 Task: Find connections with filter location Pimenta Bueno with filter topic #marketingdigitalwith filter profile language Spanish with filter current company Pharma Jobs (Pharma Wisdom Jobs) with filter school SRI KRISHNA COLLEGE OF ENGINEERING AND TECHNOLOGY with filter industry Housing Programs with filter service category Customer Service with filter keywords title Risk Manager
Action: Mouse moved to (591, 97)
Screenshot: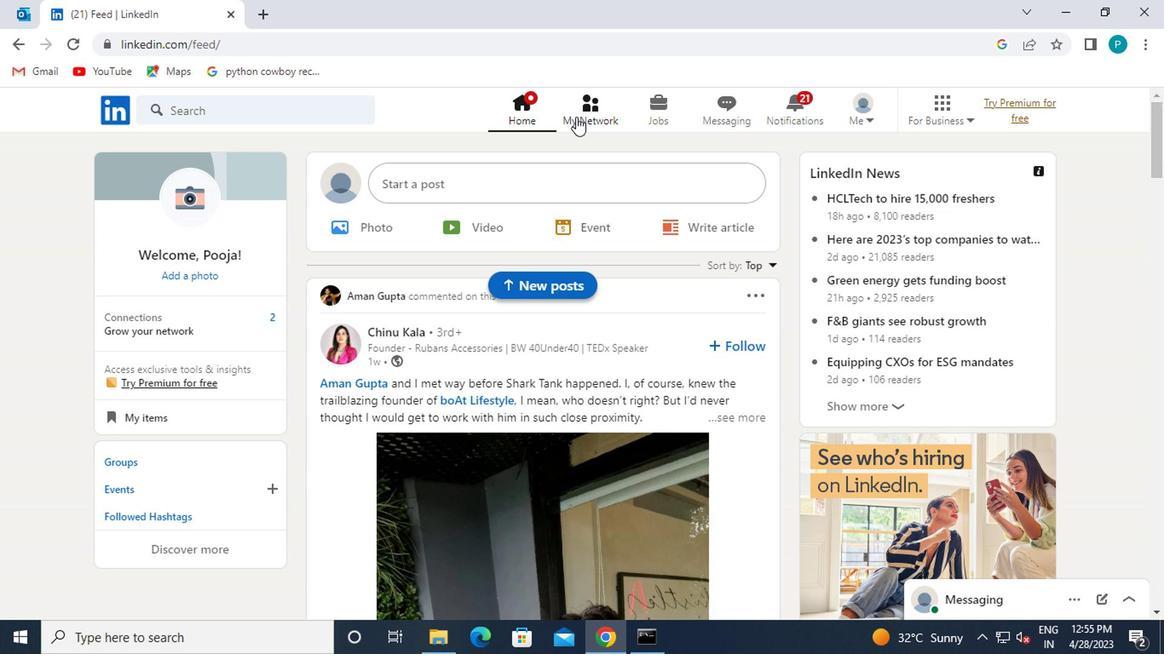 
Action: Mouse pressed left at (591, 97)
Screenshot: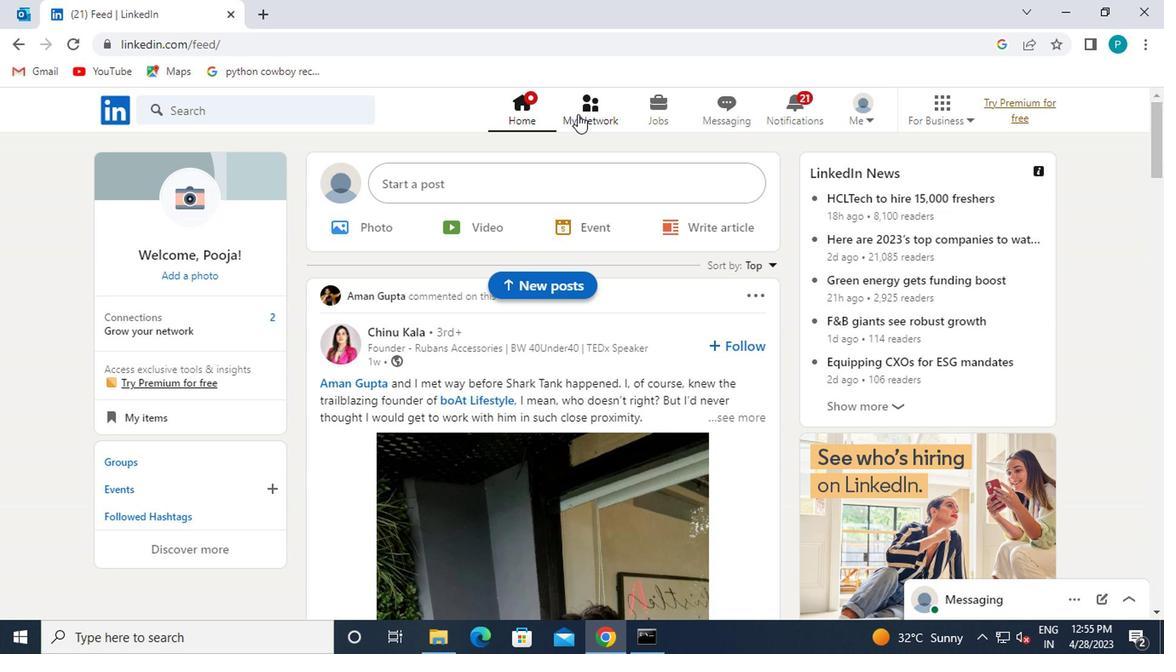 
Action: Mouse moved to (265, 207)
Screenshot: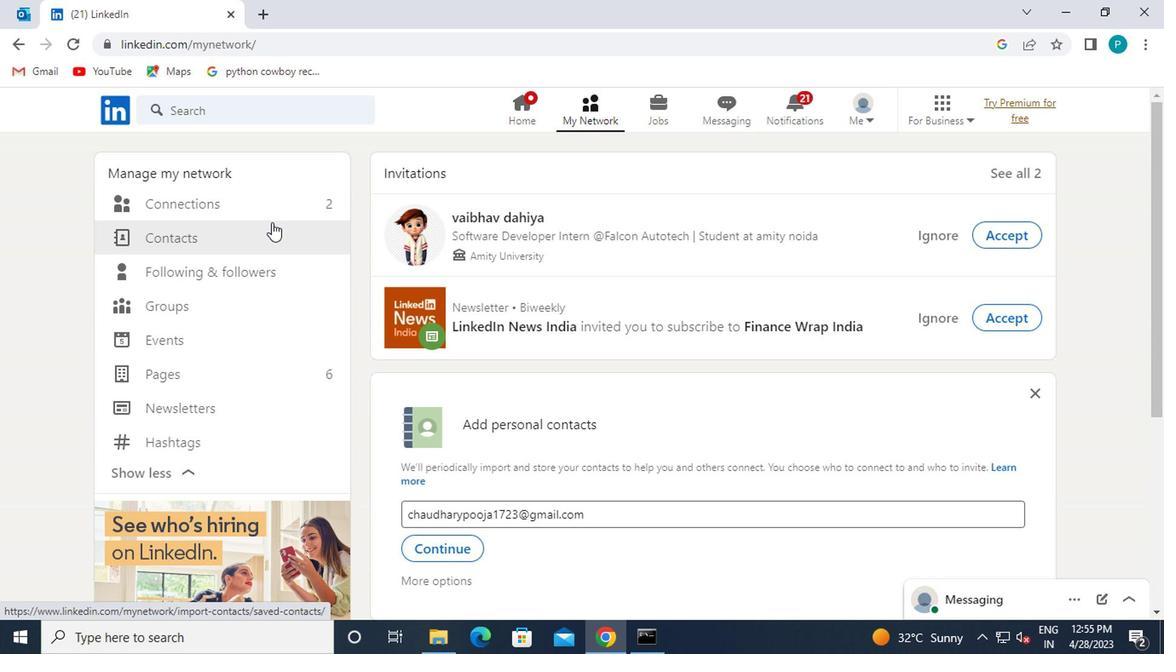 
Action: Mouse pressed left at (265, 207)
Screenshot: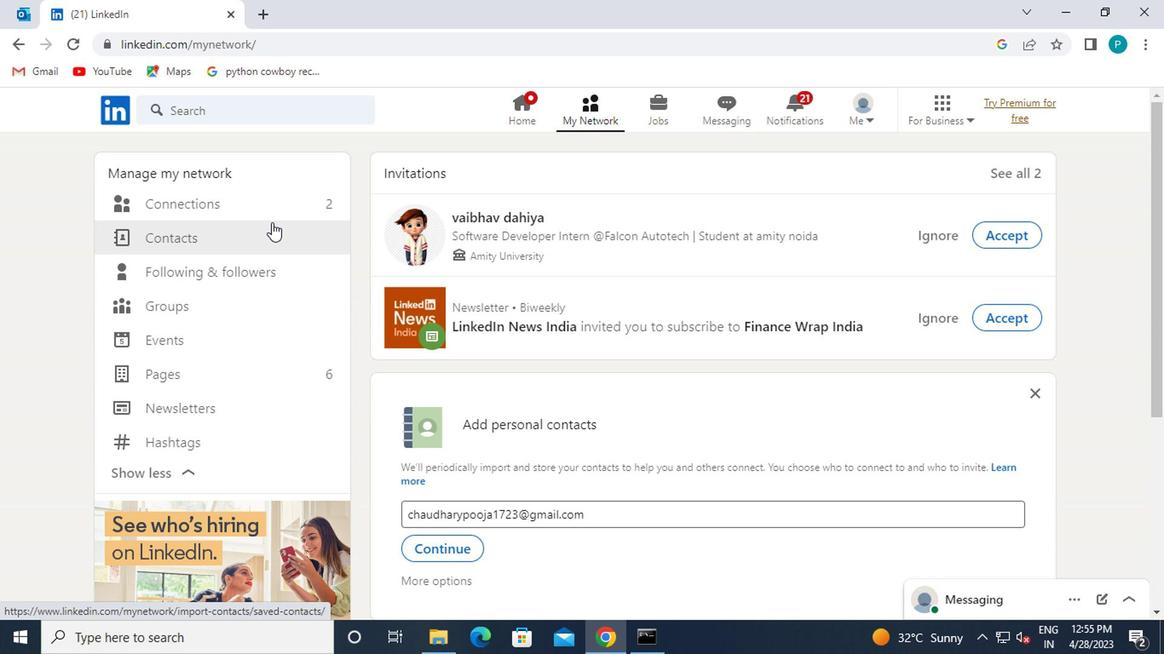 
Action: Mouse moved to (725, 205)
Screenshot: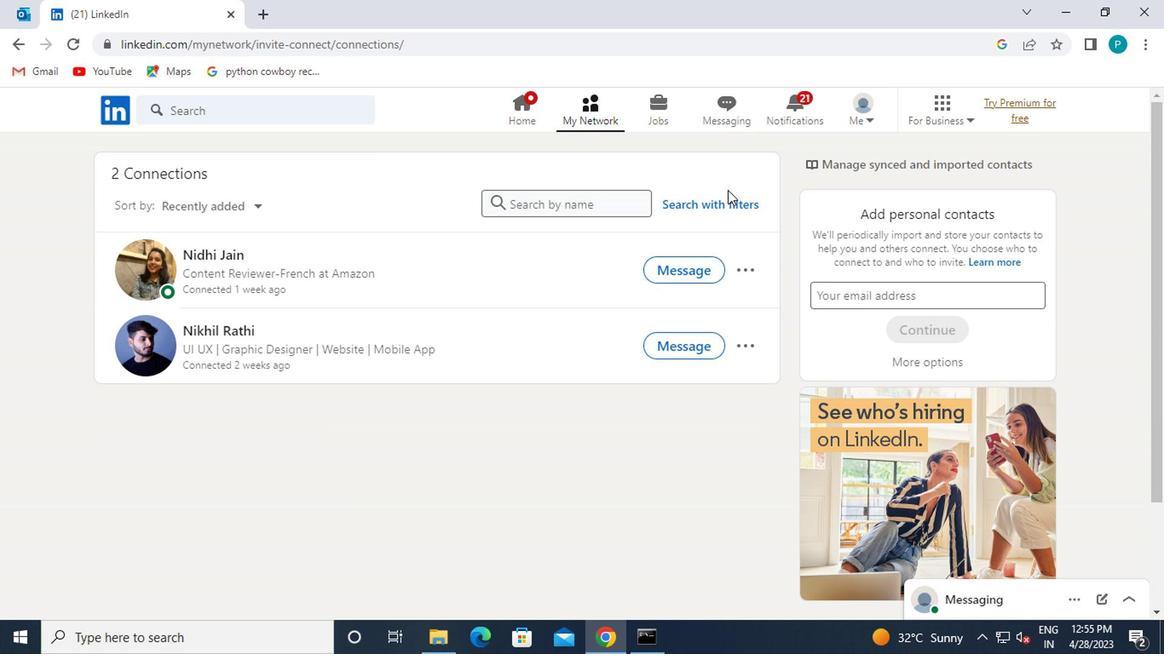
Action: Mouse pressed left at (725, 205)
Screenshot: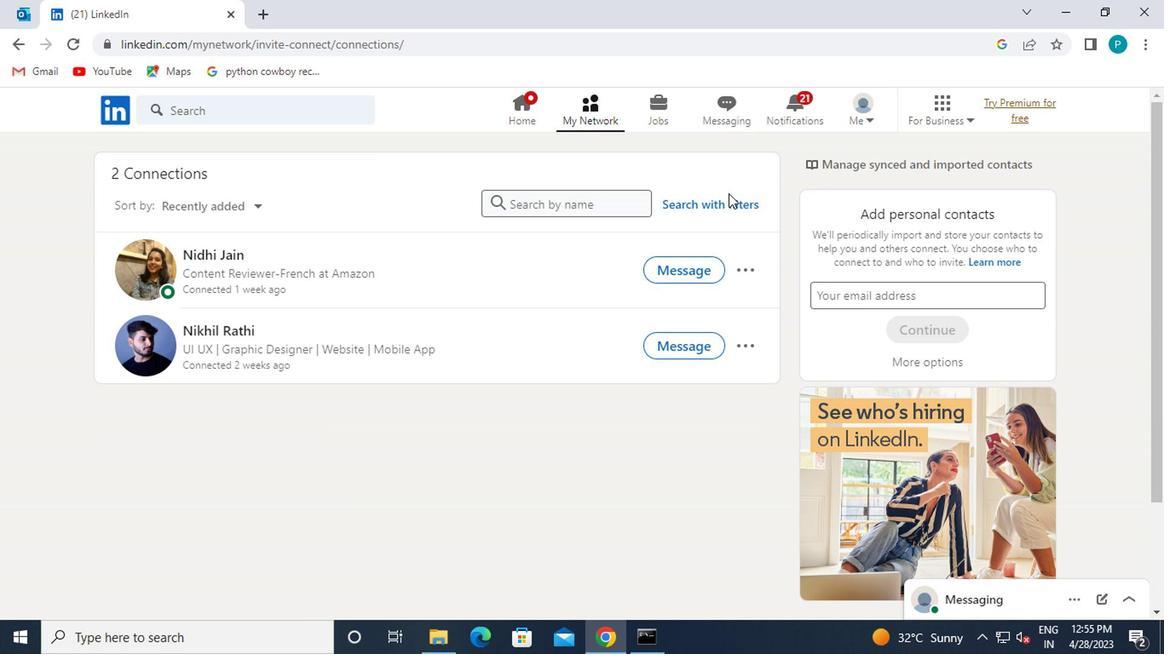 
Action: Mouse moved to (641, 160)
Screenshot: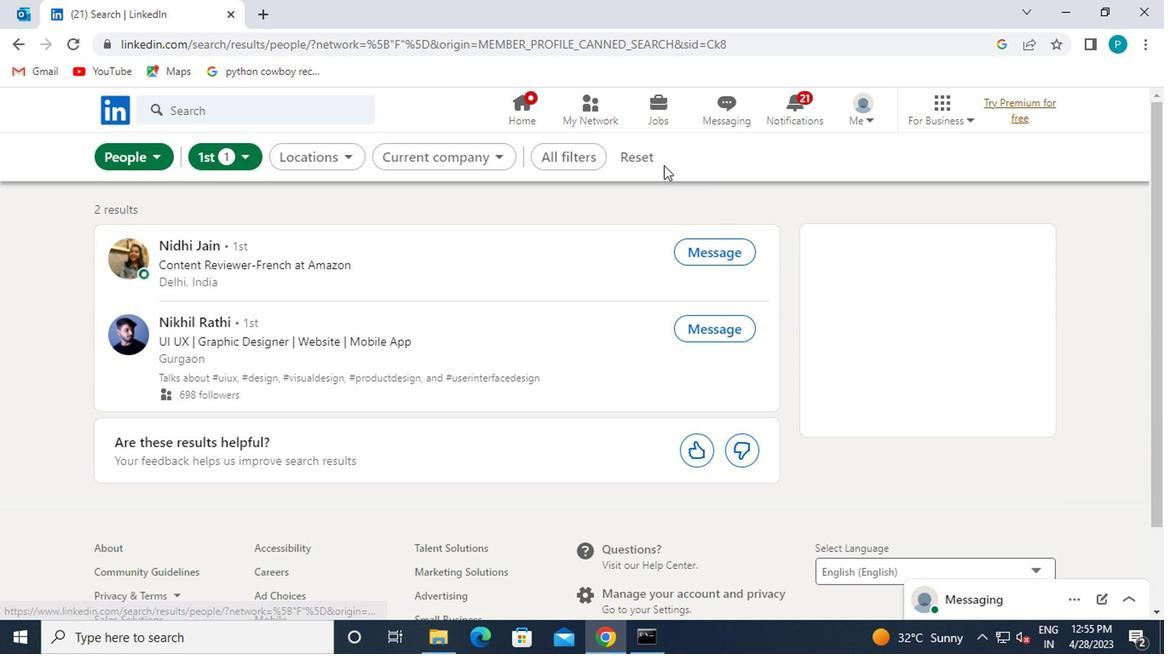 
Action: Mouse pressed left at (641, 160)
Screenshot: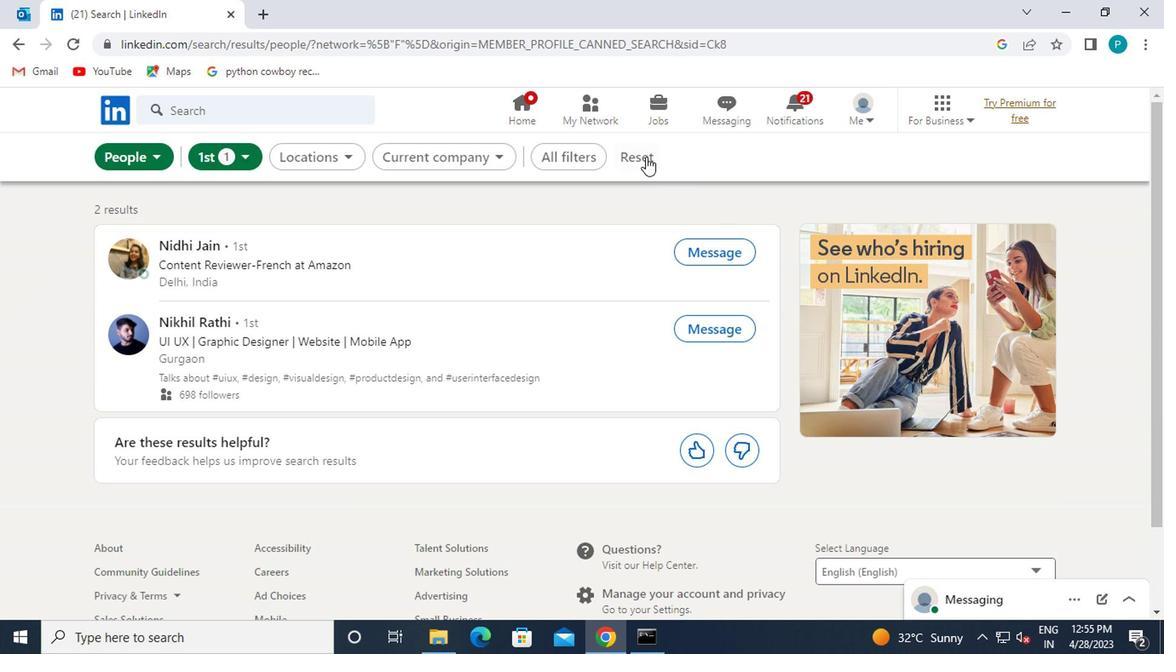 
Action: Mouse moved to (582, 165)
Screenshot: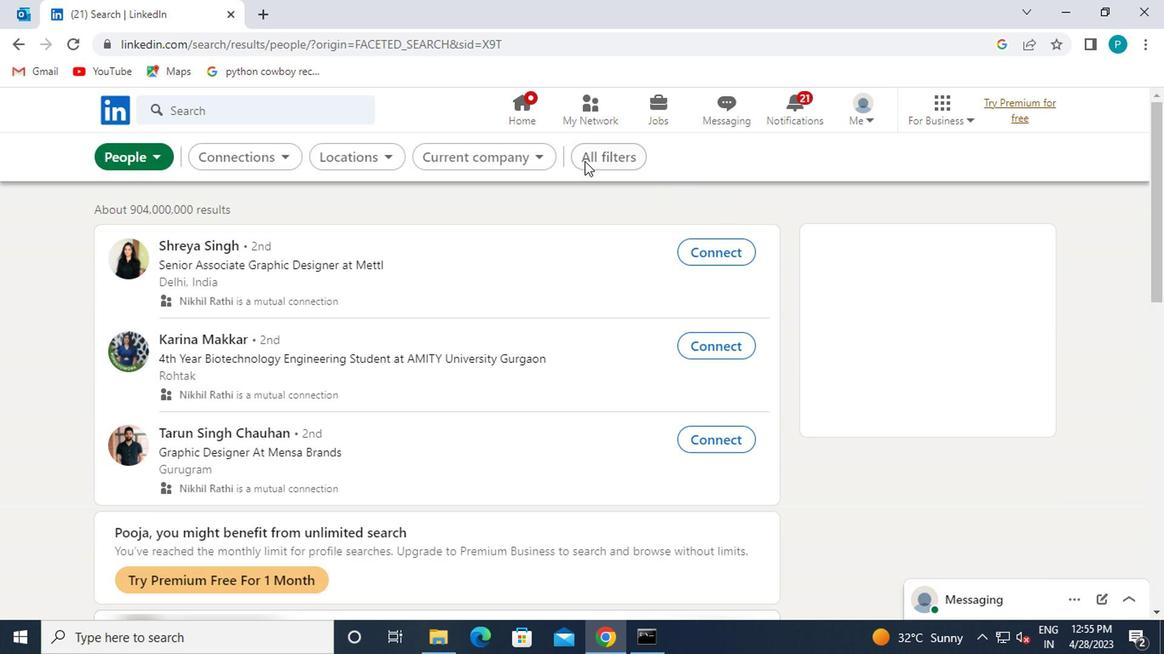 
Action: Mouse pressed left at (582, 165)
Screenshot: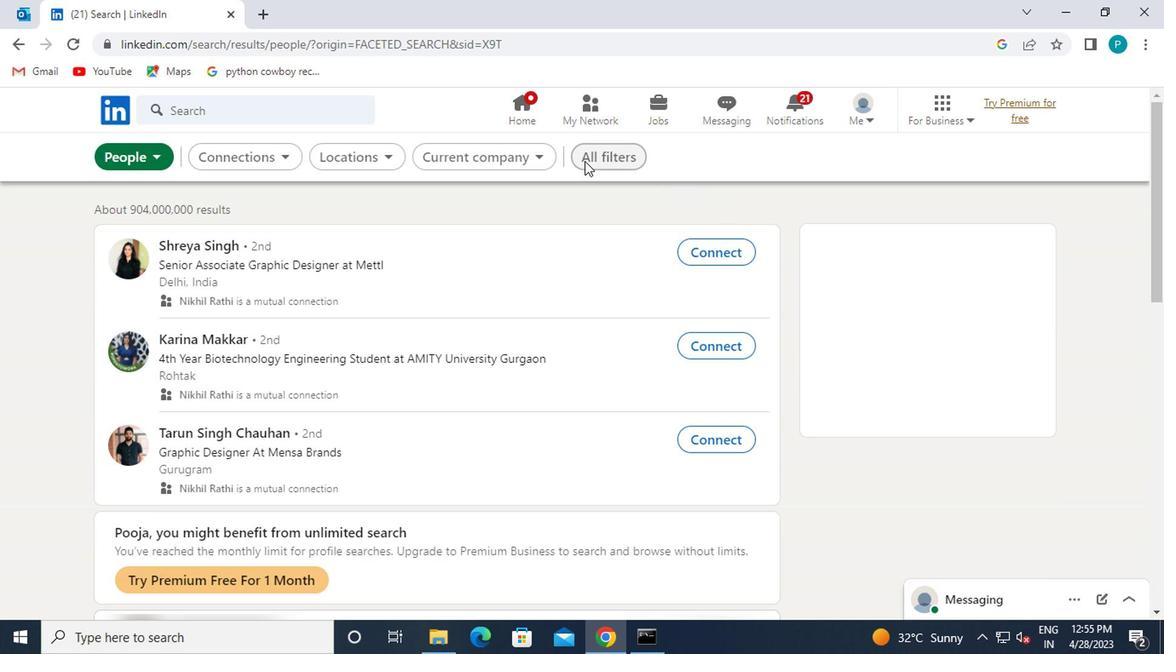 
Action: Mouse moved to (969, 383)
Screenshot: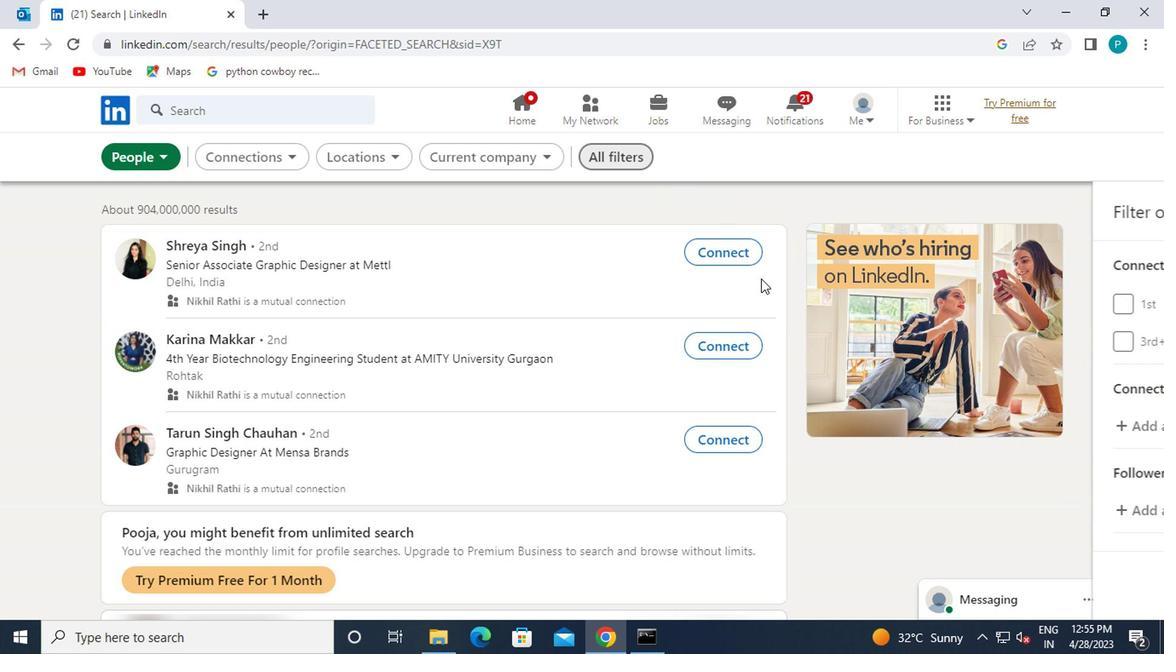 
Action: Mouse scrolled (969, 382) with delta (0, -1)
Screenshot: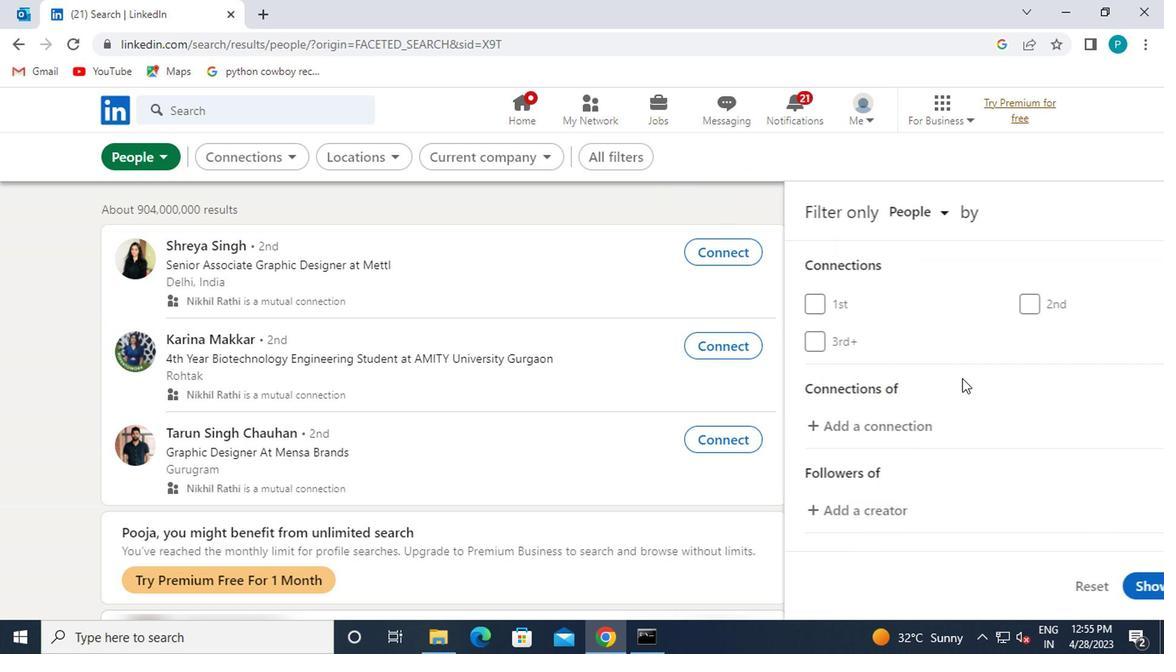 
Action: Mouse moved to (970, 384)
Screenshot: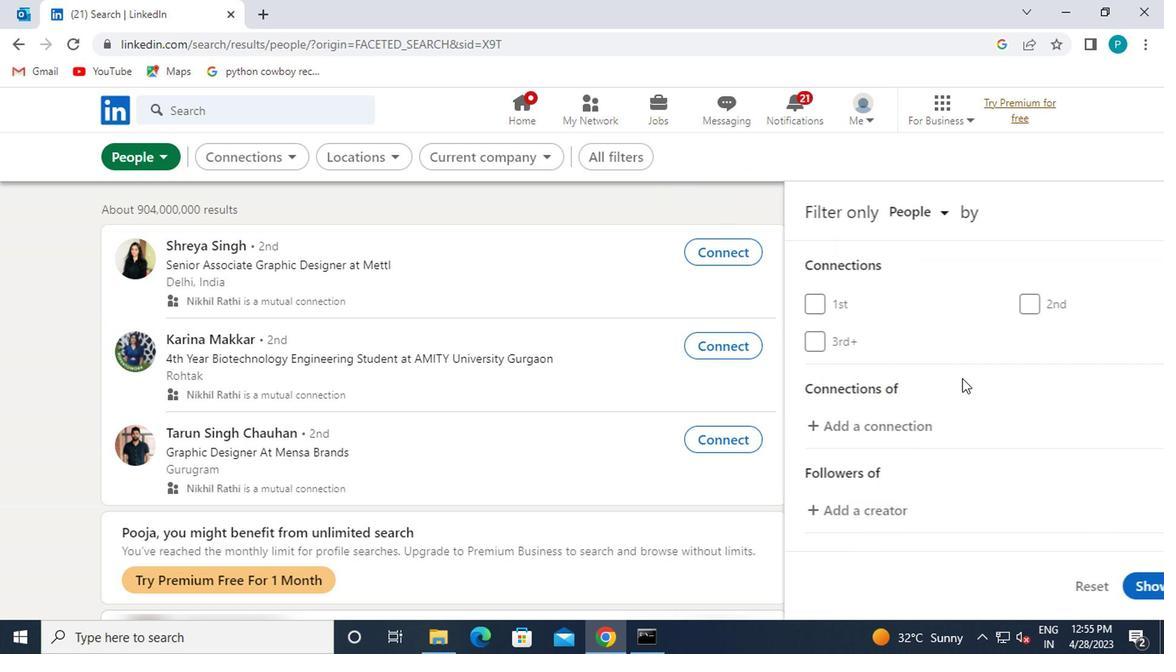 
Action: Mouse scrolled (970, 383) with delta (0, 0)
Screenshot: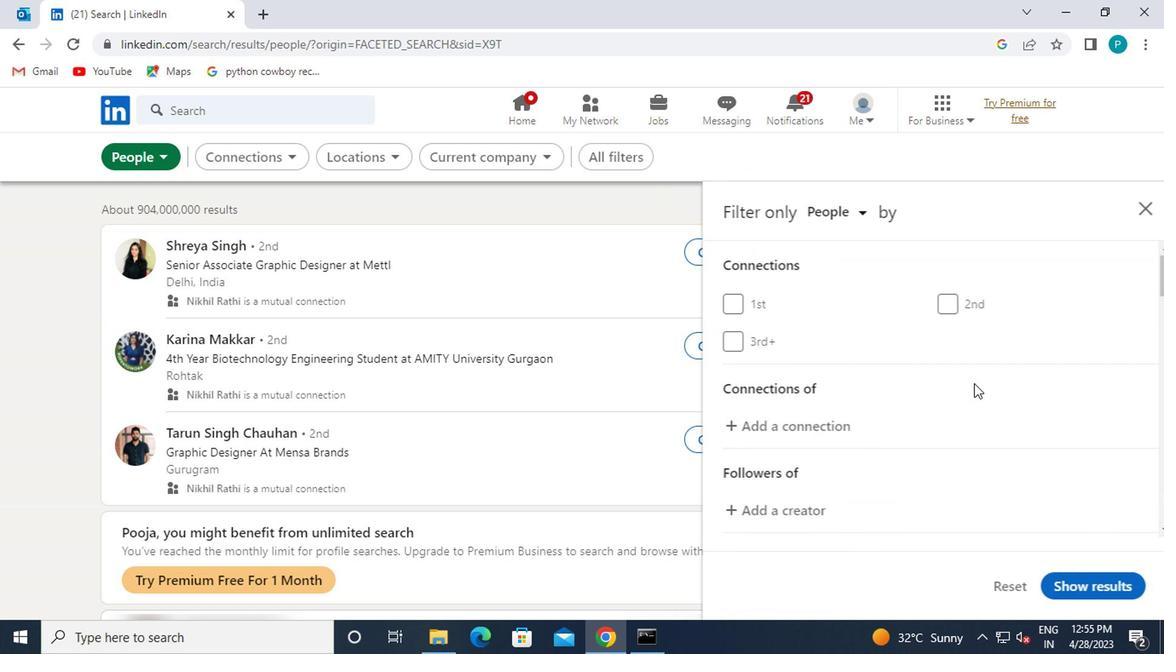 
Action: Mouse moved to (976, 429)
Screenshot: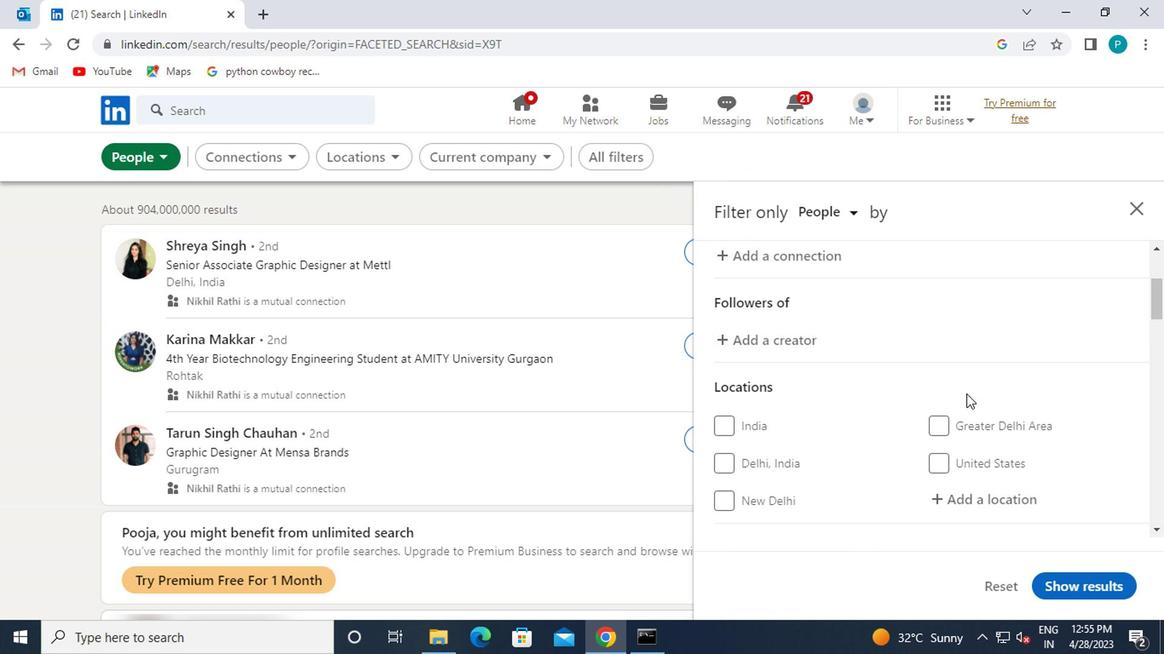
Action: Mouse scrolled (976, 428) with delta (0, 0)
Screenshot: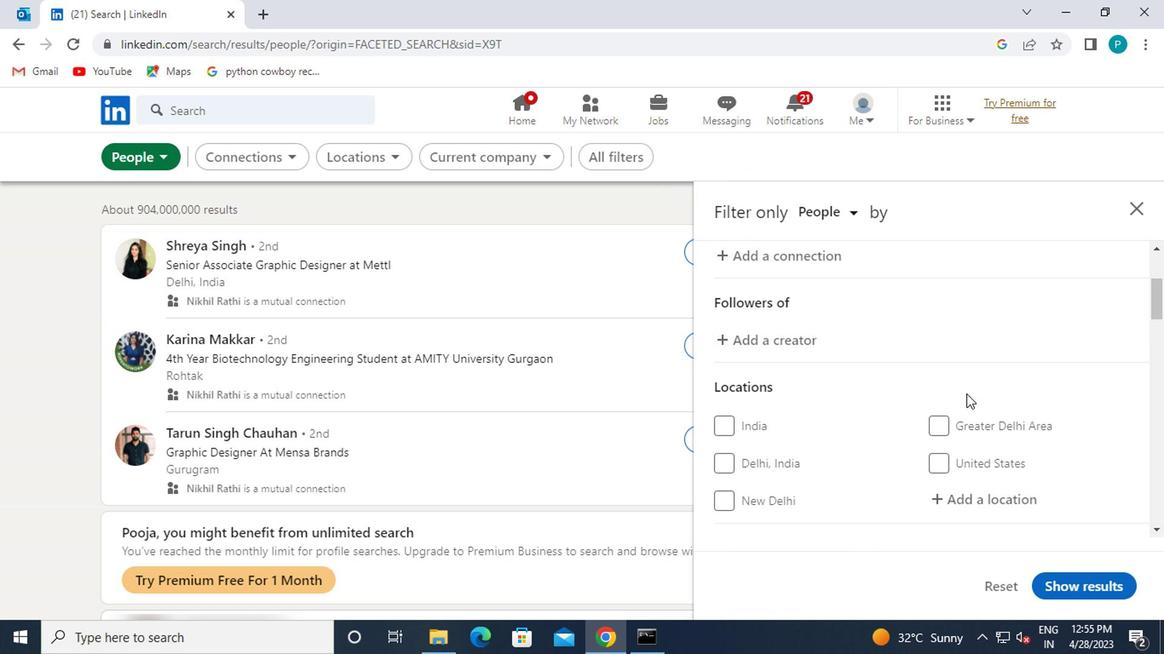 
Action: Mouse moved to (965, 408)
Screenshot: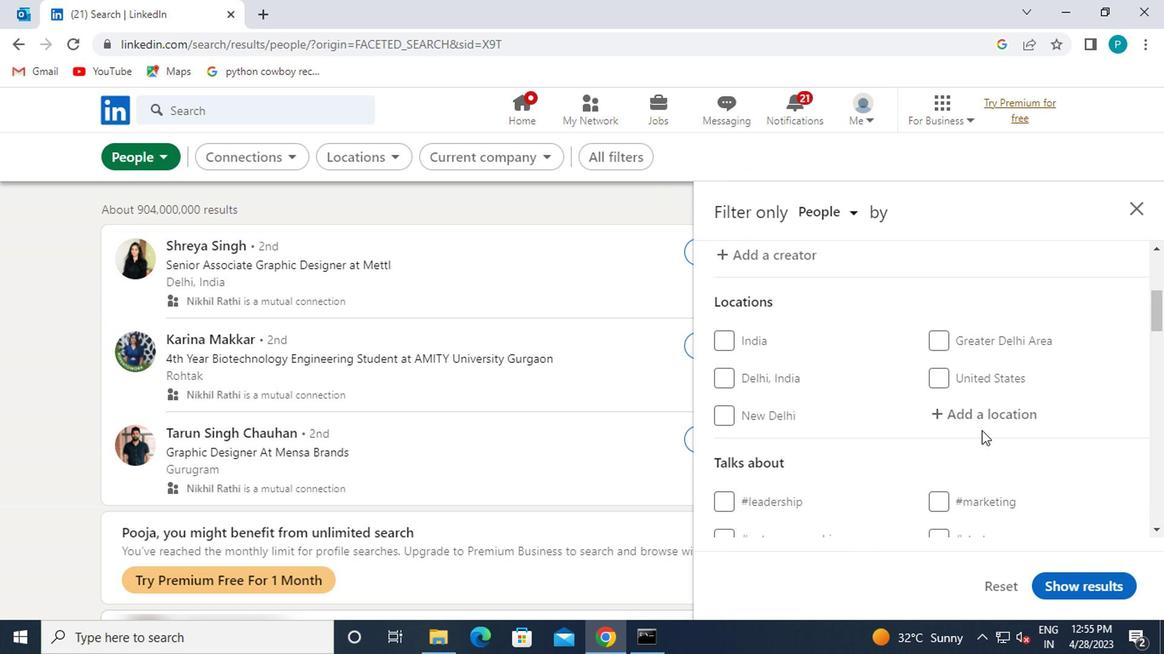 
Action: Mouse pressed left at (965, 408)
Screenshot: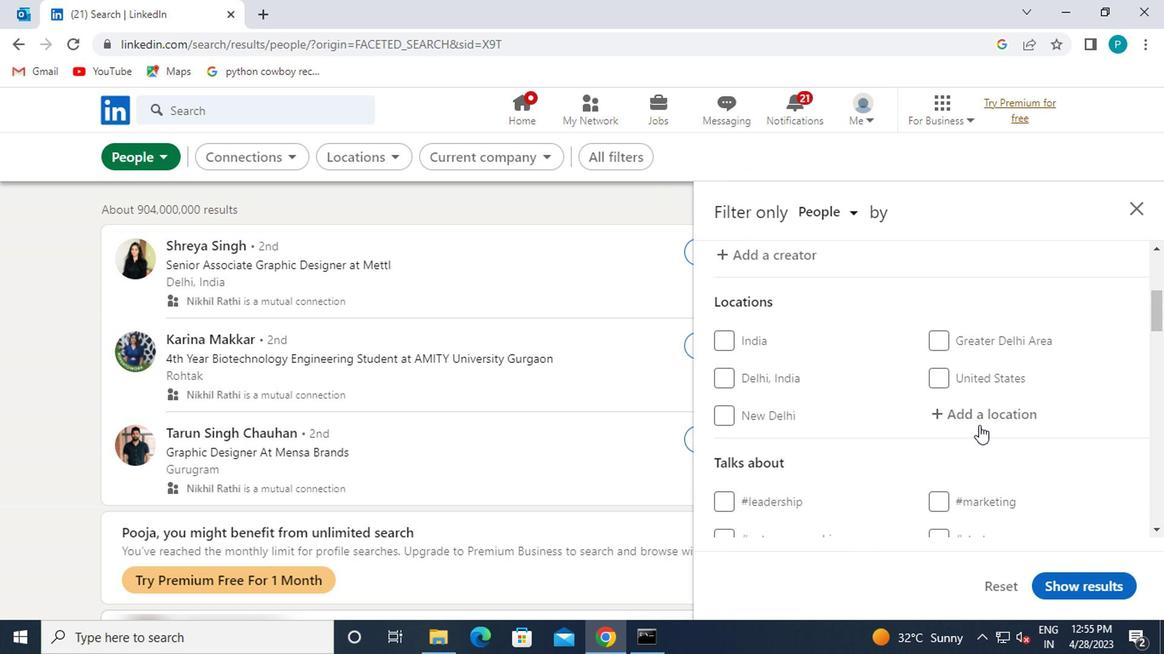 
Action: Key pressed <Key.caps_lock>p<Key.caps_lock>imw<Key.backspace>enta
Screenshot: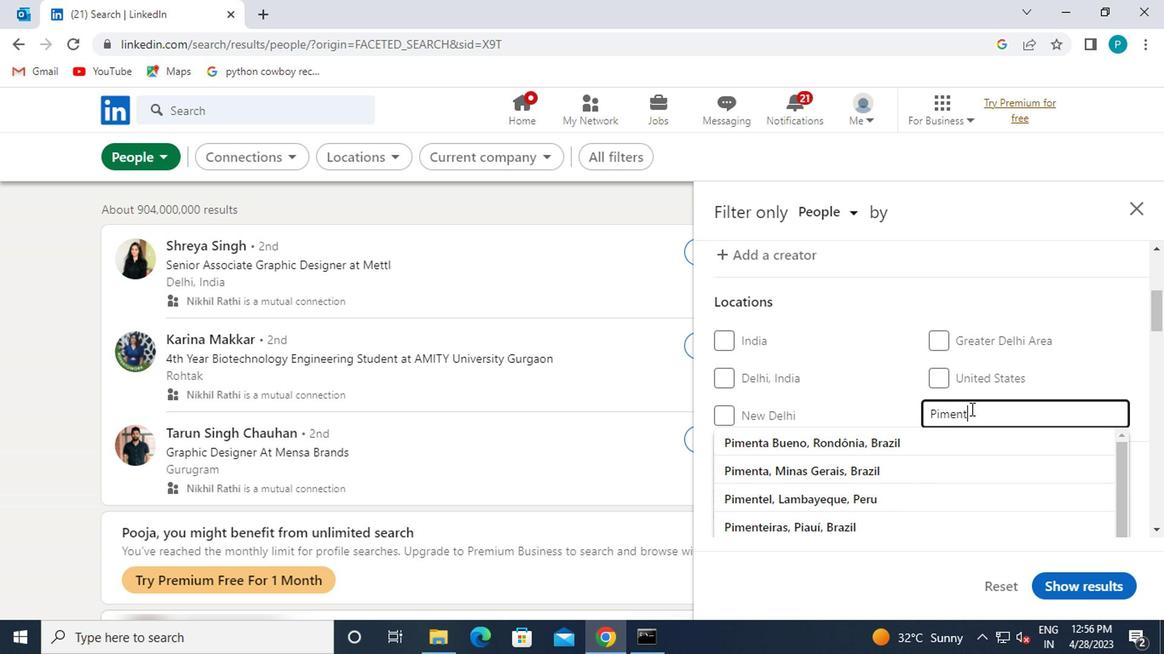 
Action: Mouse moved to (911, 433)
Screenshot: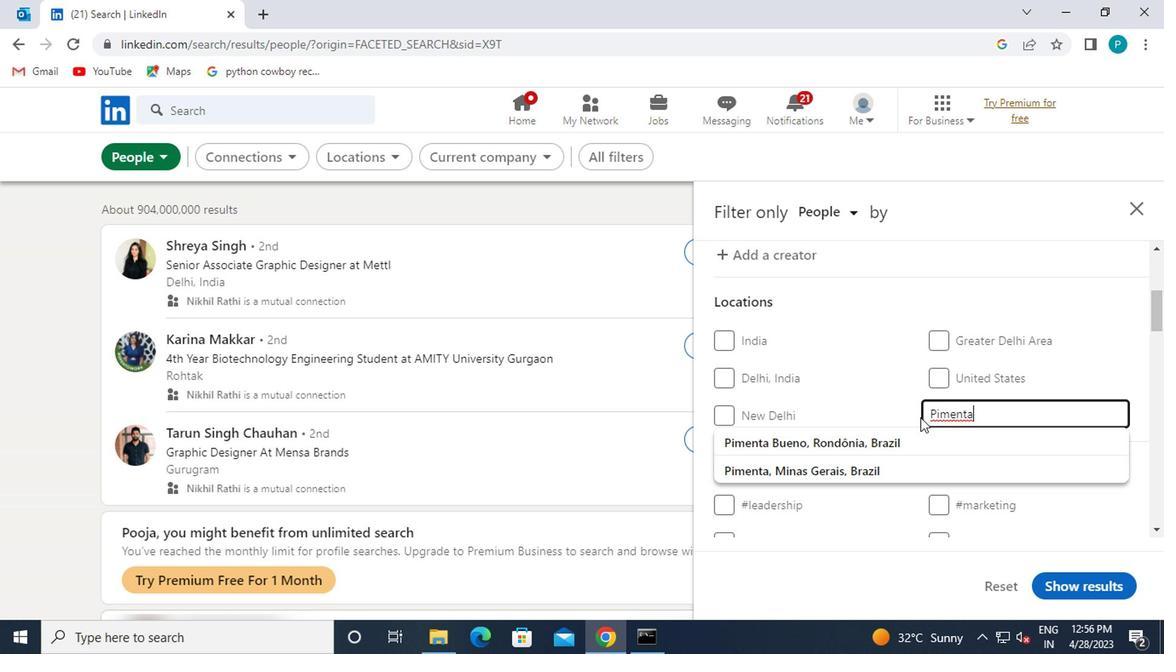 
Action: Mouse pressed left at (911, 433)
Screenshot: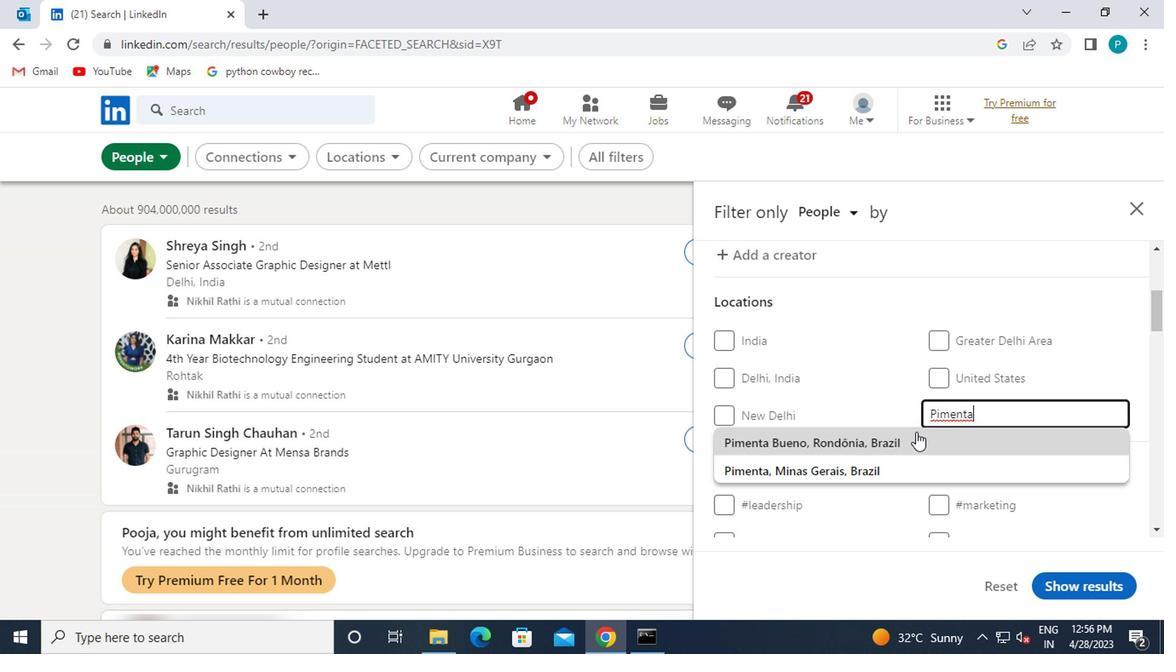 
Action: Mouse moved to (911, 435)
Screenshot: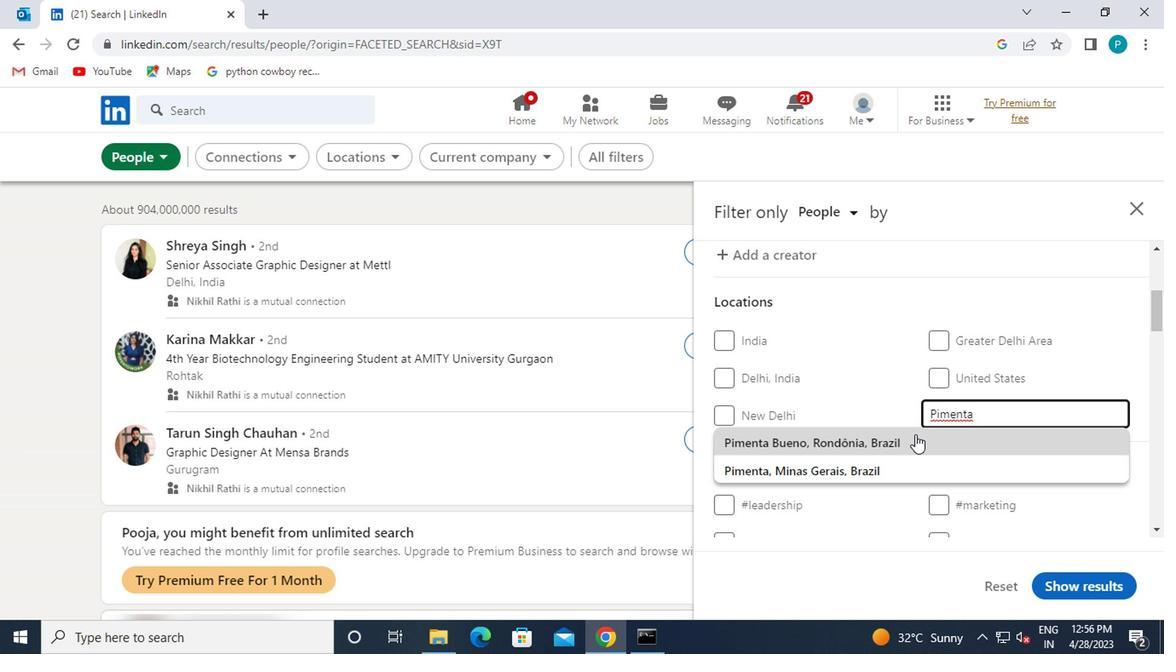 
Action: Mouse scrolled (911, 434) with delta (0, 0)
Screenshot: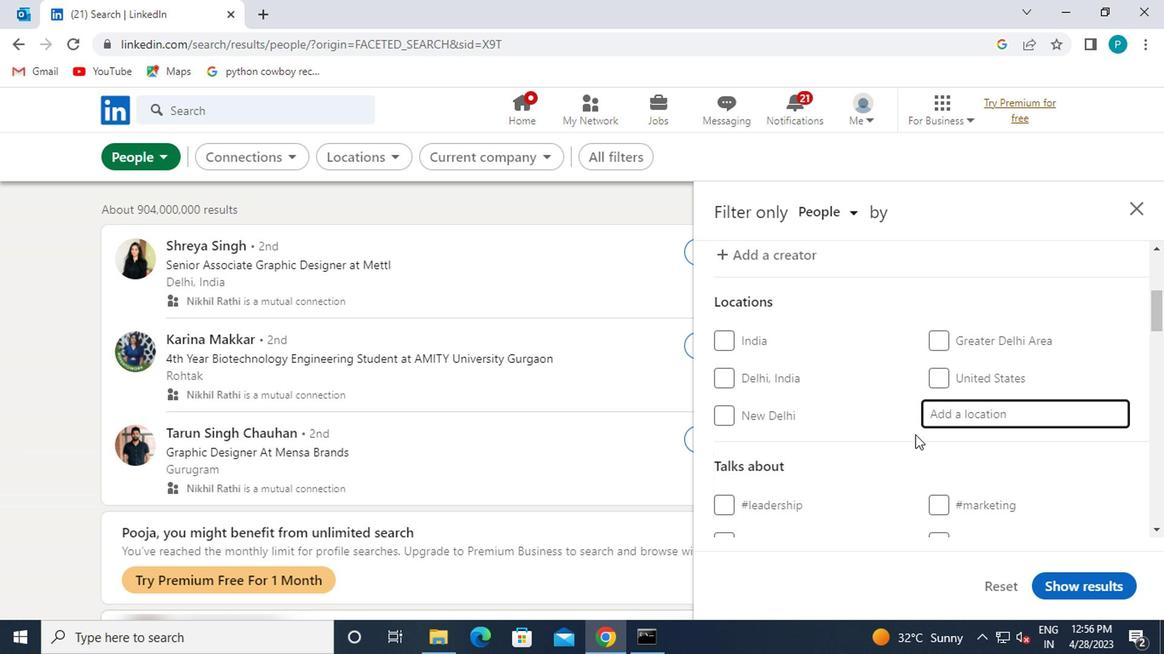 
Action: Mouse scrolled (911, 434) with delta (0, 0)
Screenshot: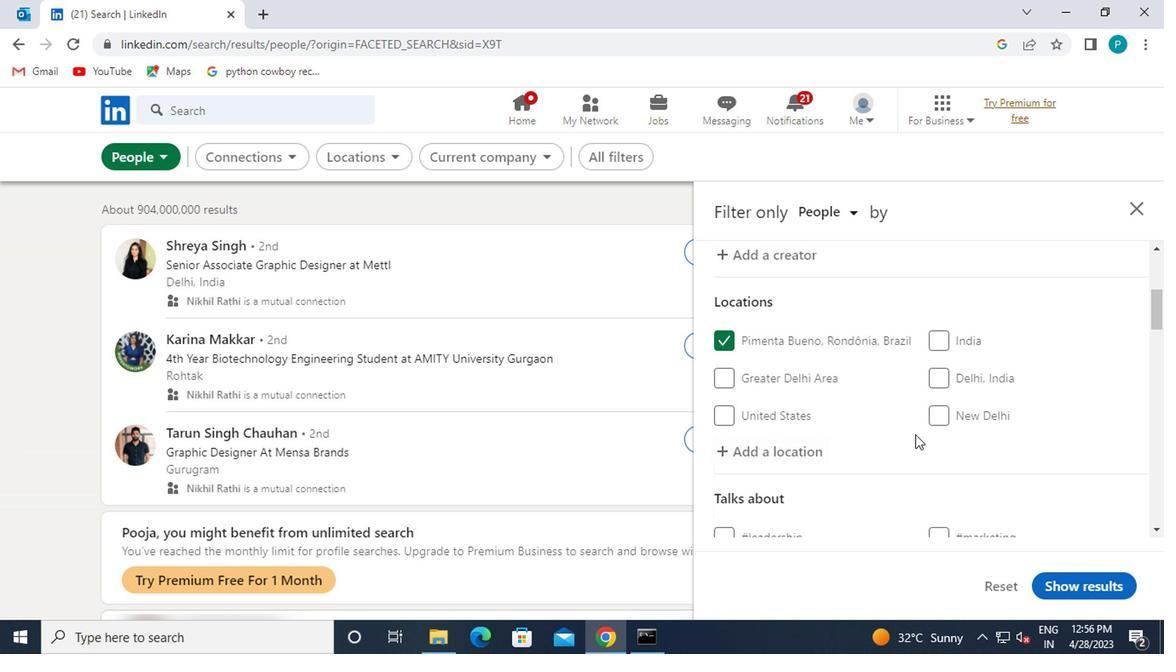 
Action: Mouse moved to (952, 448)
Screenshot: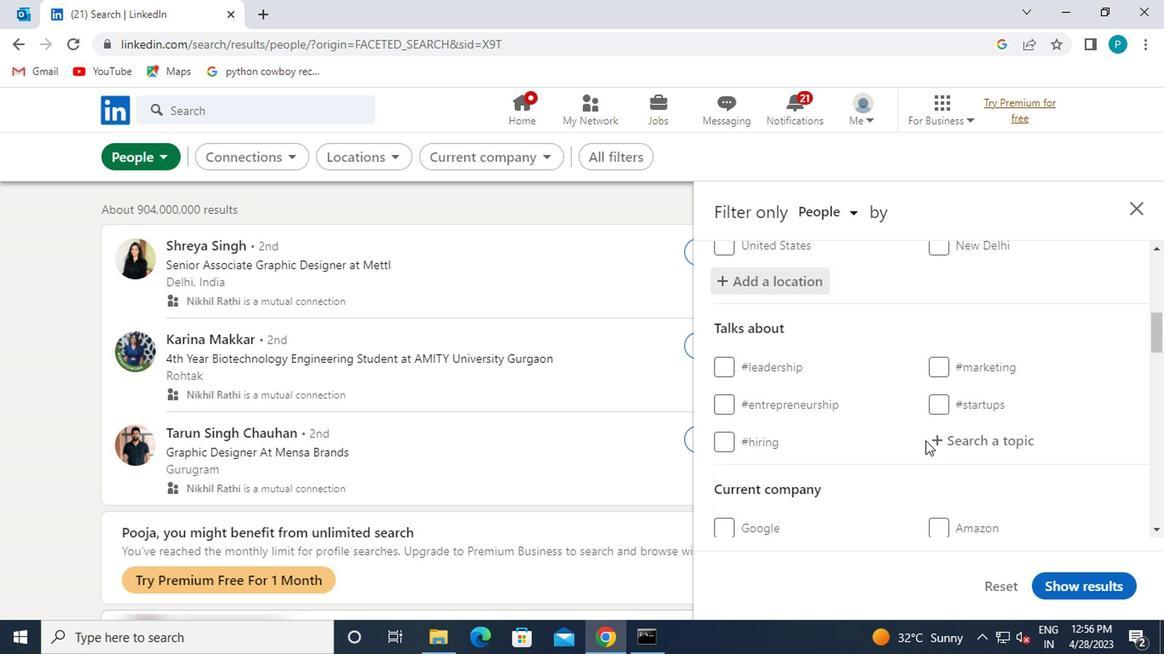 
Action: Mouse pressed left at (952, 448)
Screenshot: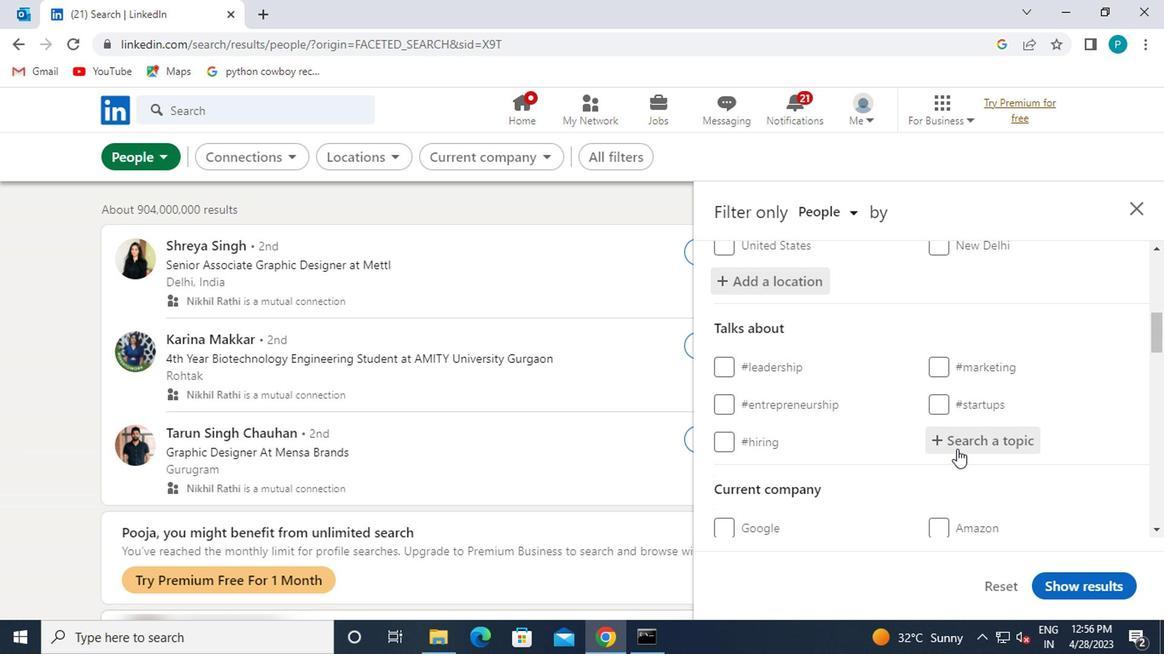 
Action: Mouse moved to (973, 448)
Screenshot: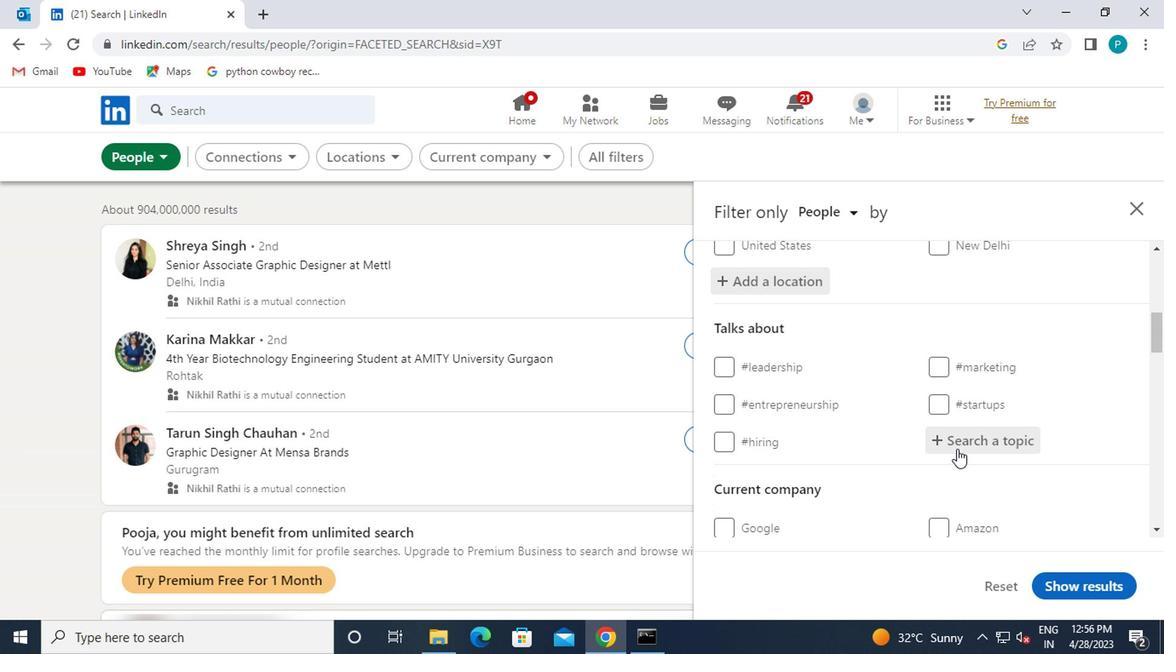 
Action: Key pressed <Key.shift>#MARKETINGDIGITAL
Screenshot: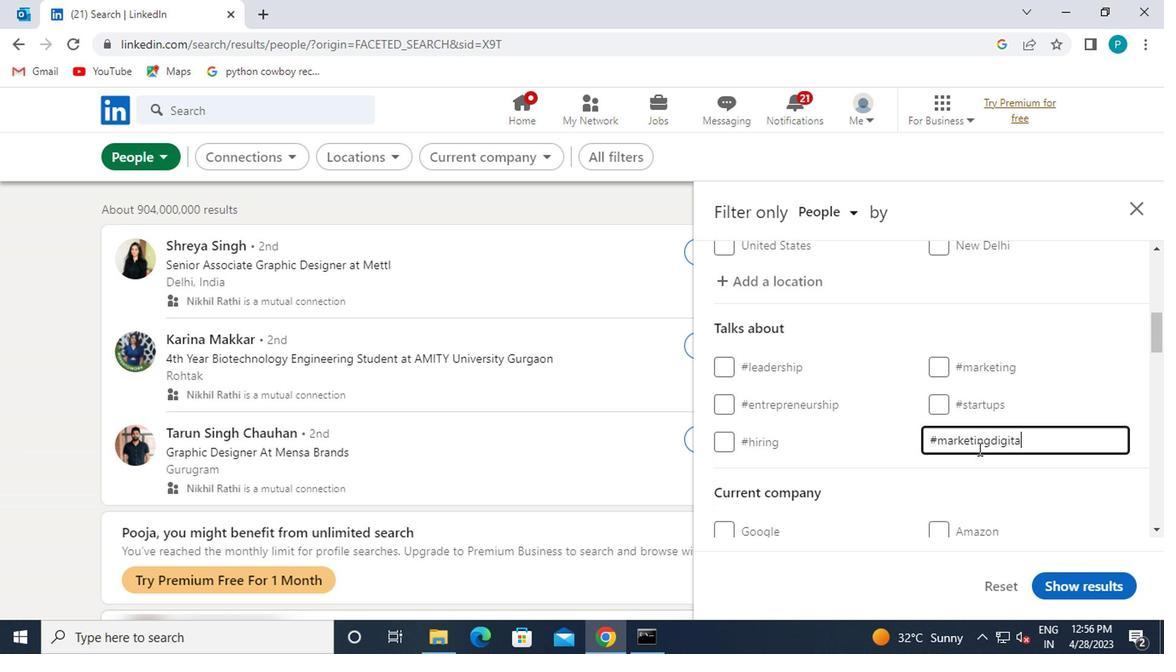 
Action: Mouse moved to (937, 419)
Screenshot: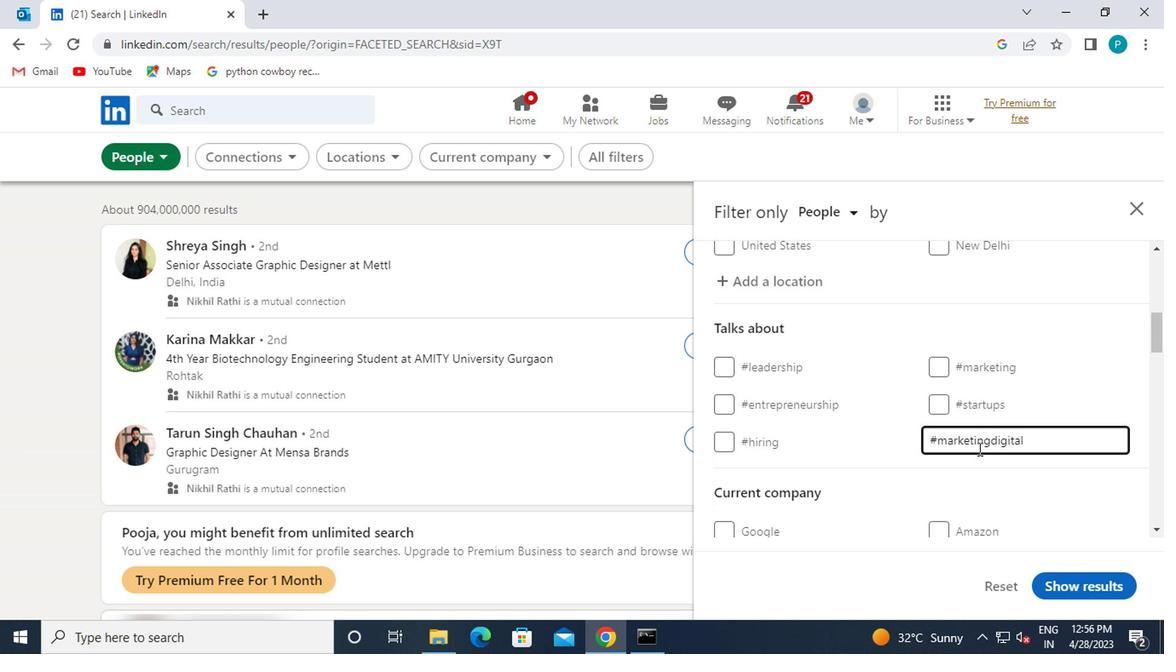 
Action: Mouse scrolled (937, 418) with delta (0, 0)
Screenshot: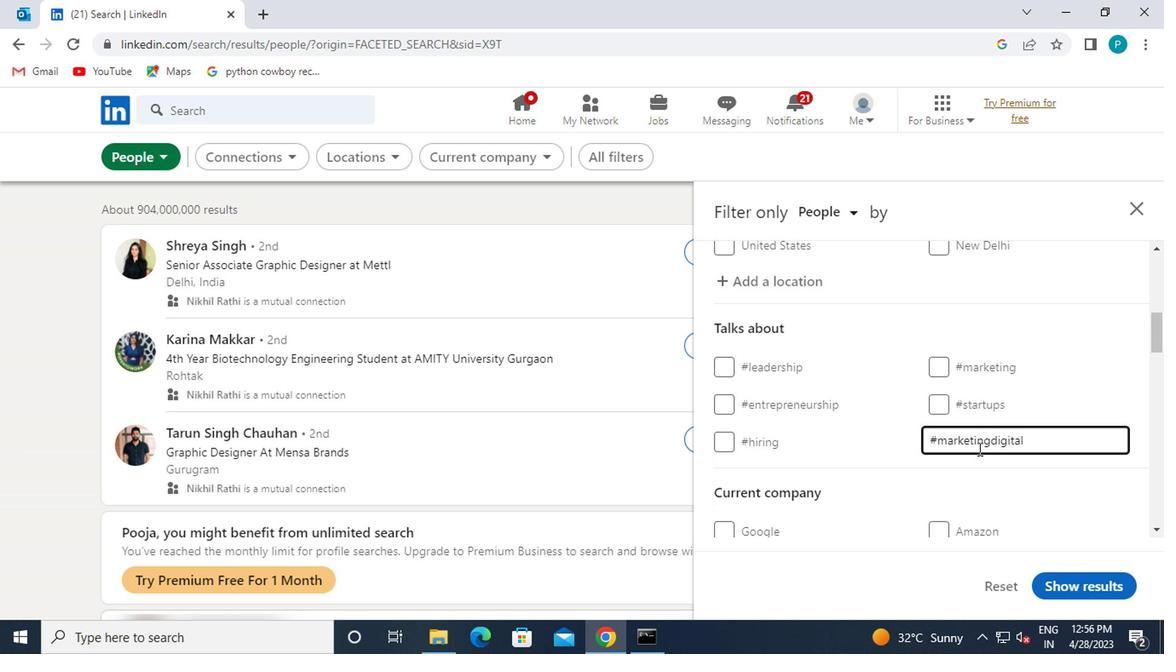 
Action: Mouse scrolled (937, 418) with delta (0, 0)
Screenshot: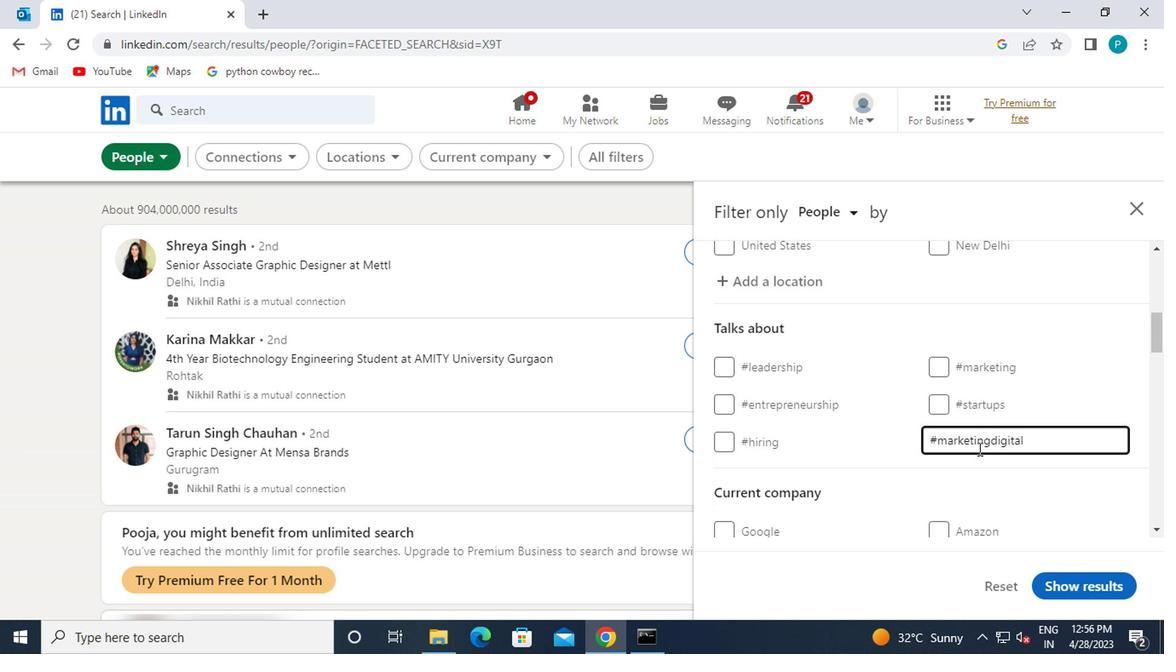 
Action: Mouse moved to (937, 418)
Screenshot: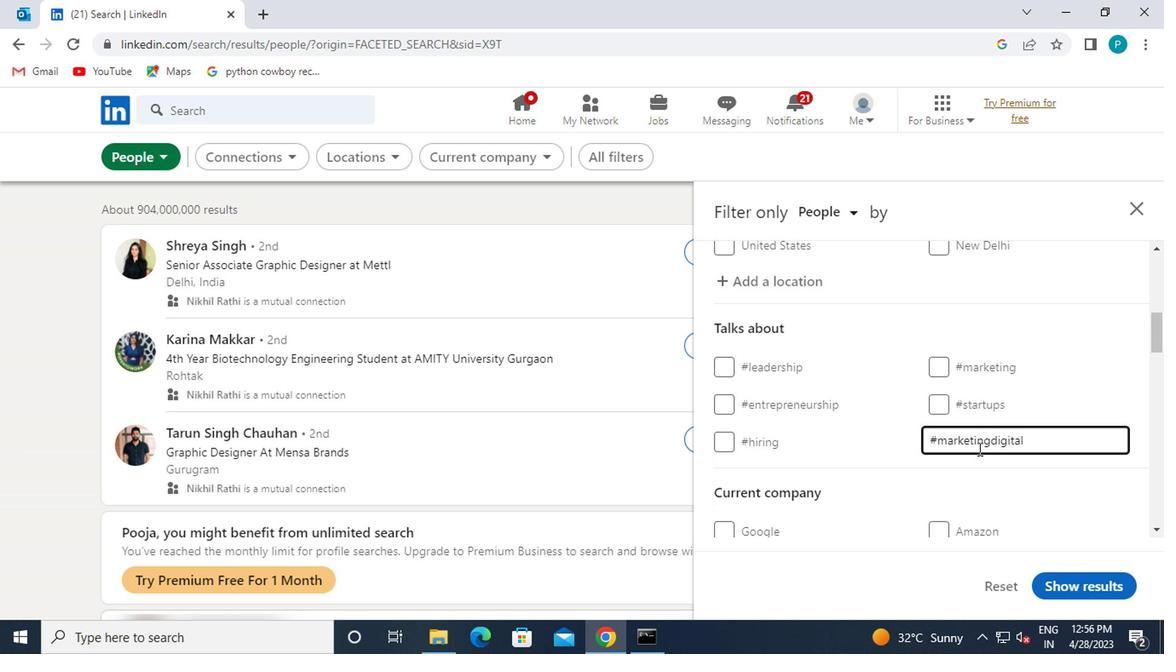 
Action: Mouse scrolled (937, 417) with delta (0, -1)
Screenshot: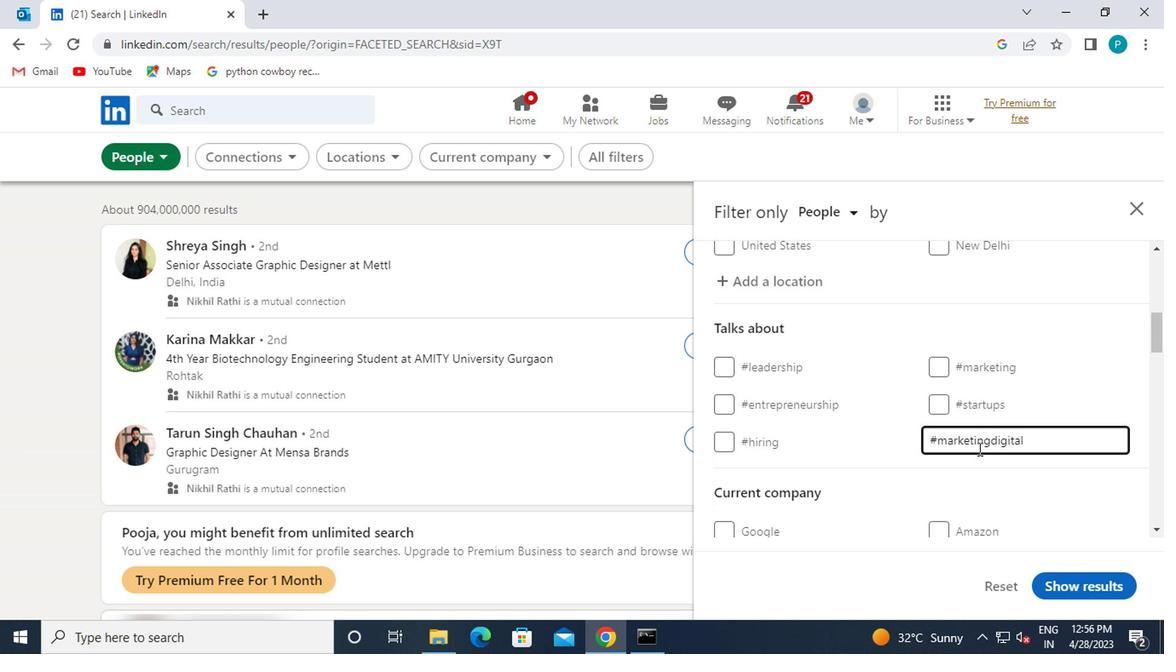 
Action: Mouse moved to (934, 417)
Screenshot: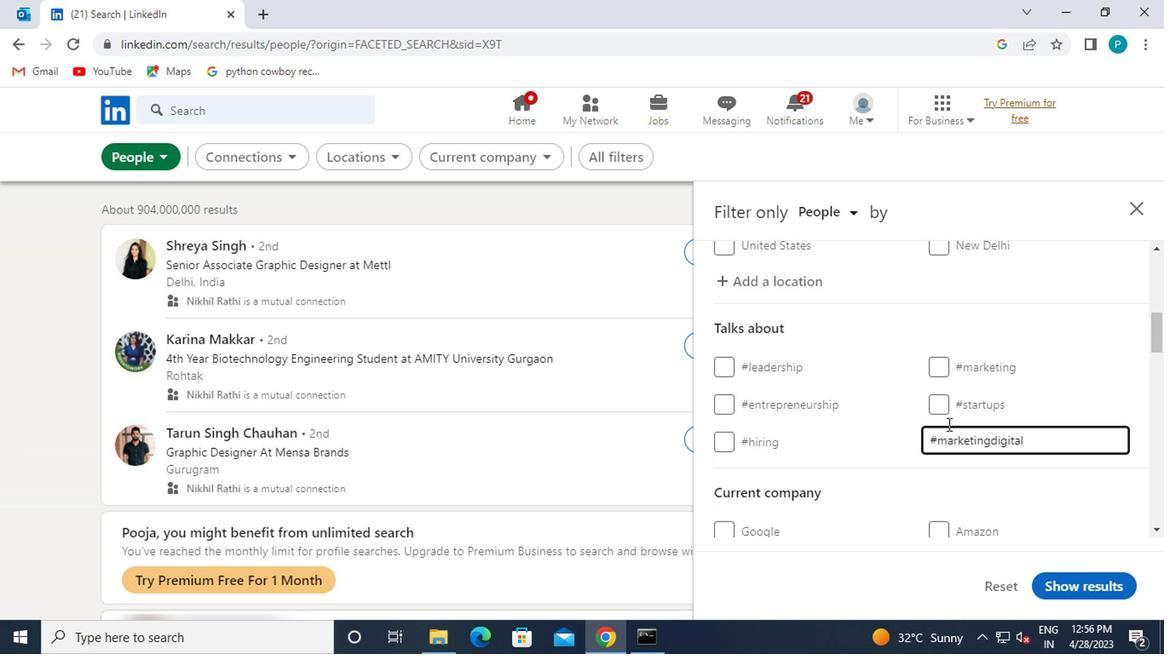 
Action: Mouse scrolled (934, 417) with delta (0, 0)
Screenshot: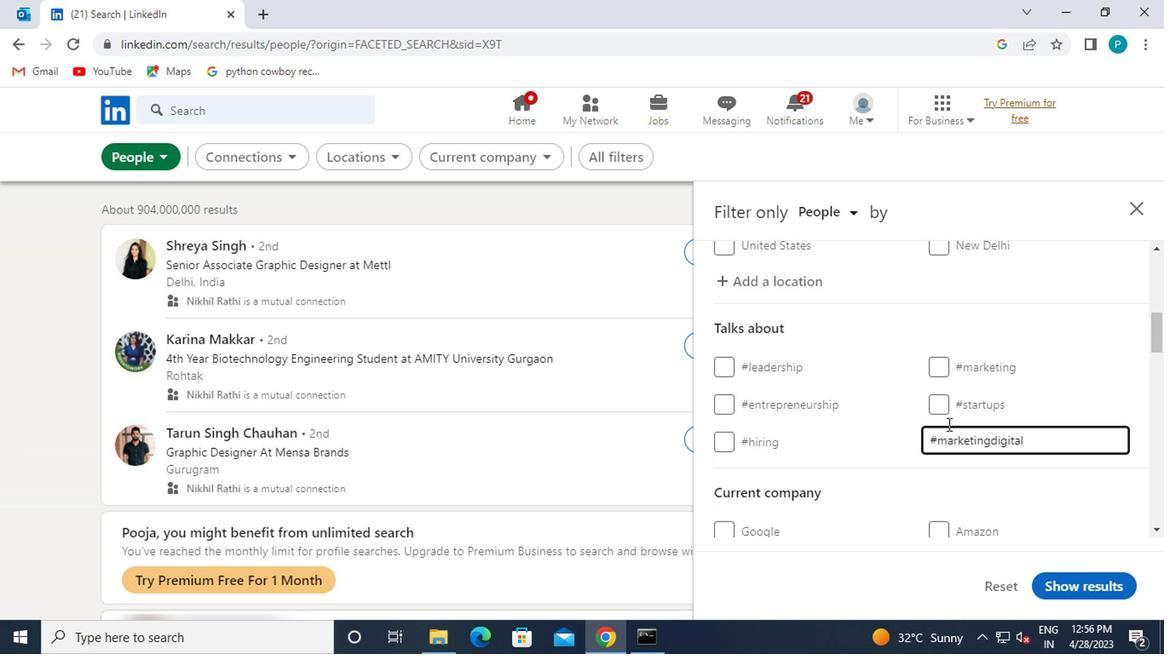 
Action: Mouse moved to (860, 424)
Screenshot: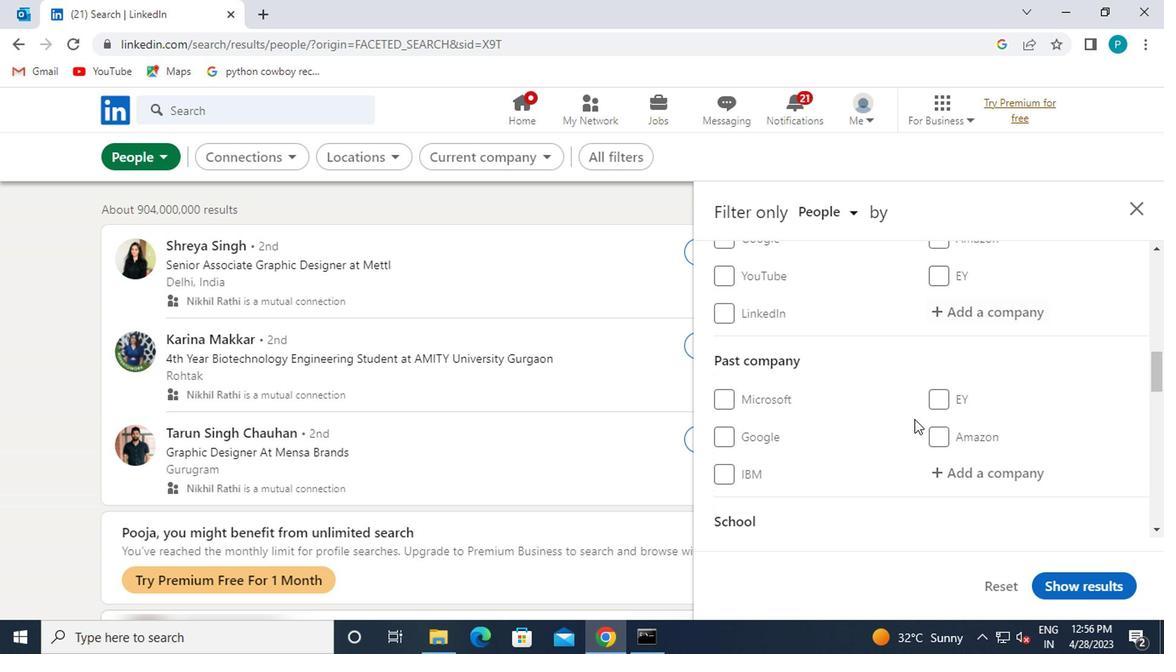 
Action: Mouse scrolled (860, 423) with delta (0, 0)
Screenshot: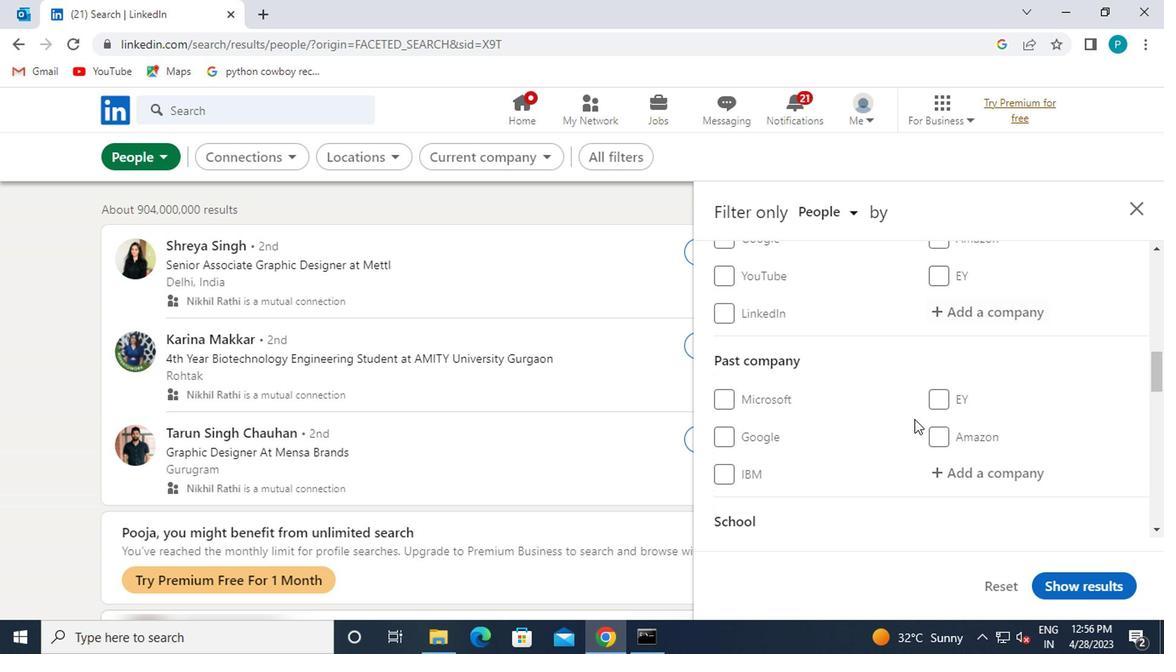 
Action: Mouse moved to (857, 424)
Screenshot: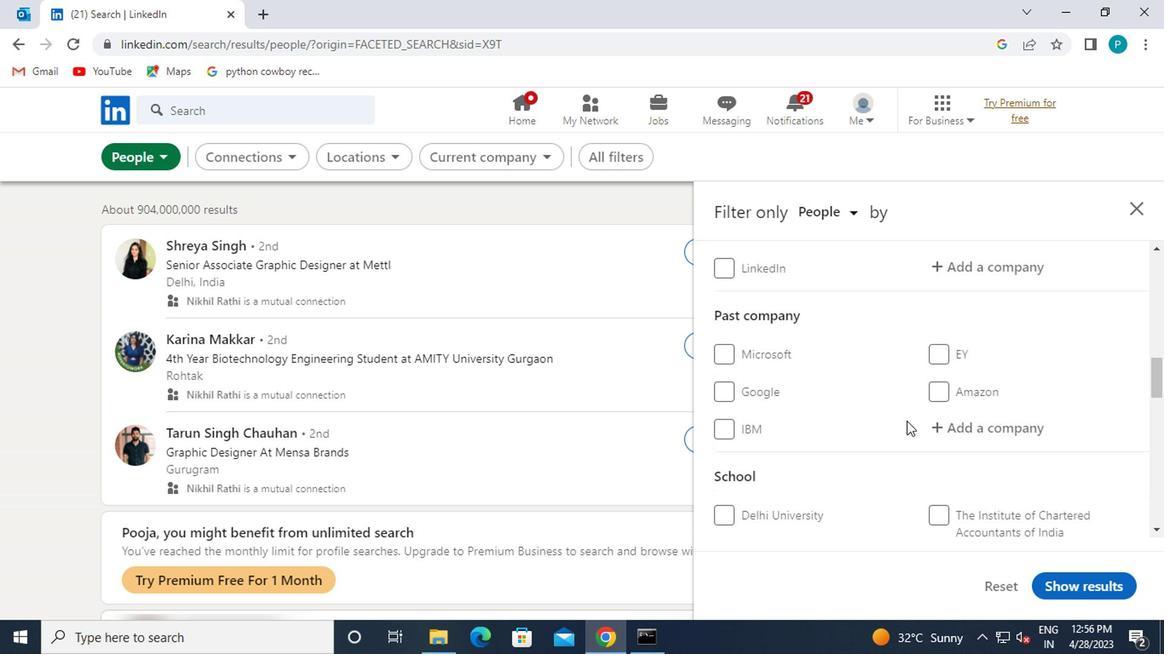 
Action: Mouse scrolled (857, 423) with delta (0, 0)
Screenshot: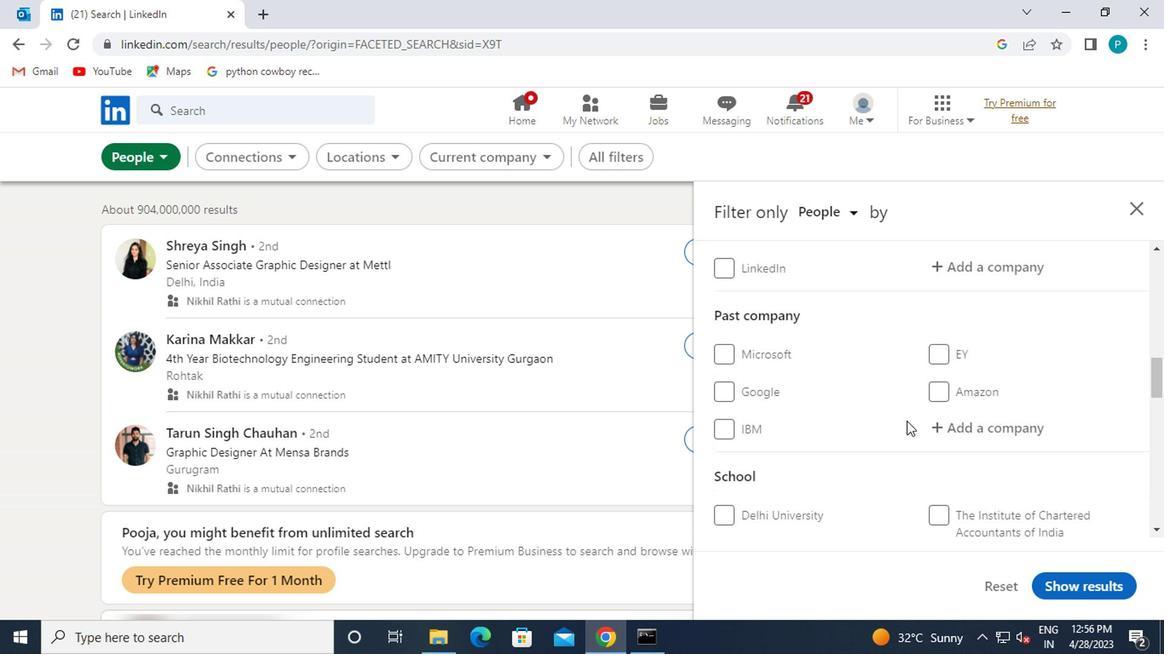 
Action: Mouse moved to (849, 425)
Screenshot: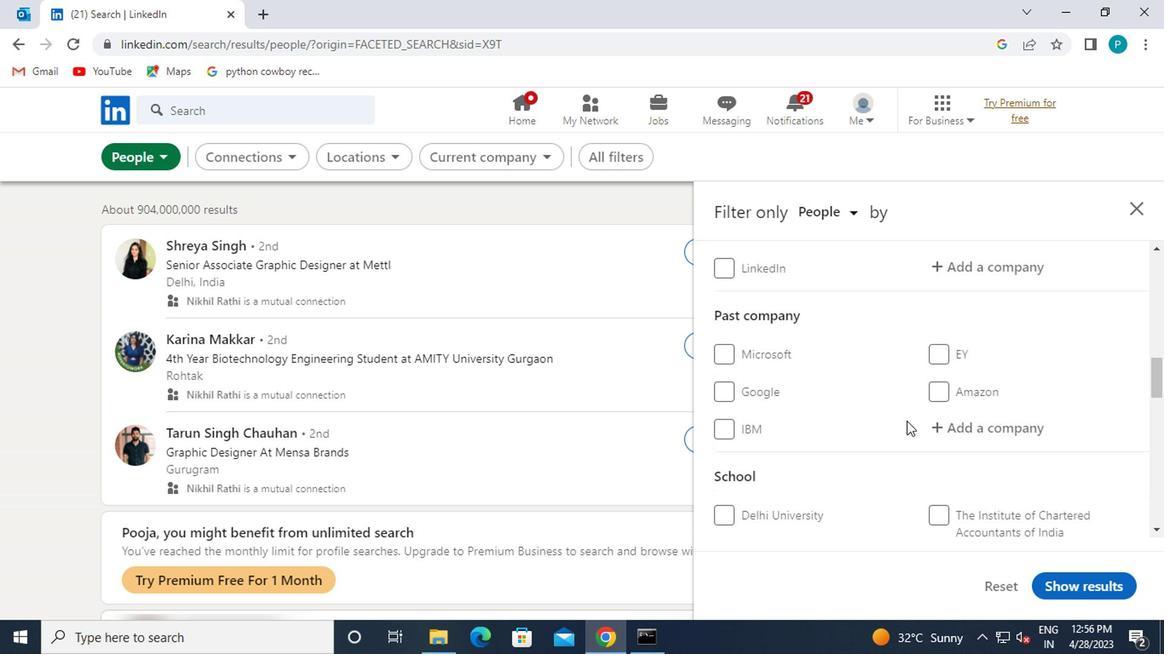 
Action: Mouse scrolled (849, 424) with delta (0, -1)
Screenshot: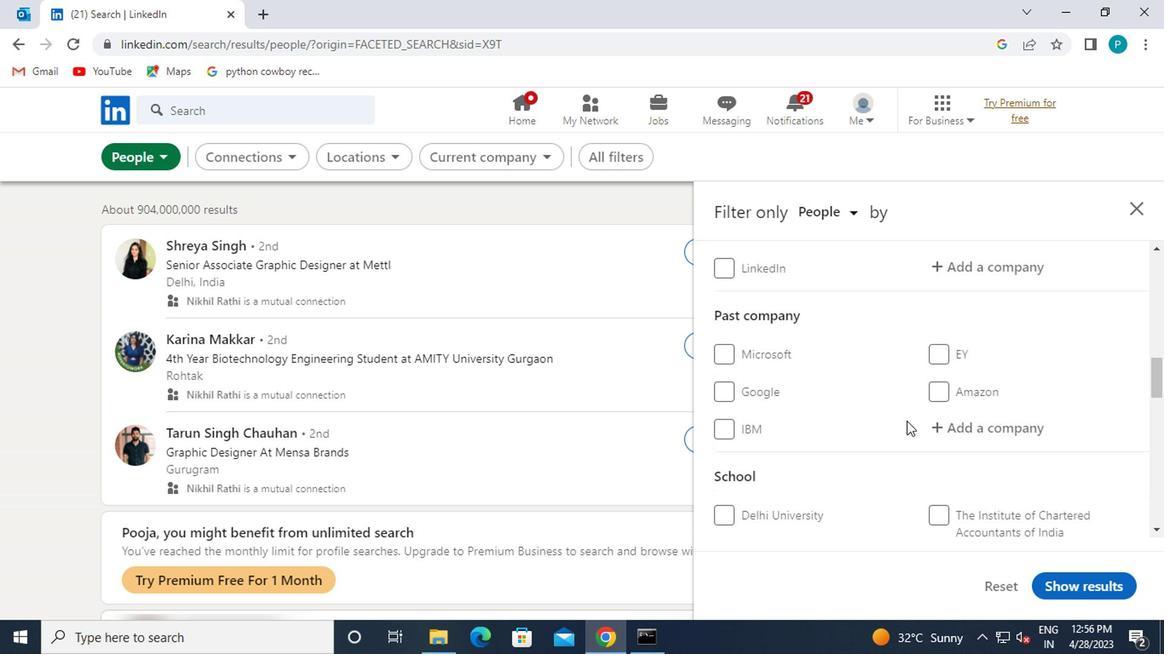 
Action: Mouse moved to (846, 425)
Screenshot: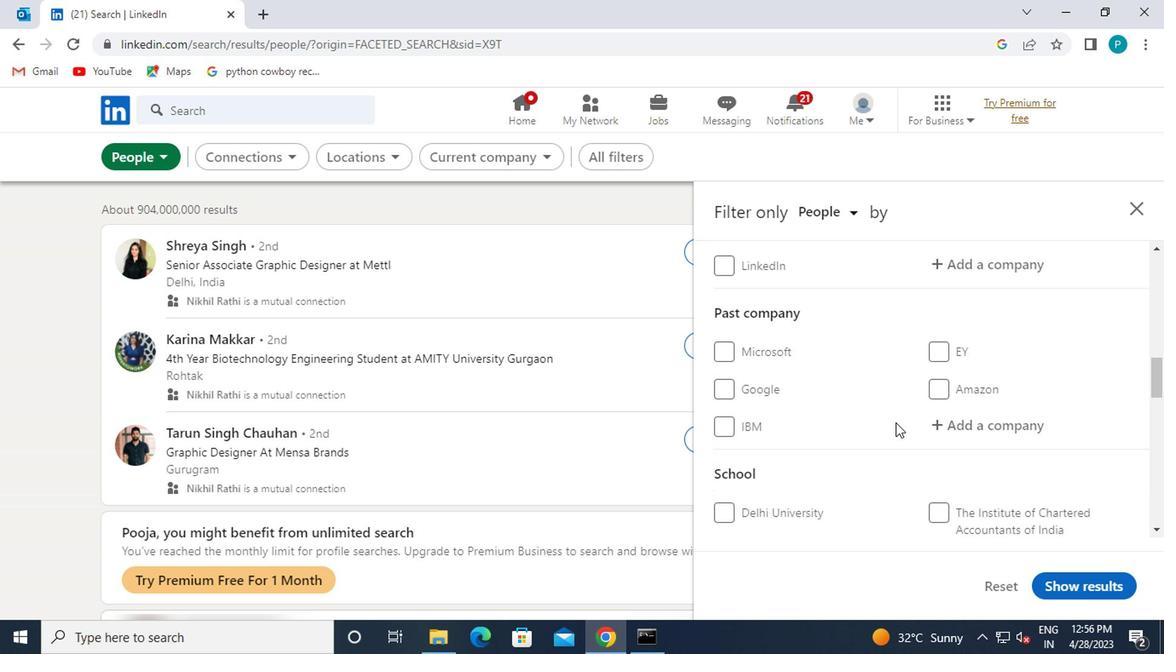 
Action: Mouse scrolled (846, 424) with delta (0, -1)
Screenshot: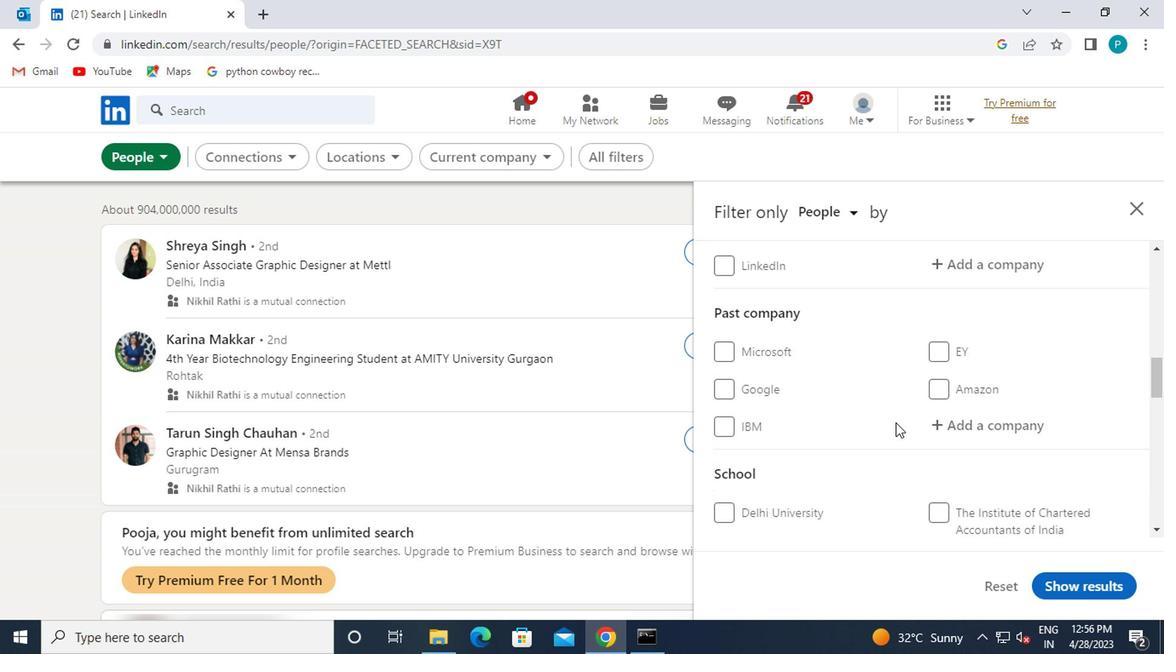 
Action: Mouse moved to (817, 429)
Screenshot: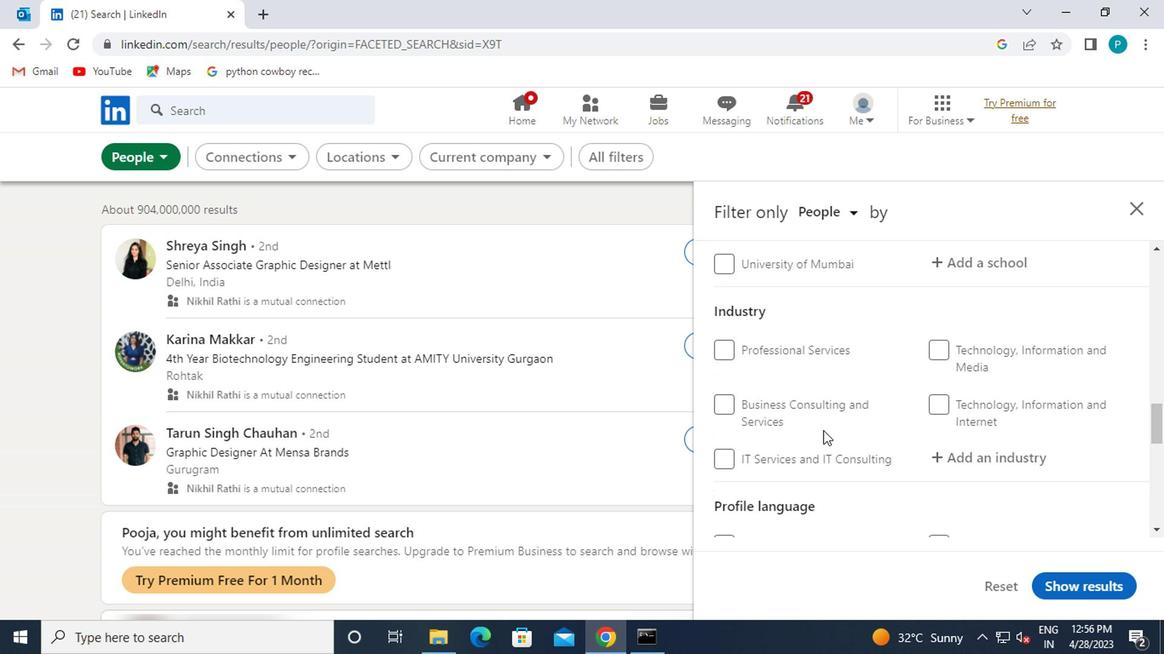 
Action: Mouse scrolled (817, 428) with delta (0, 0)
Screenshot: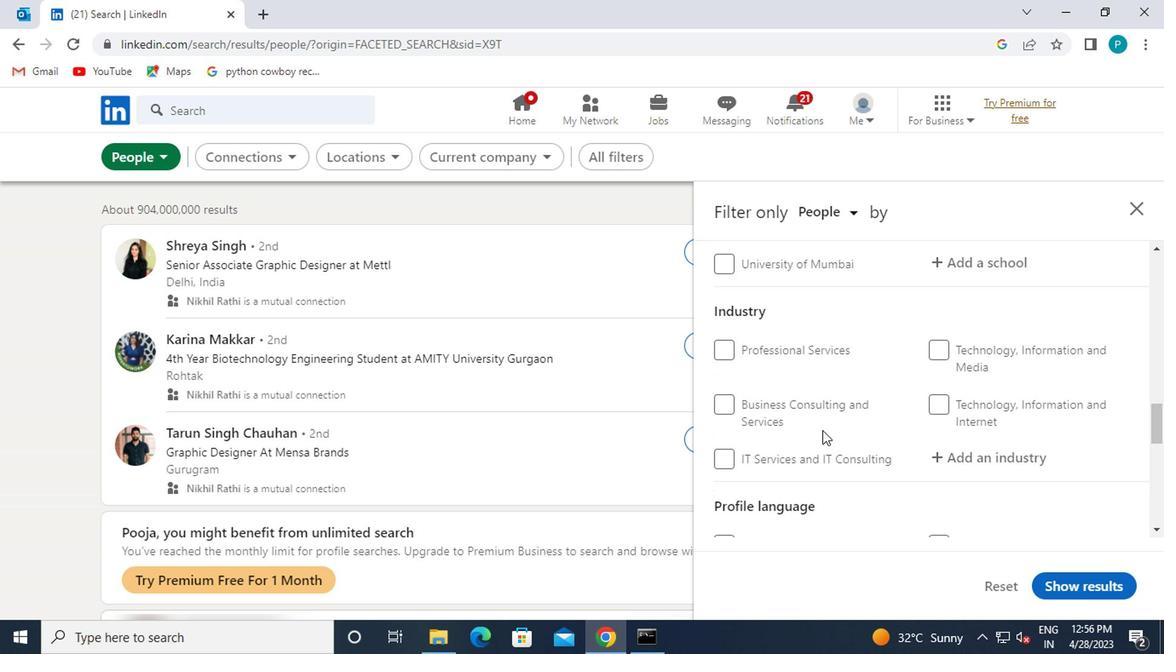 
Action: Mouse scrolled (817, 428) with delta (0, 0)
Screenshot: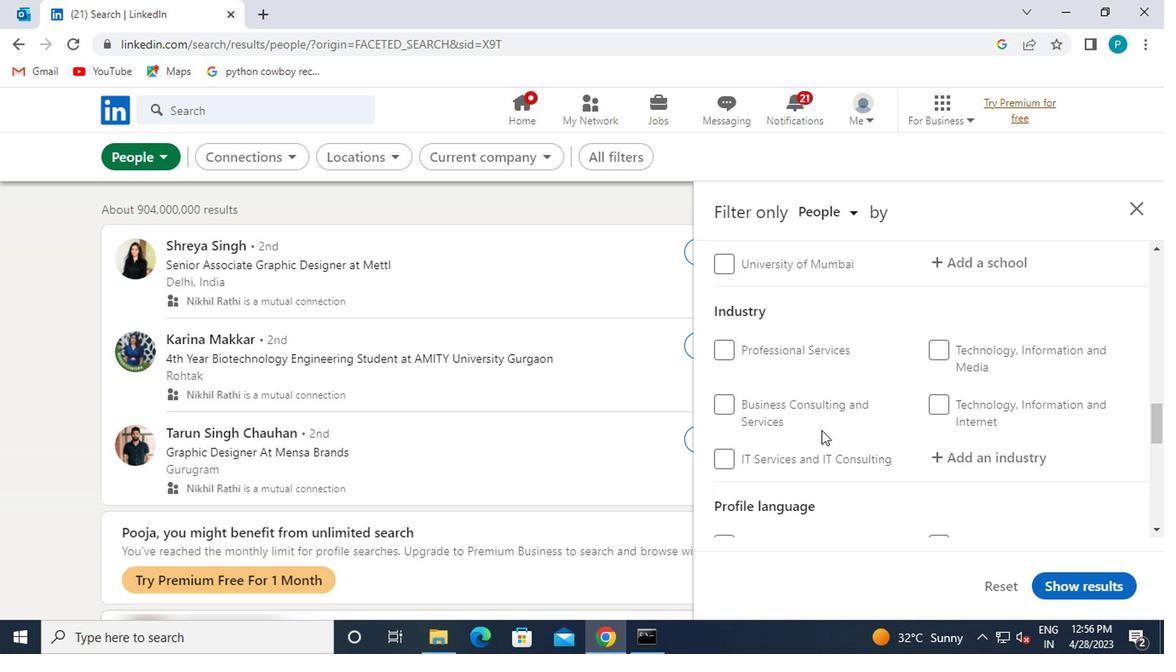 
Action: Mouse moved to (790, 417)
Screenshot: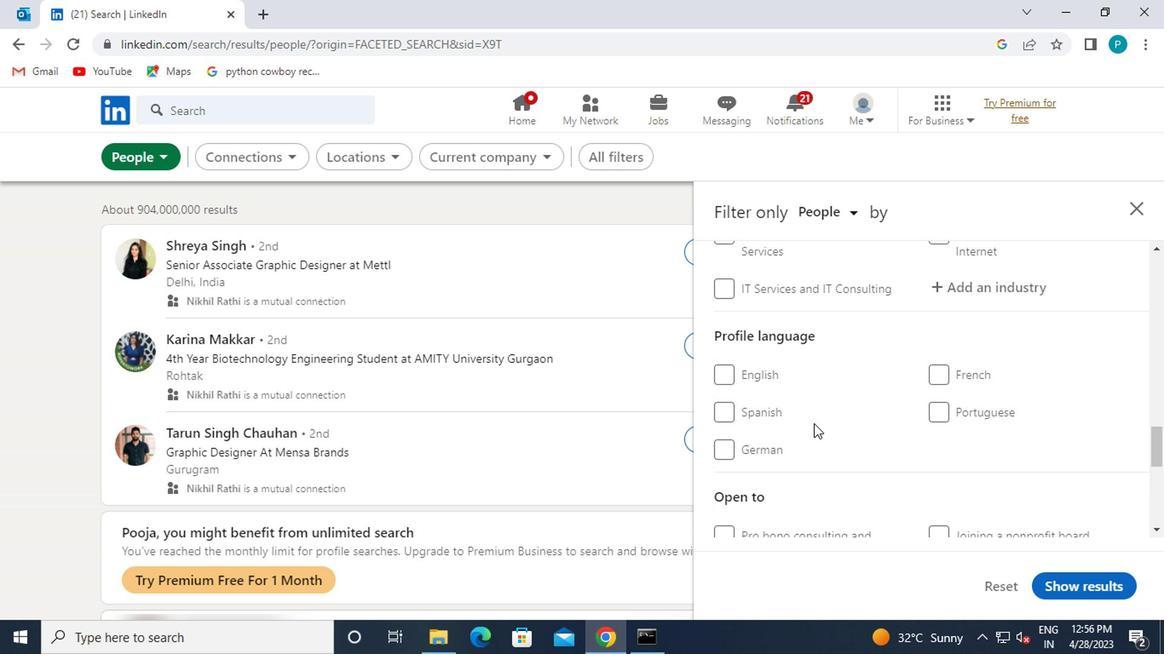 
Action: Mouse pressed left at (790, 417)
Screenshot: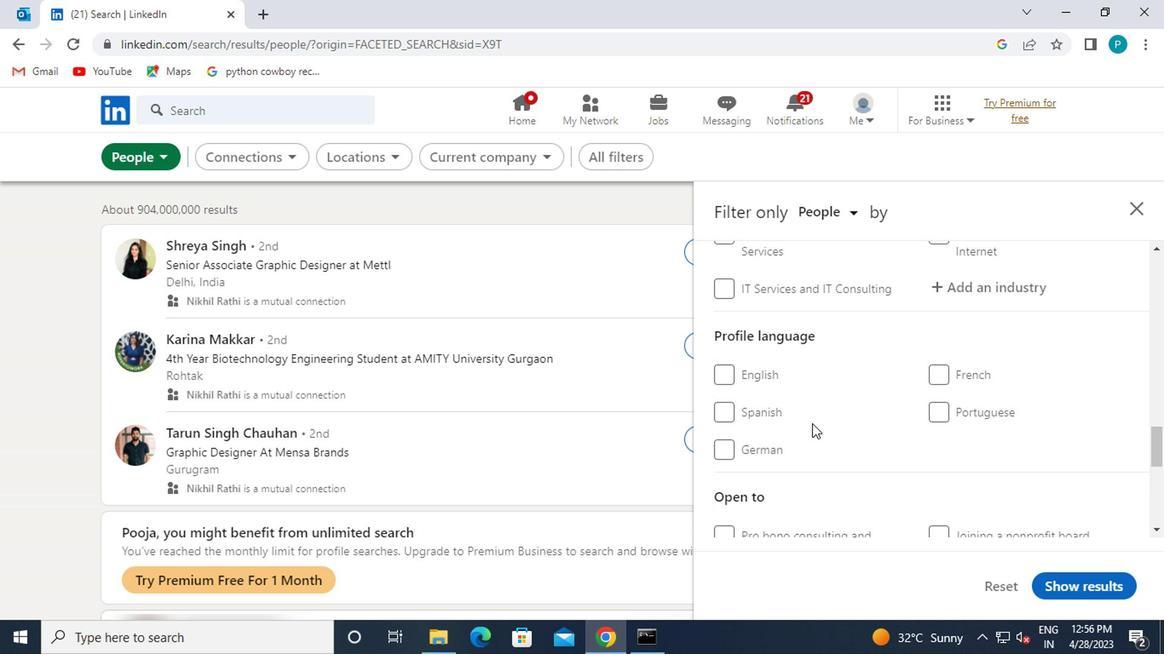 
Action: Mouse moved to (776, 412)
Screenshot: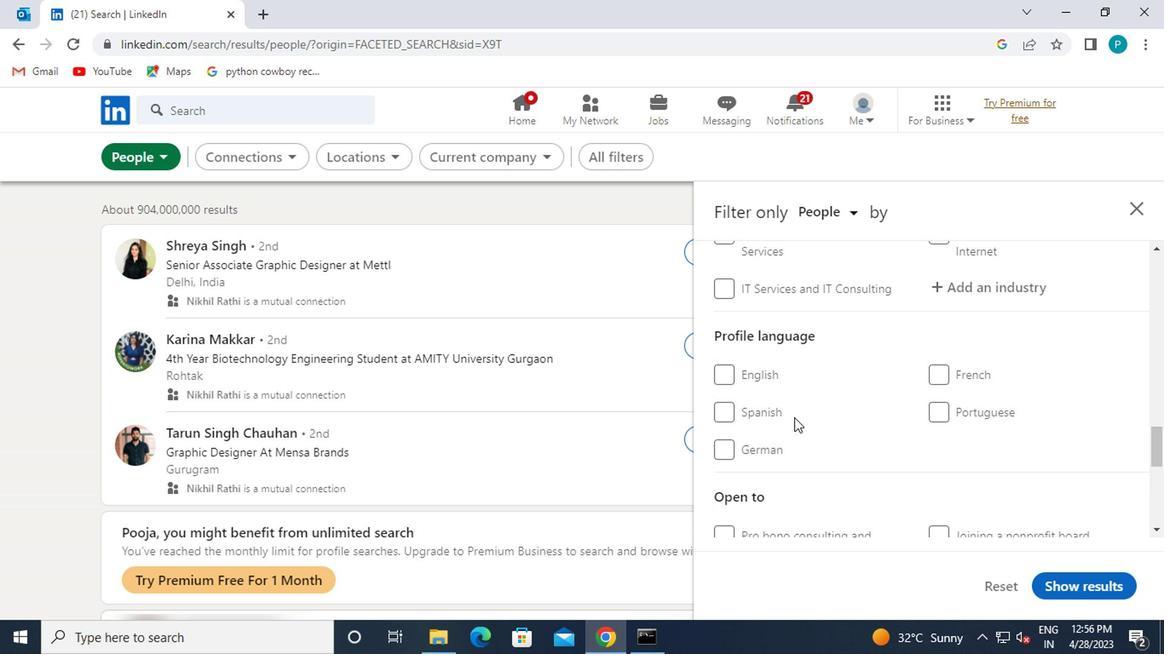 
Action: Mouse pressed left at (776, 412)
Screenshot: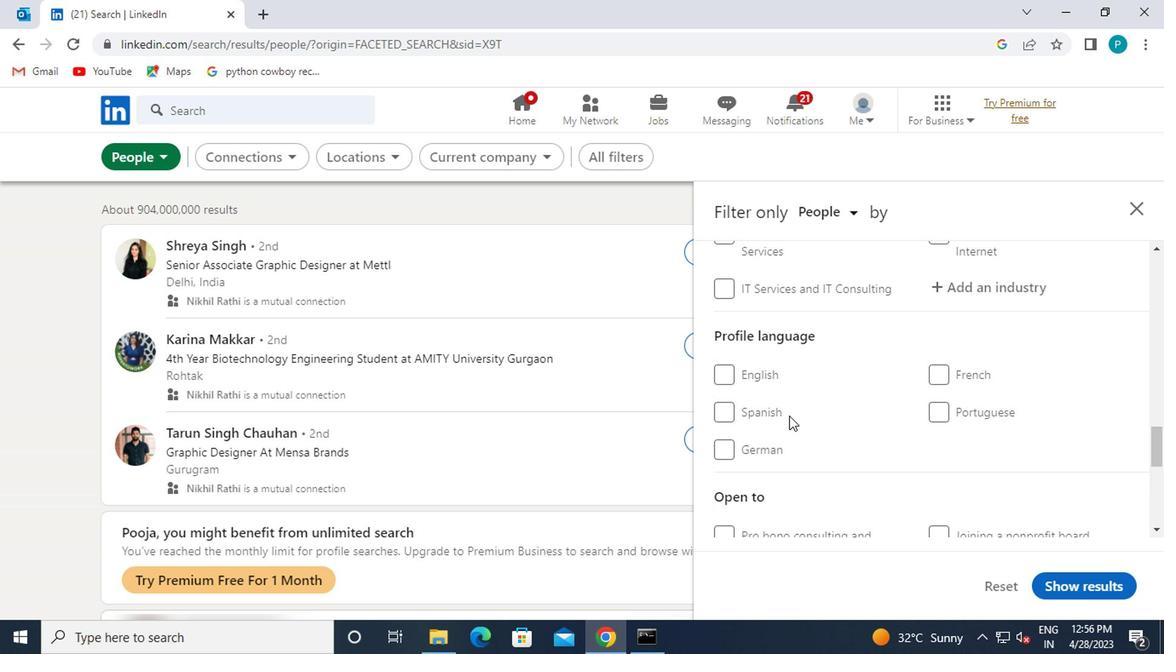 
Action: Mouse moved to (941, 421)
Screenshot: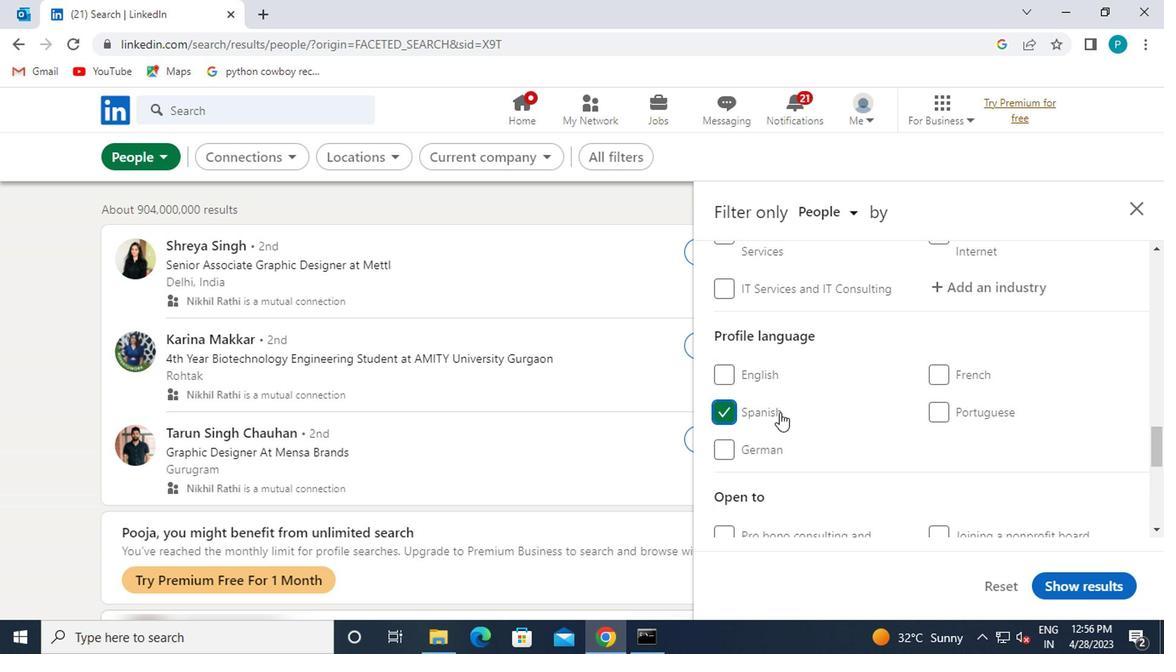 
Action: Mouse scrolled (941, 422) with delta (0, 0)
Screenshot: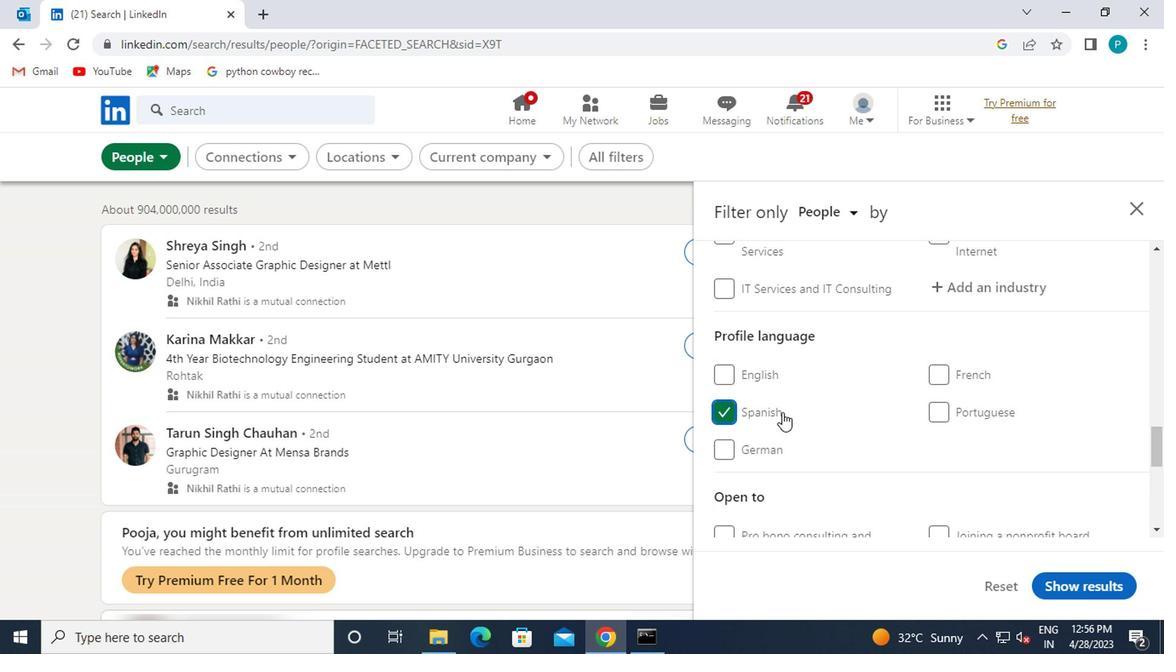
Action: Mouse scrolled (941, 422) with delta (0, 0)
Screenshot: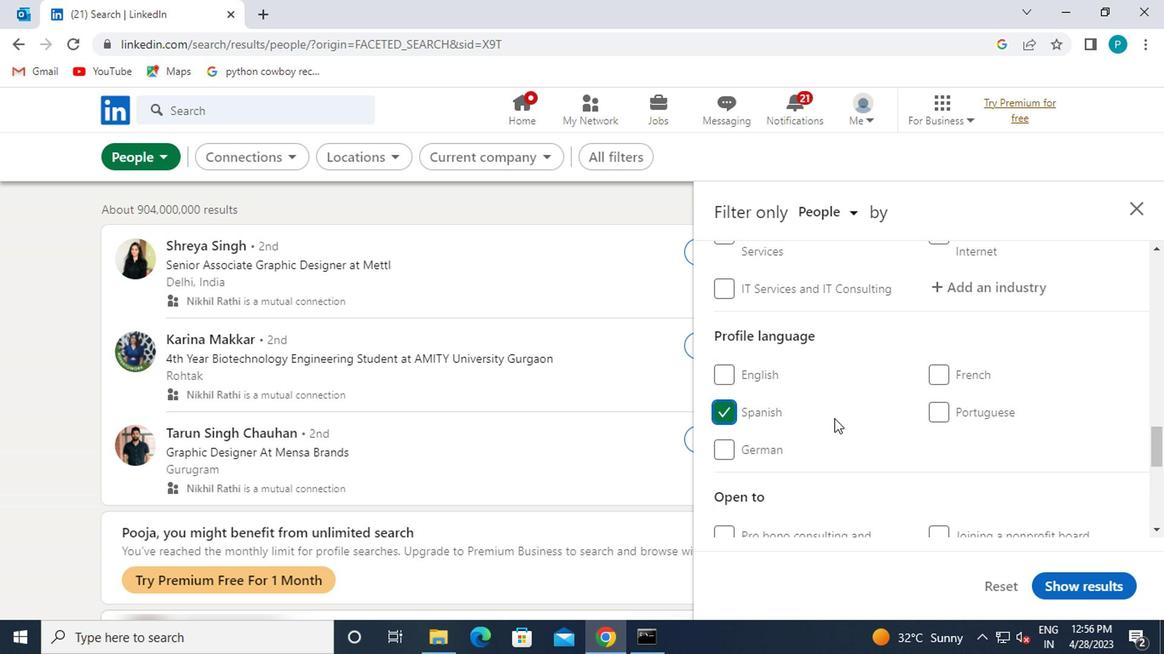 
Action: Mouse scrolled (941, 422) with delta (0, 0)
Screenshot: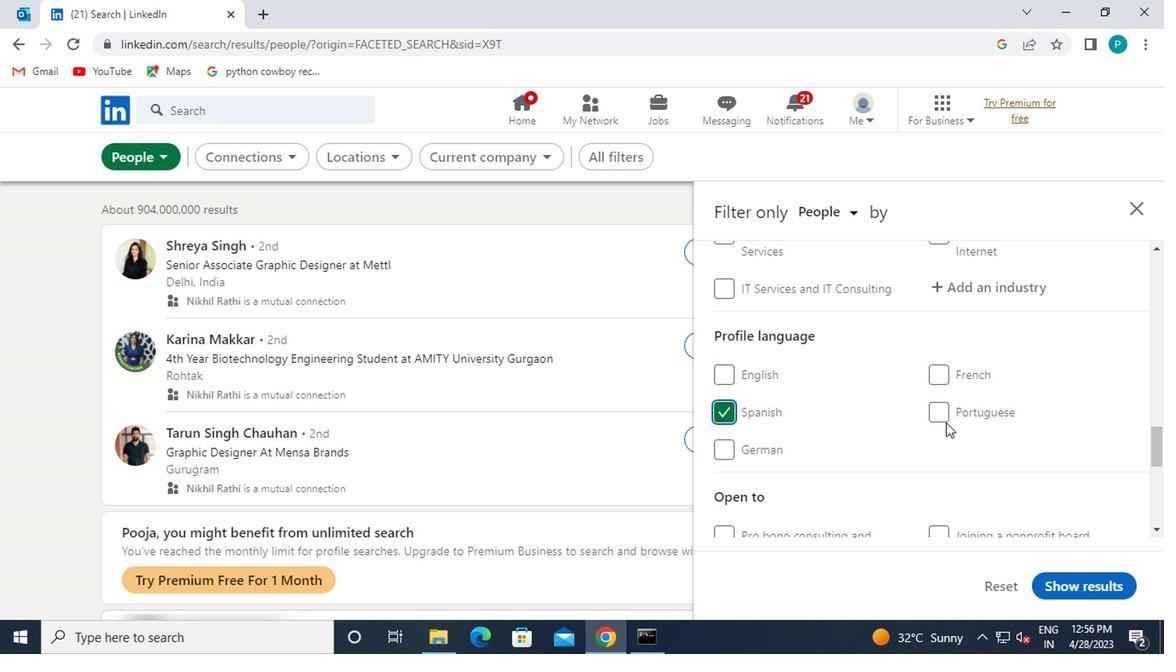 
Action: Mouse scrolled (941, 422) with delta (0, 0)
Screenshot: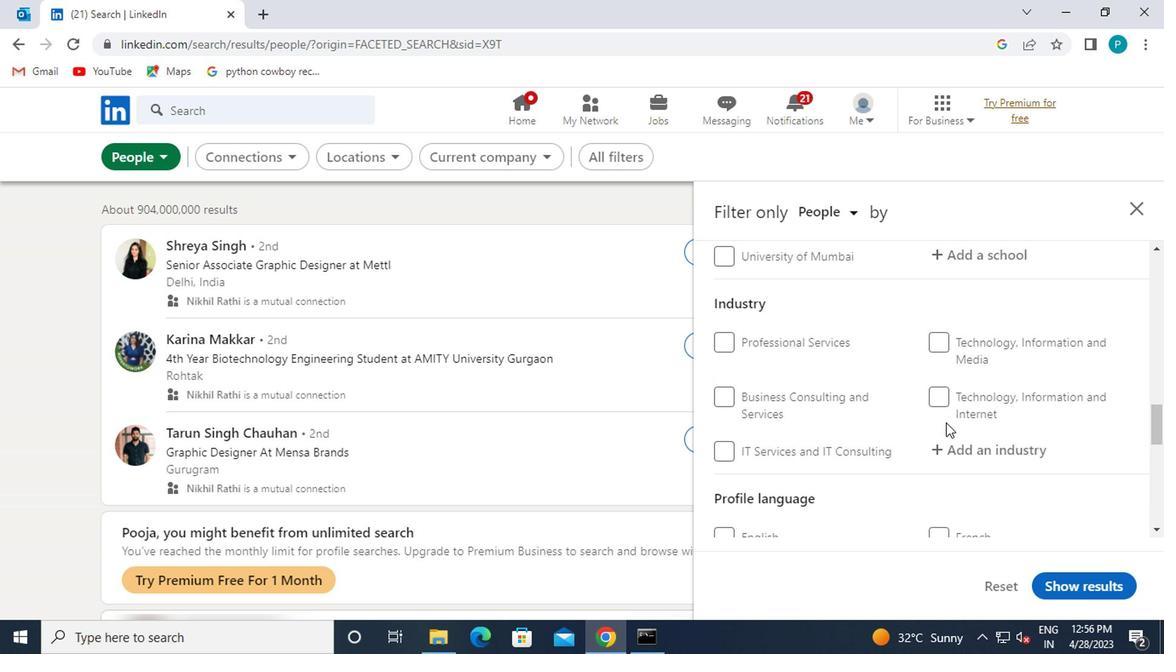 
Action: Mouse scrolled (941, 422) with delta (0, 0)
Screenshot: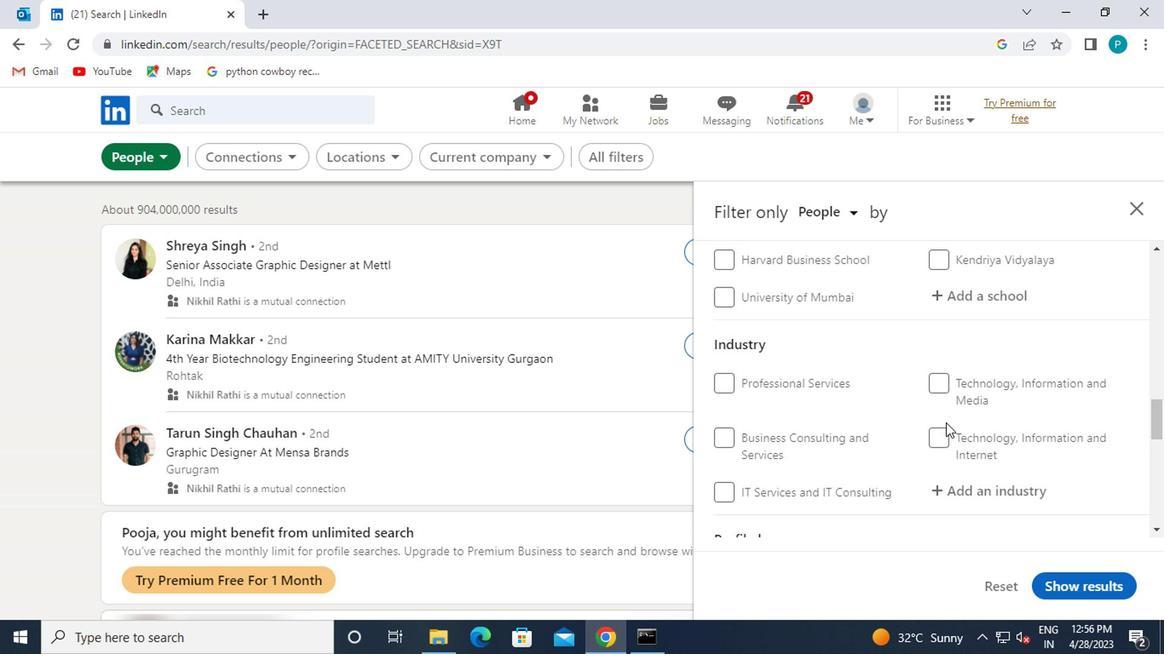 
Action: Mouse scrolled (941, 422) with delta (0, 0)
Screenshot: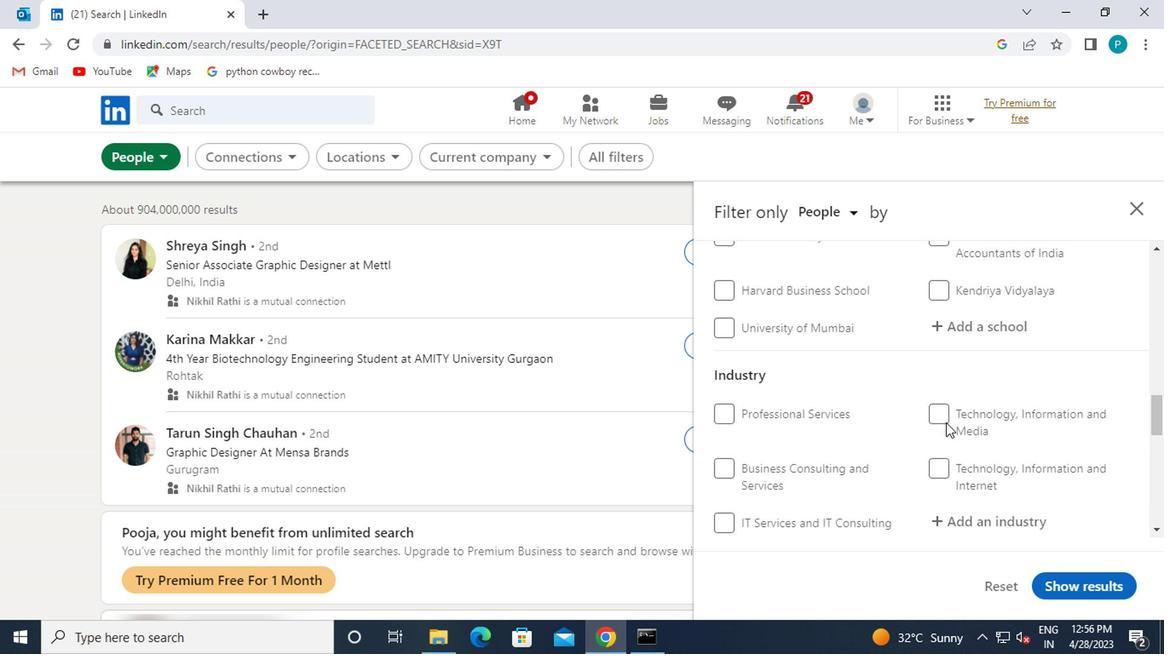 
Action: Mouse scrolled (941, 422) with delta (0, 0)
Screenshot: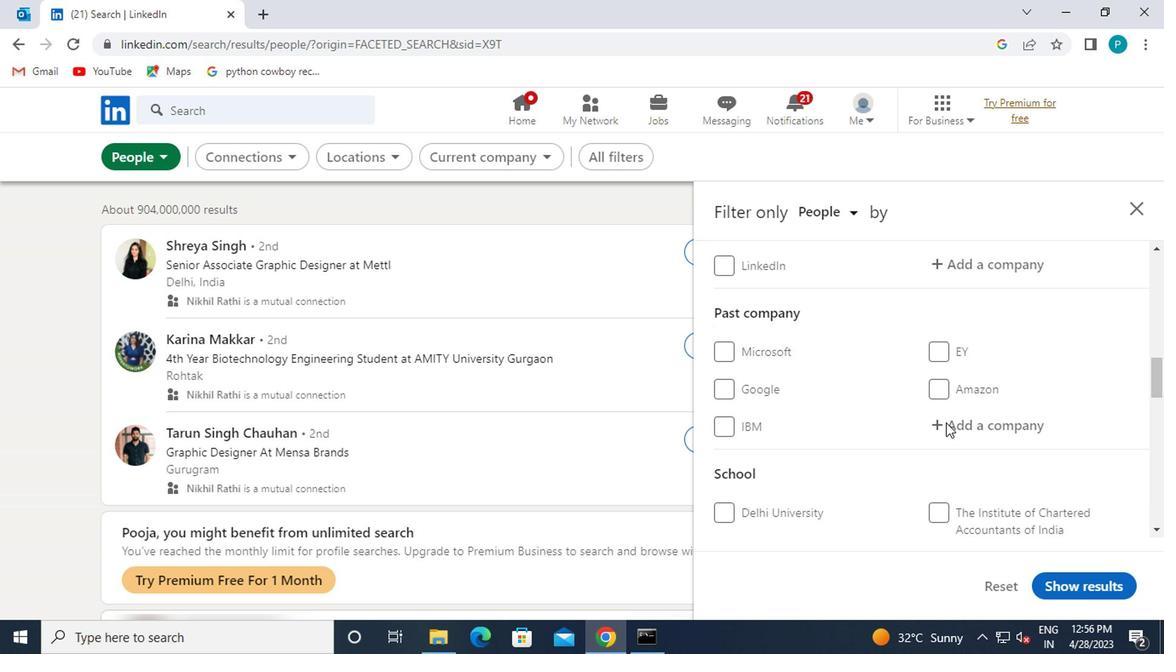 
Action: Mouse scrolled (941, 422) with delta (0, 0)
Screenshot: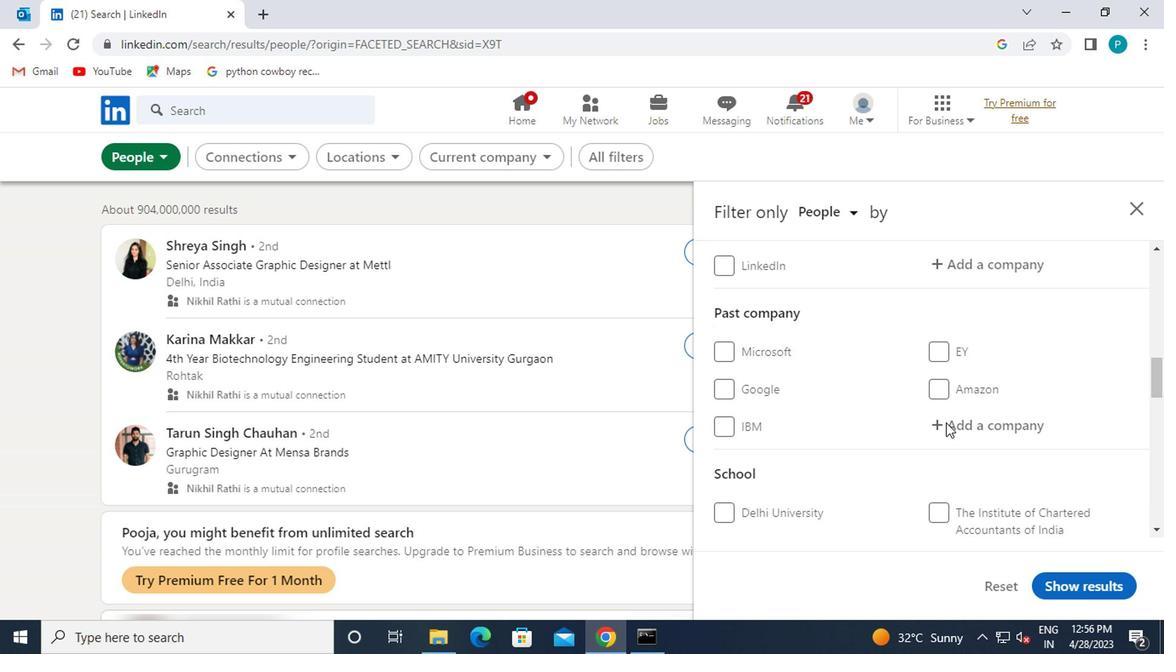 
Action: Mouse pressed left at (941, 421)
Screenshot: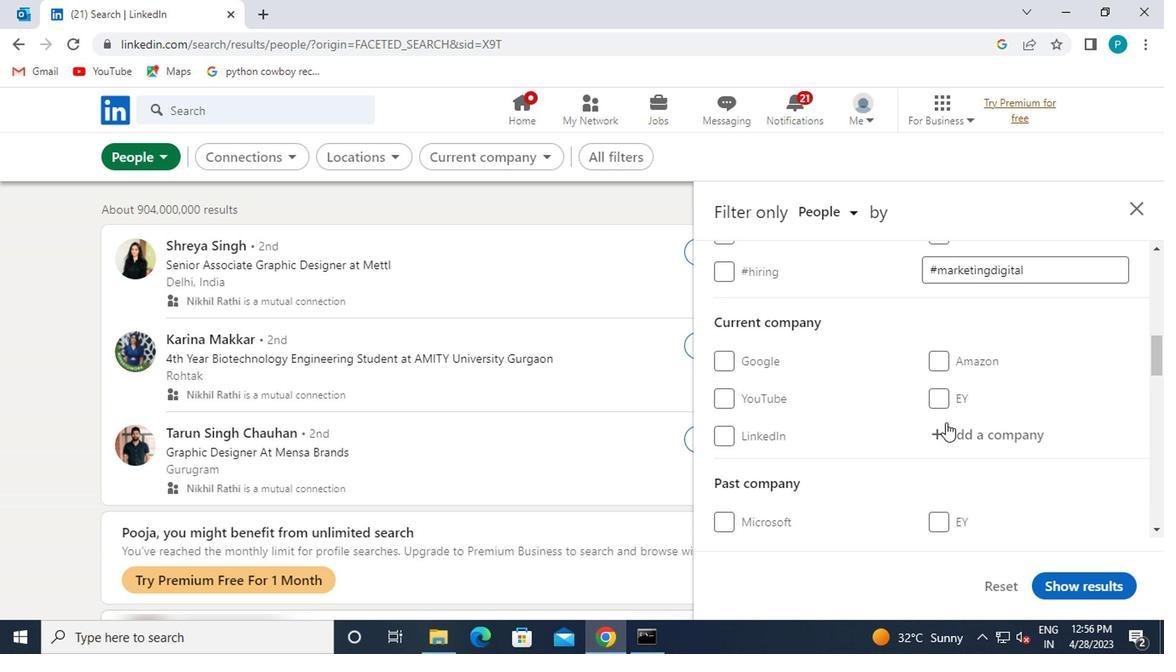 
Action: Key pressed <Key.caps_lock>P<Key.caps_lock>HARMA
Screenshot: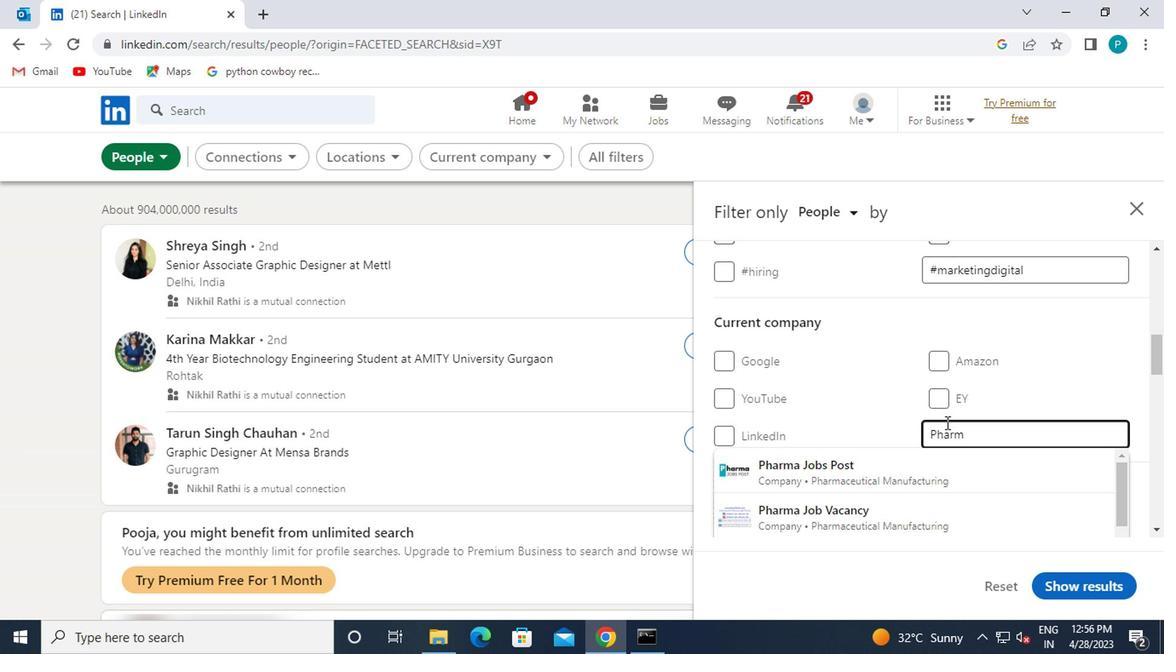 
Action: Mouse moved to (894, 401)
Screenshot: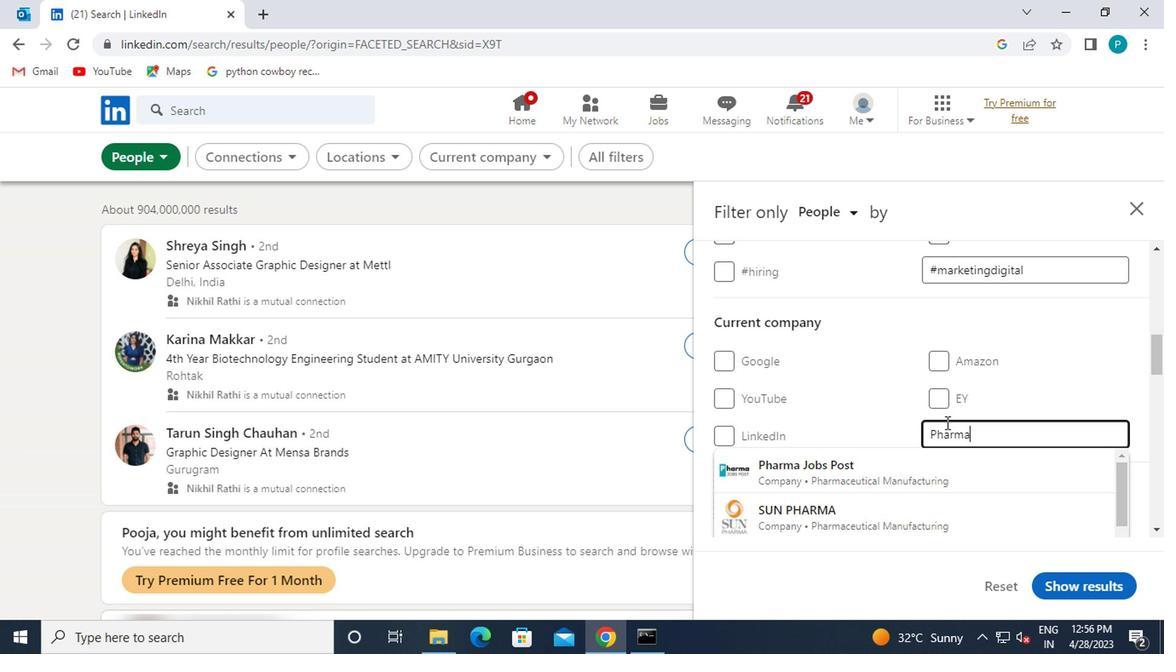 
Action: Mouse scrolled (894, 400) with delta (0, -1)
Screenshot: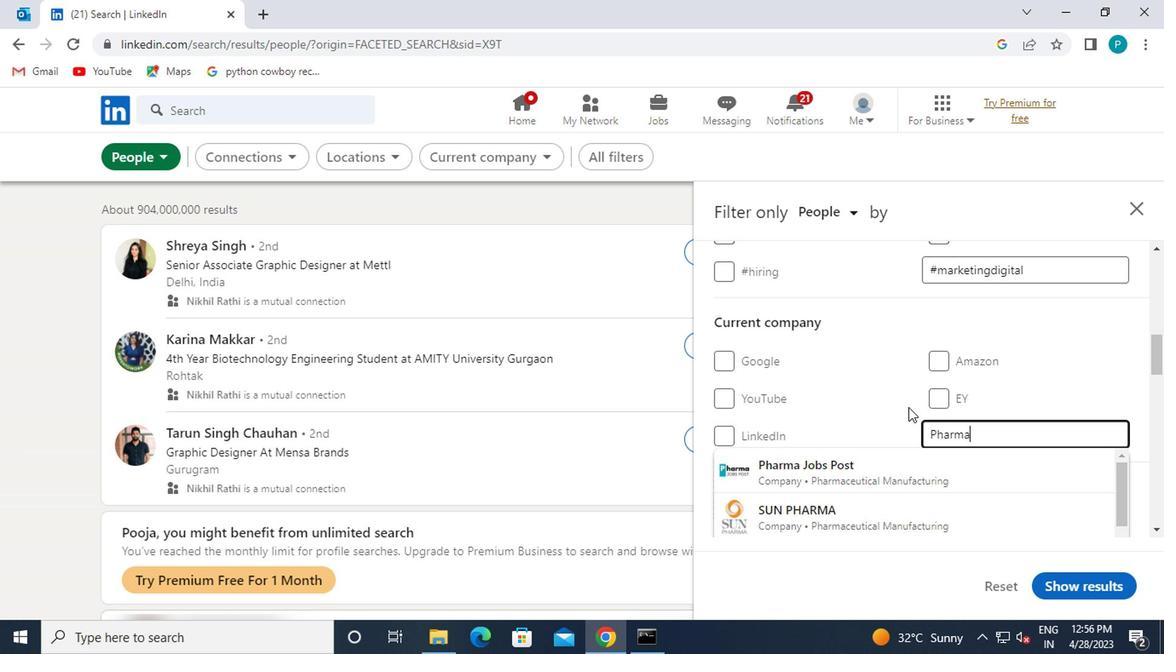 
Action: Mouse scrolled (894, 400) with delta (0, -1)
Screenshot: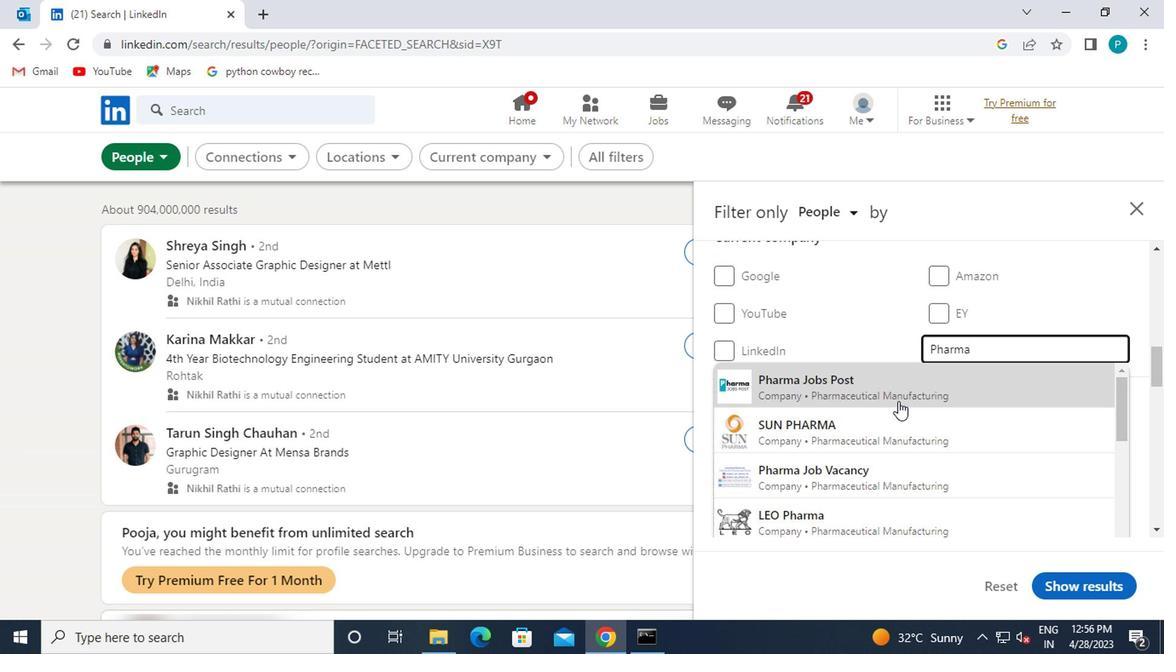 
Action: Mouse moved to (920, 478)
Screenshot: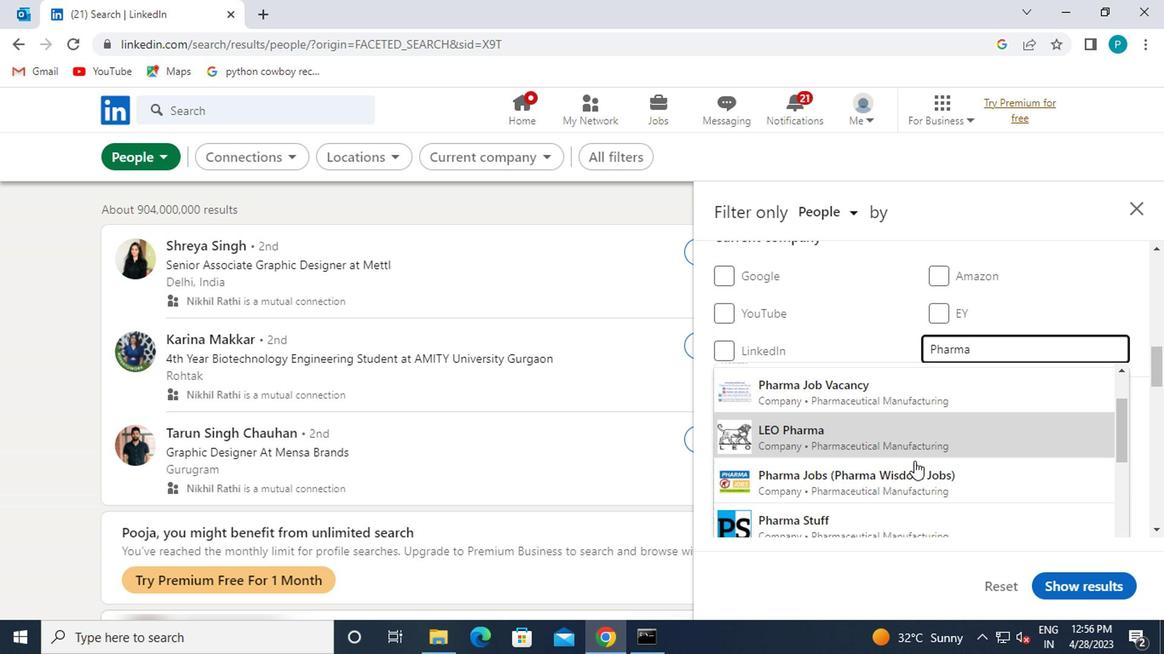 
Action: Mouse pressed left at (920, 478)
Screenshot: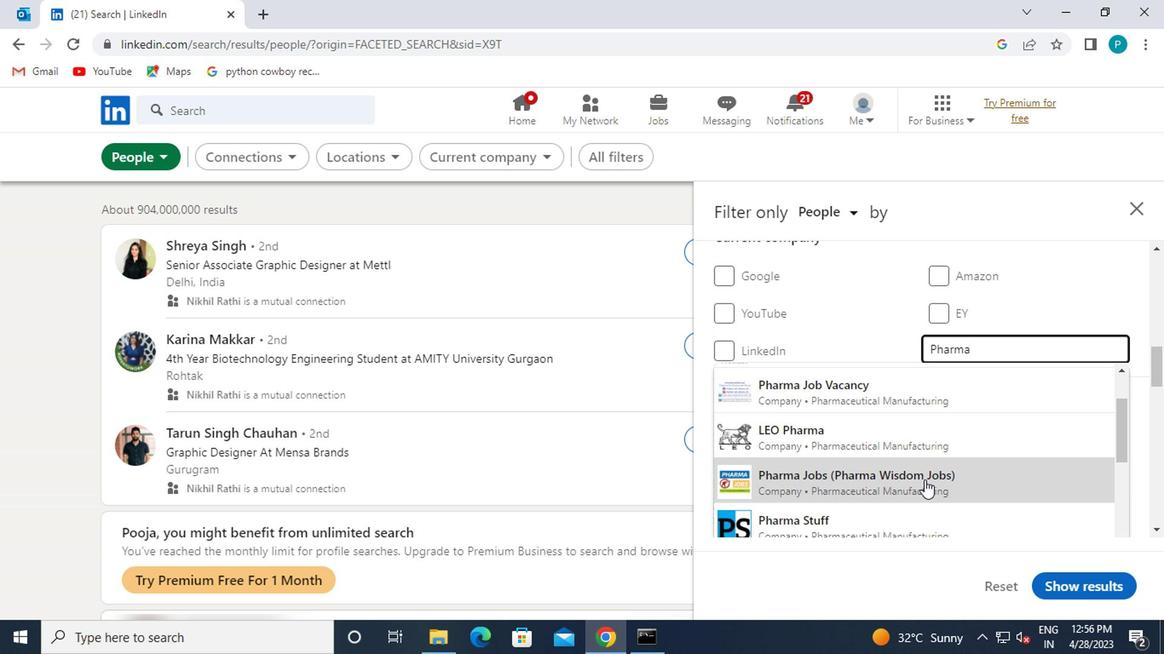 
Action: Mouse moved to (943, 468)
Screenshot: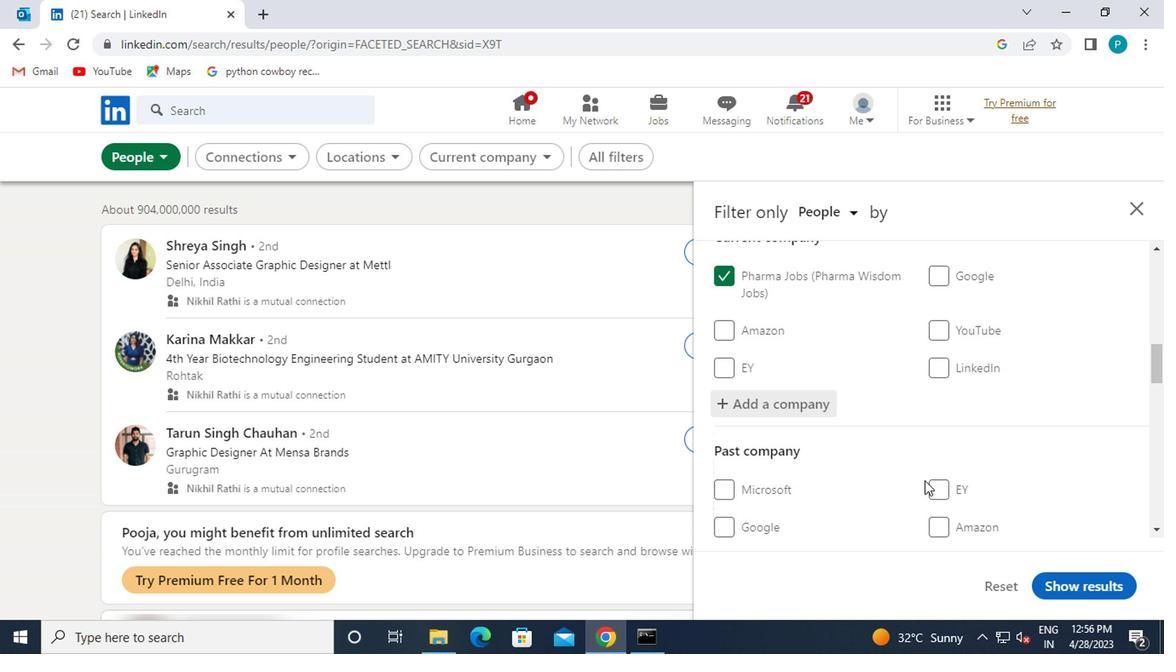 
Action: Mouse scrolled (943, 468) with delta (0, 0)
Screenshot: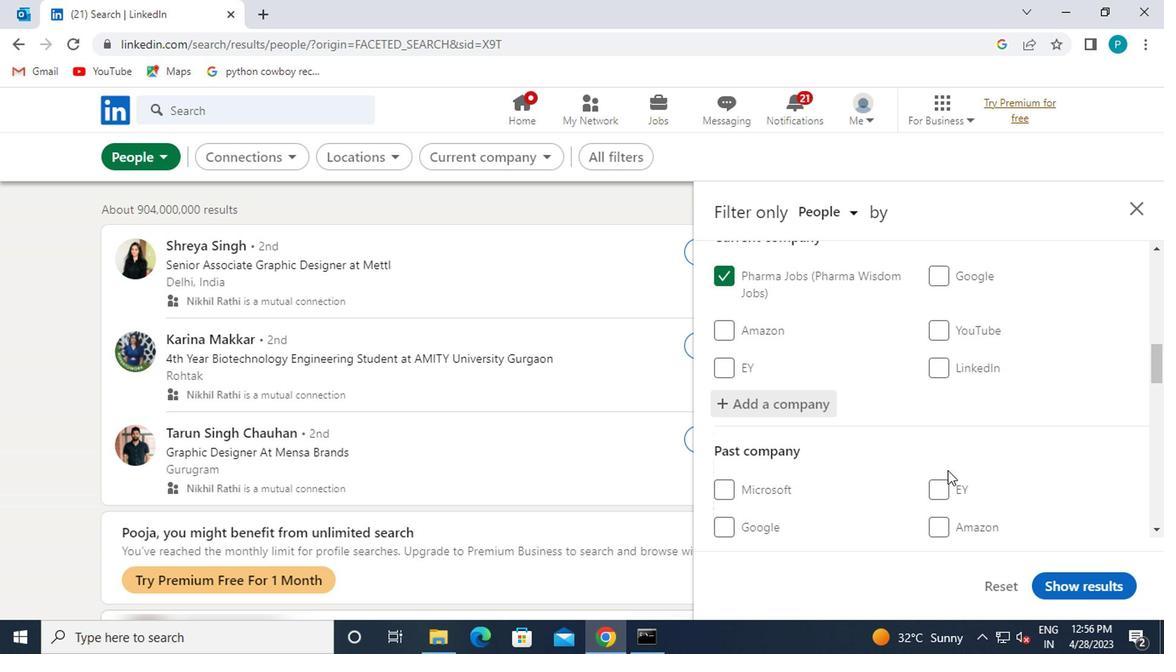
Action: Mouse scrolled (943, 468) with delta (0, 0)
Screenshot: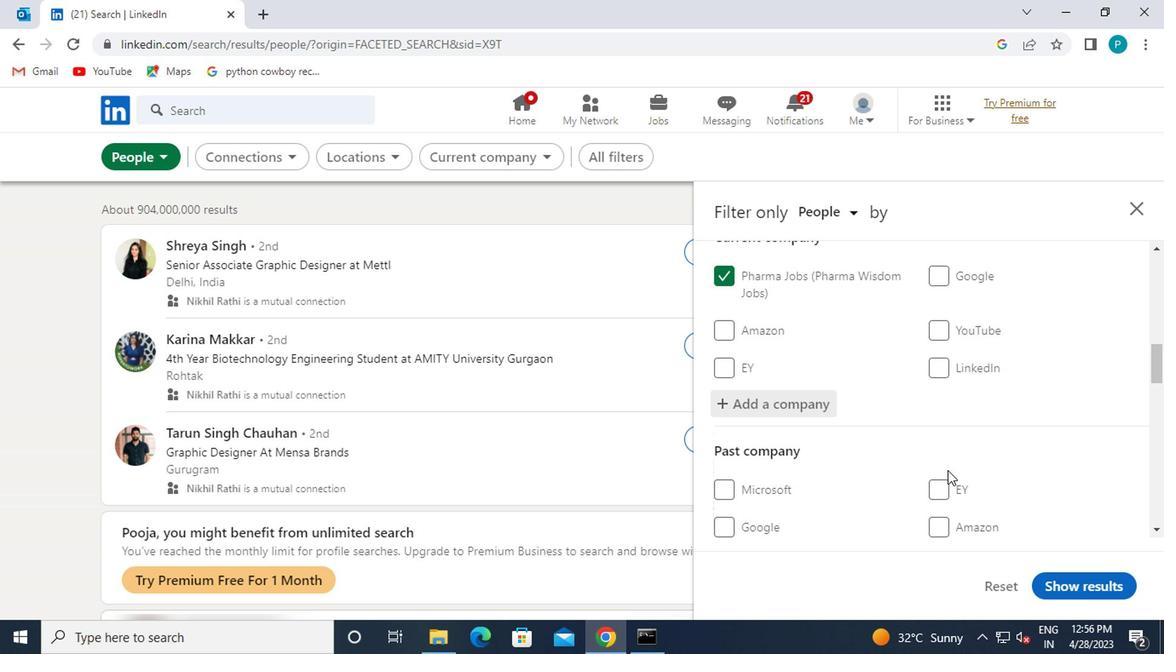 
Action: Mouse scrolled (943, 468) with delta (0, 0)
Screenshot: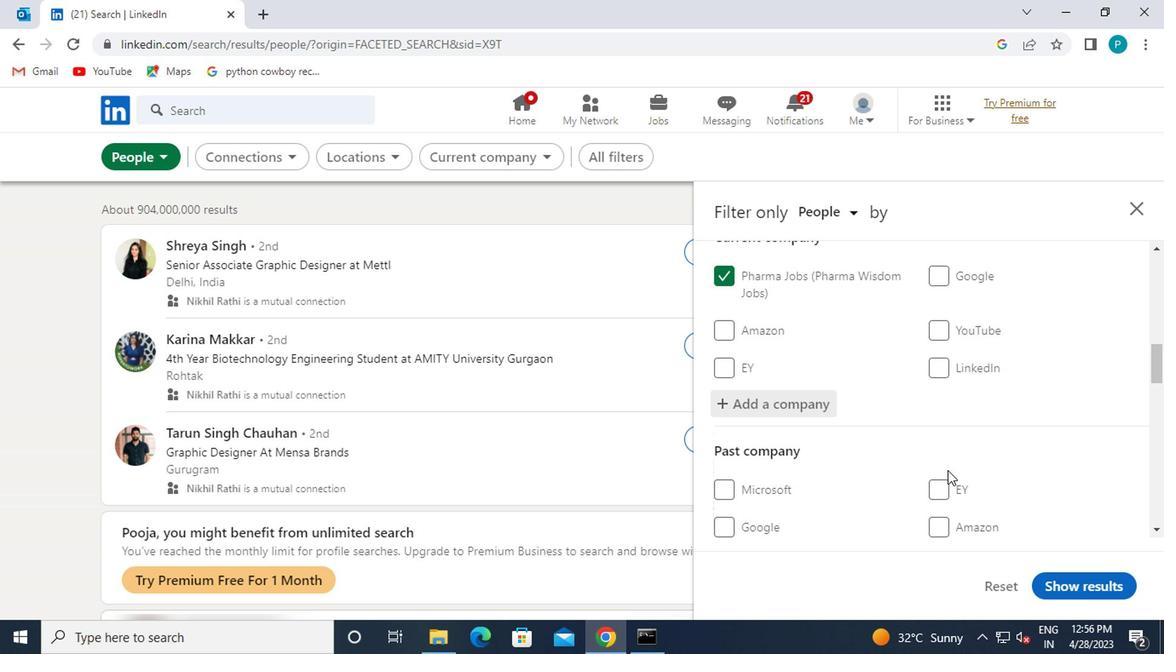 
Action: Mouse moved to (950, 482)
Screenshot: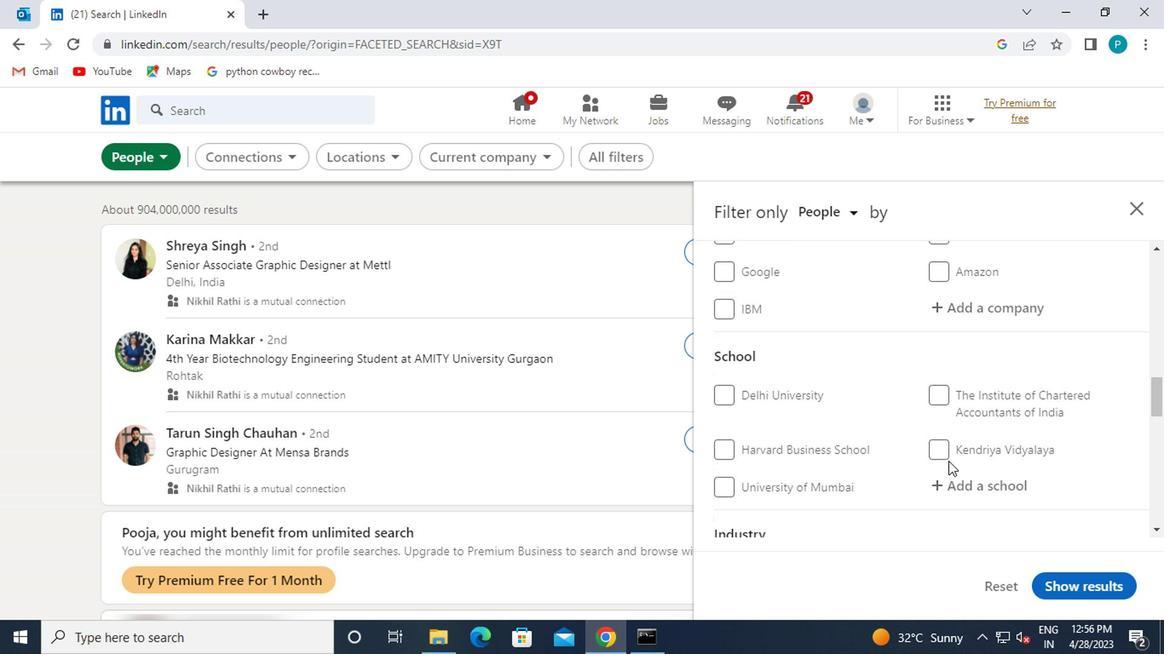 
Action: Mouse pressed left at (950, 482)
Screenshot: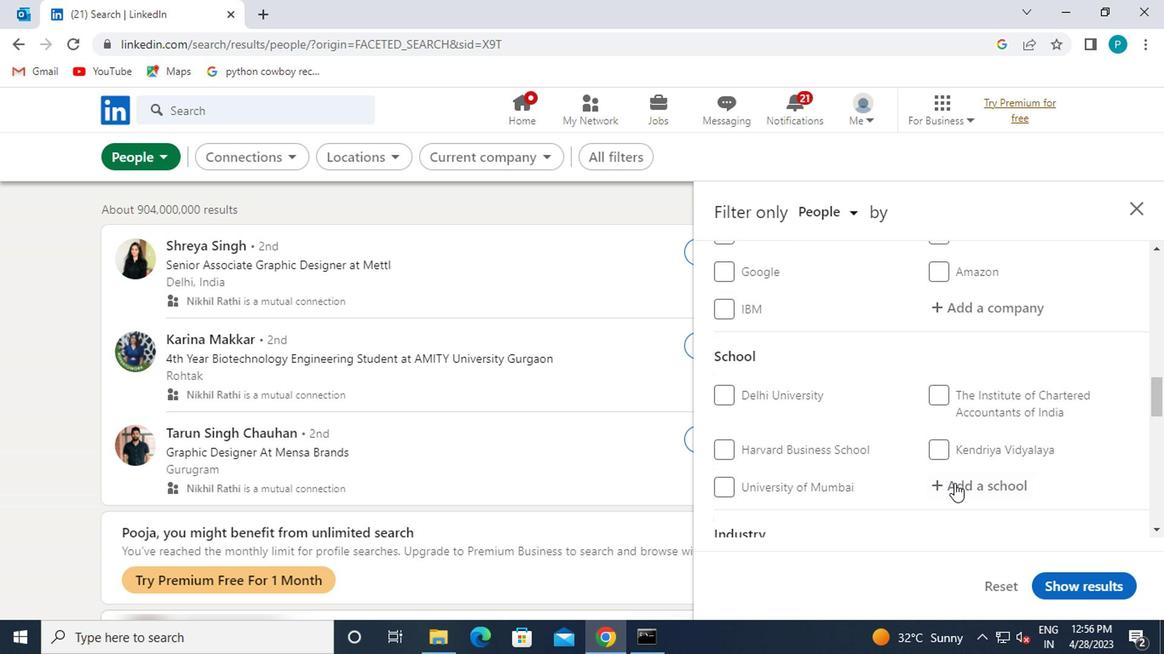 
Action: Mouse moved to (950, 483)
Screenshot: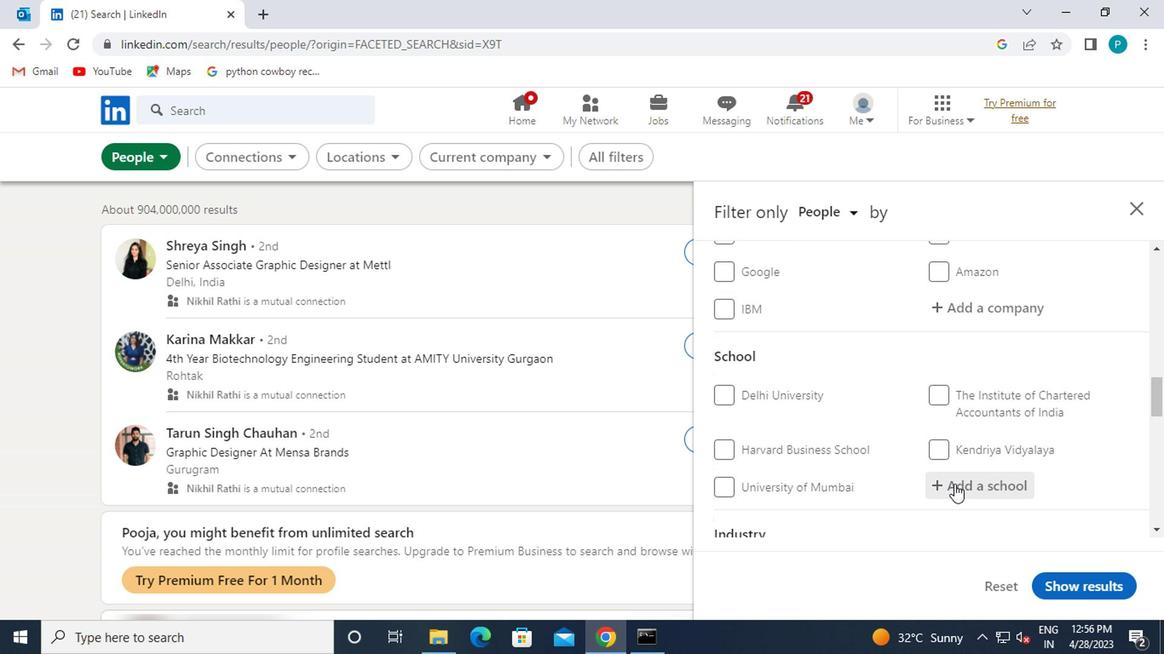 
Action: Key pressed <Key.caps_lock>SRI<Key.space>KRISHNA
Screenshot: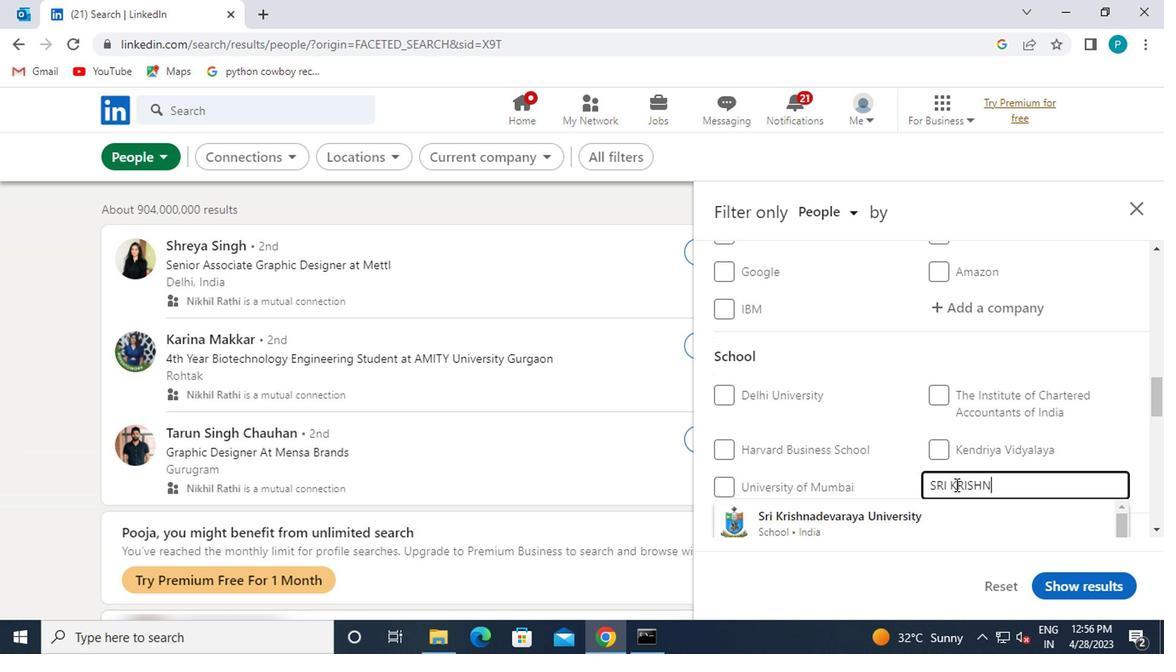
Action: Mouse moved to (848, 422)
Screenshot: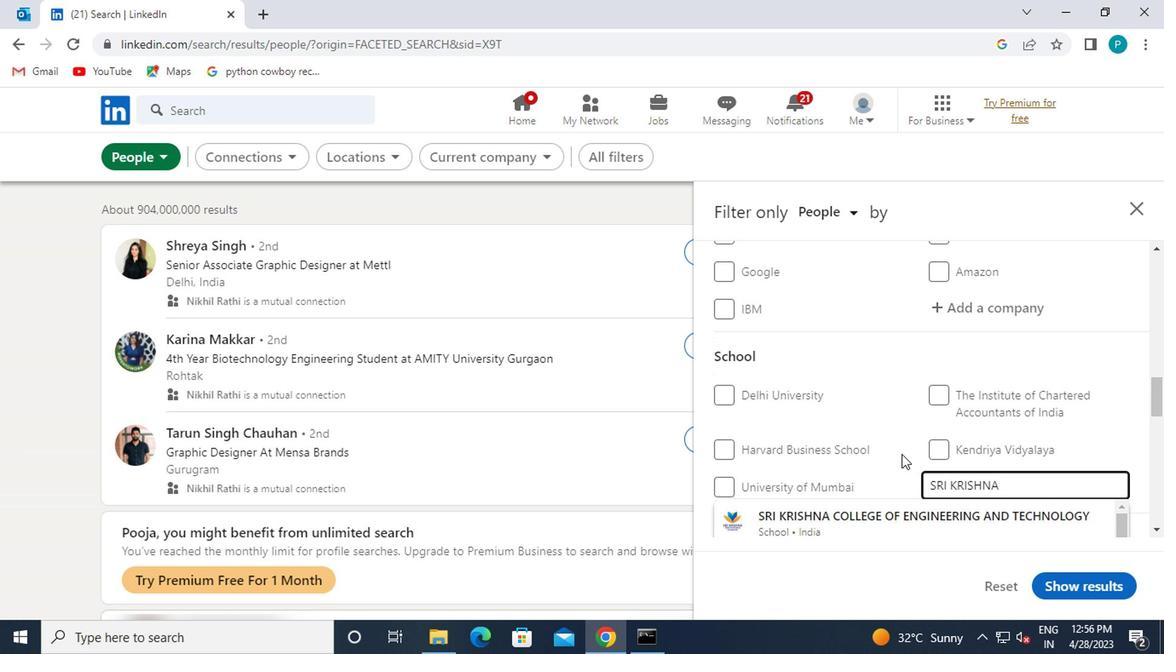 
Action: Mouse scrolled (848, 421) with delta (0, 0)
Screenshot: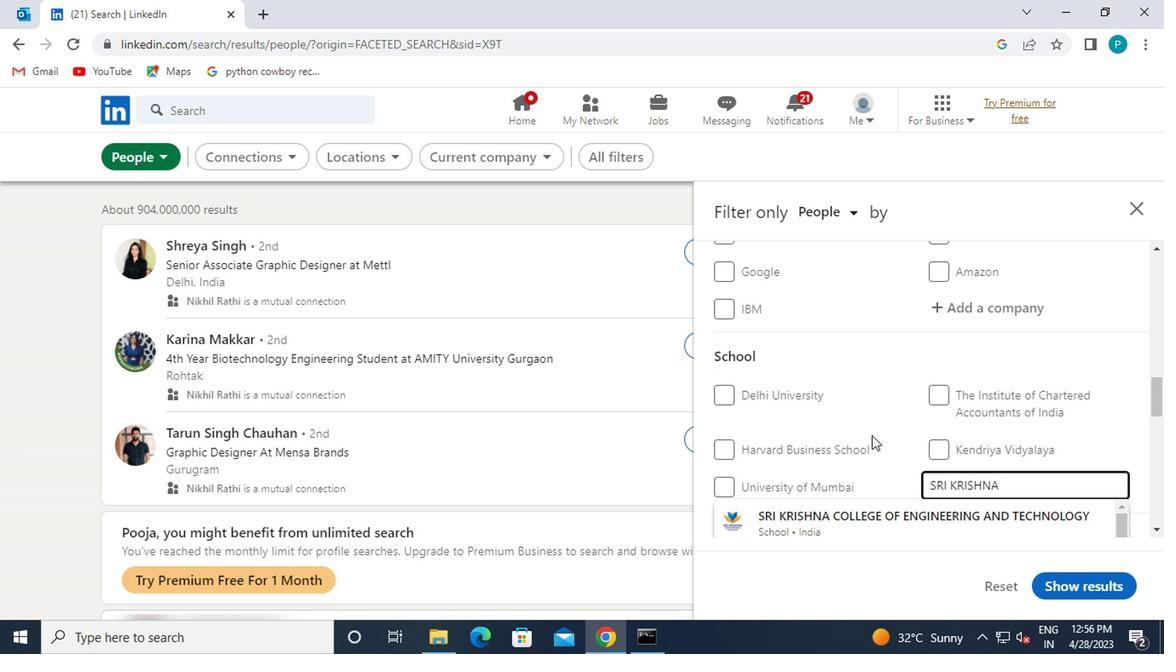 
Action: Mouse moved to (850, 426)
Screenshot: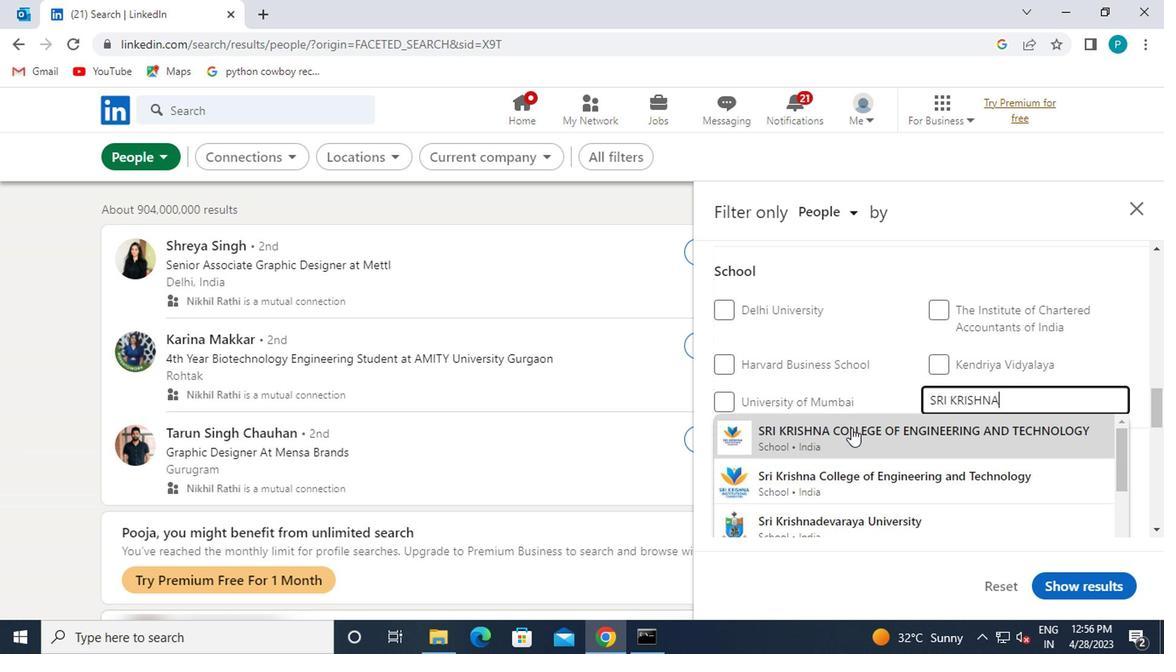
Action: Mouse pressed left at (850, 426)
Screenshot: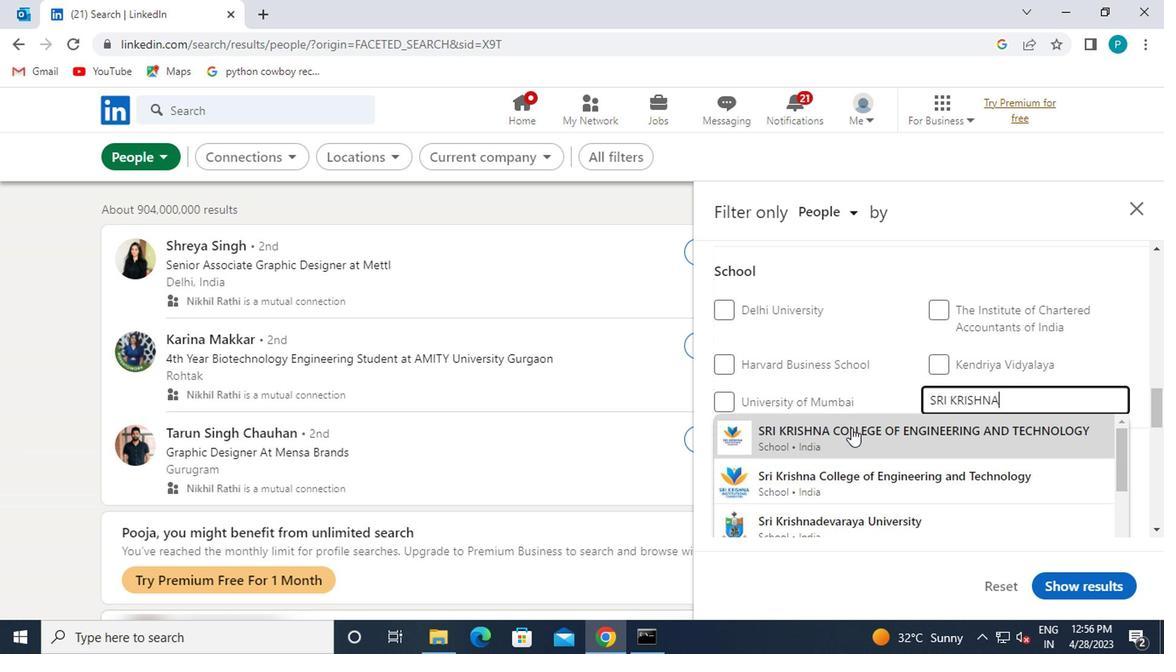 
Action: Mouse scrolled (850, 426) with delta (0, 0)
Screenshot: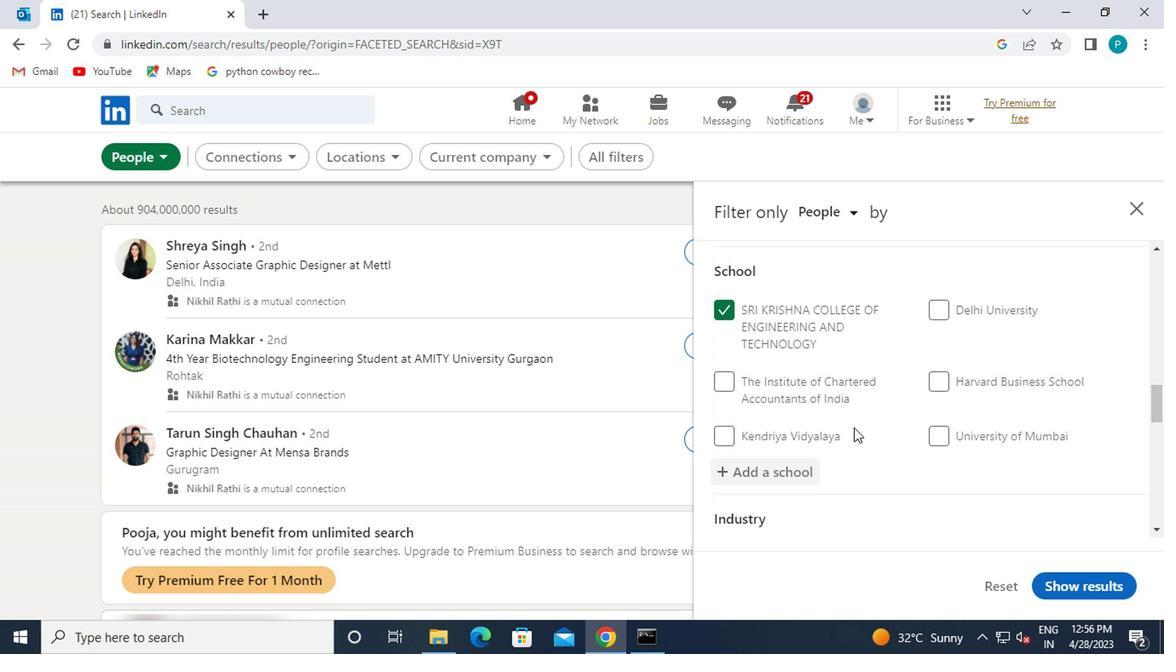 
Action: Mouse scrolled (850, 426) with delta (0, 0)
Screenshot: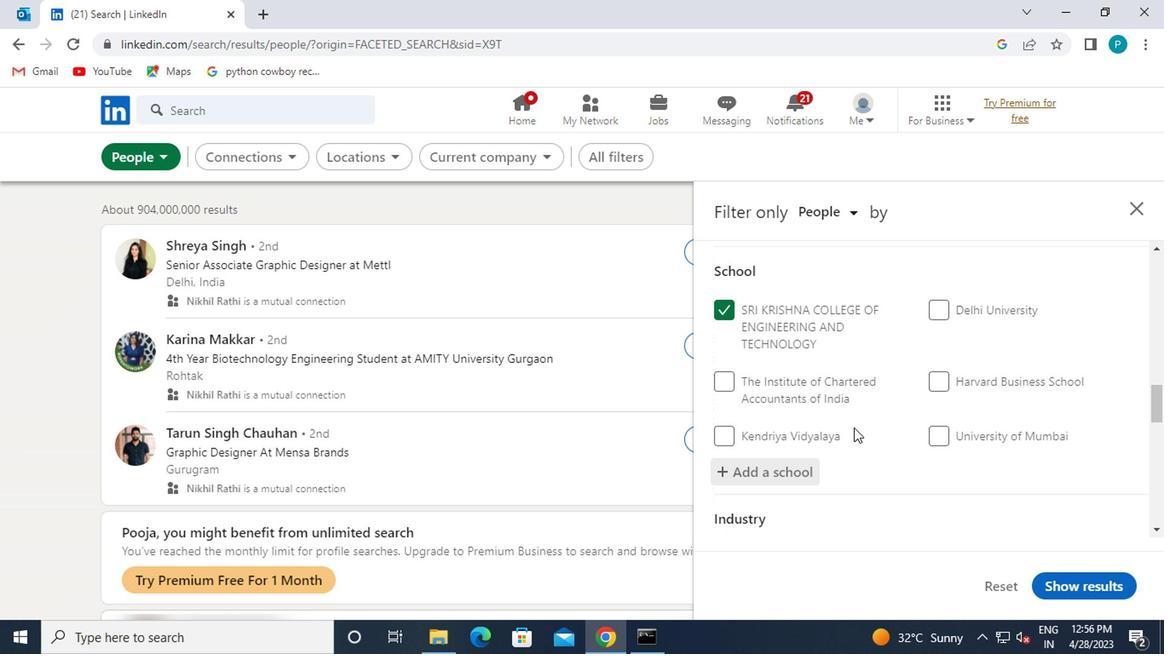 
Action: Mouse scrolled (850, 426) with delta (0, 0)
Screenshot: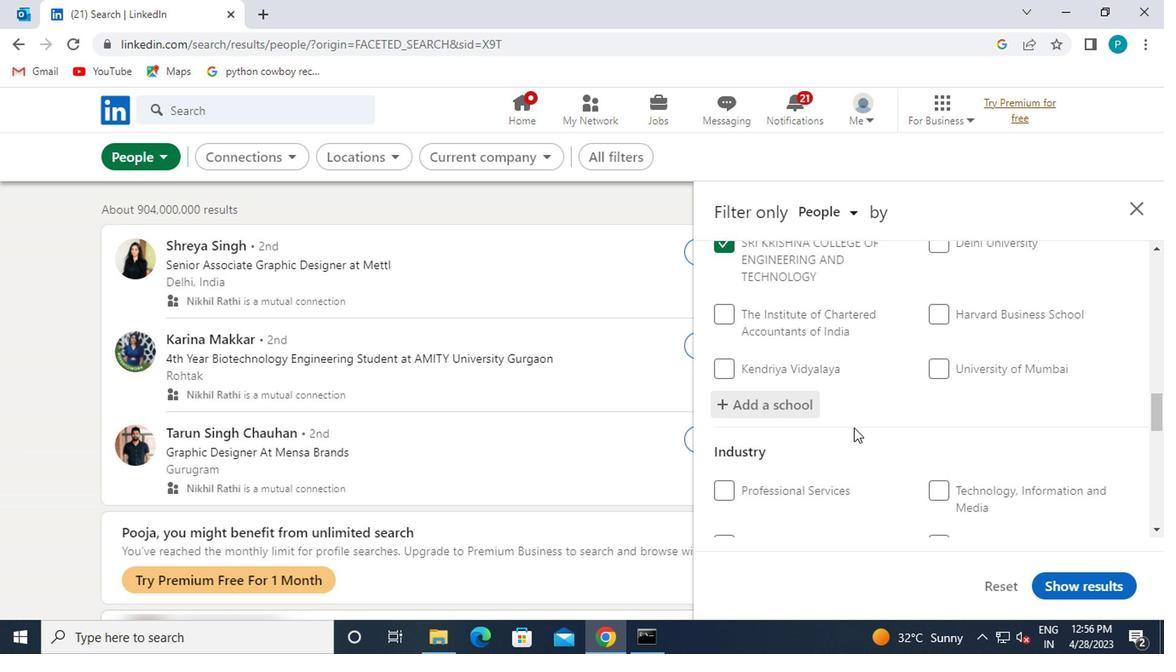 
Action: Mouse moved to (968, 417)
Screenshot: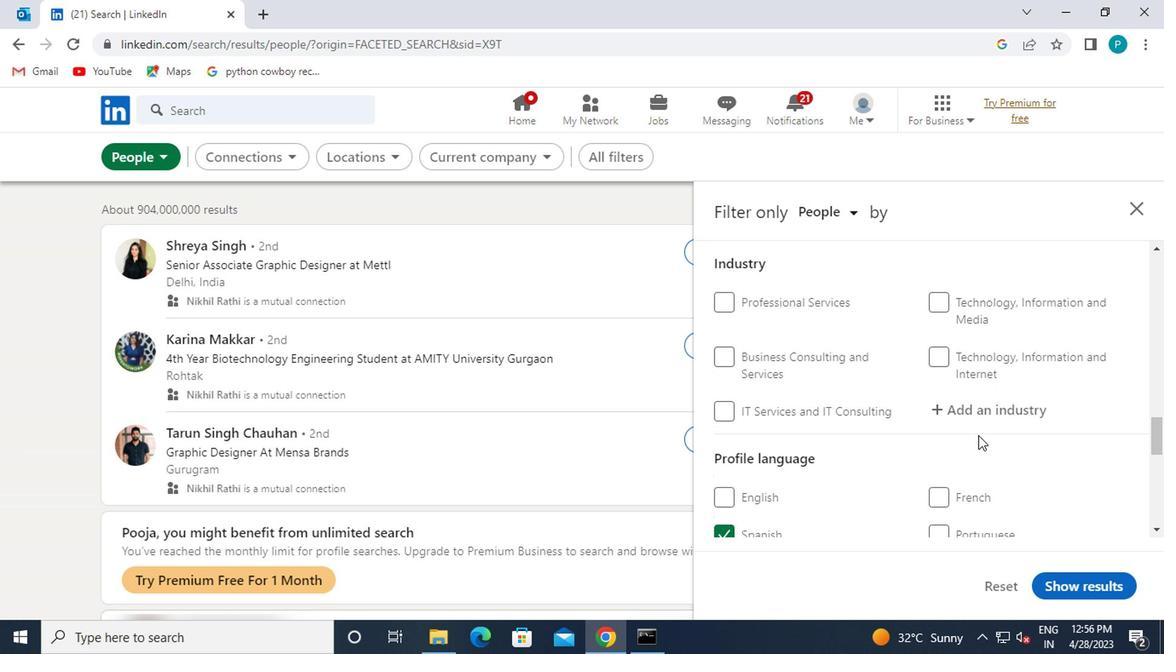 
Action: Mouse pressed left at (968, 417)
Screenshot: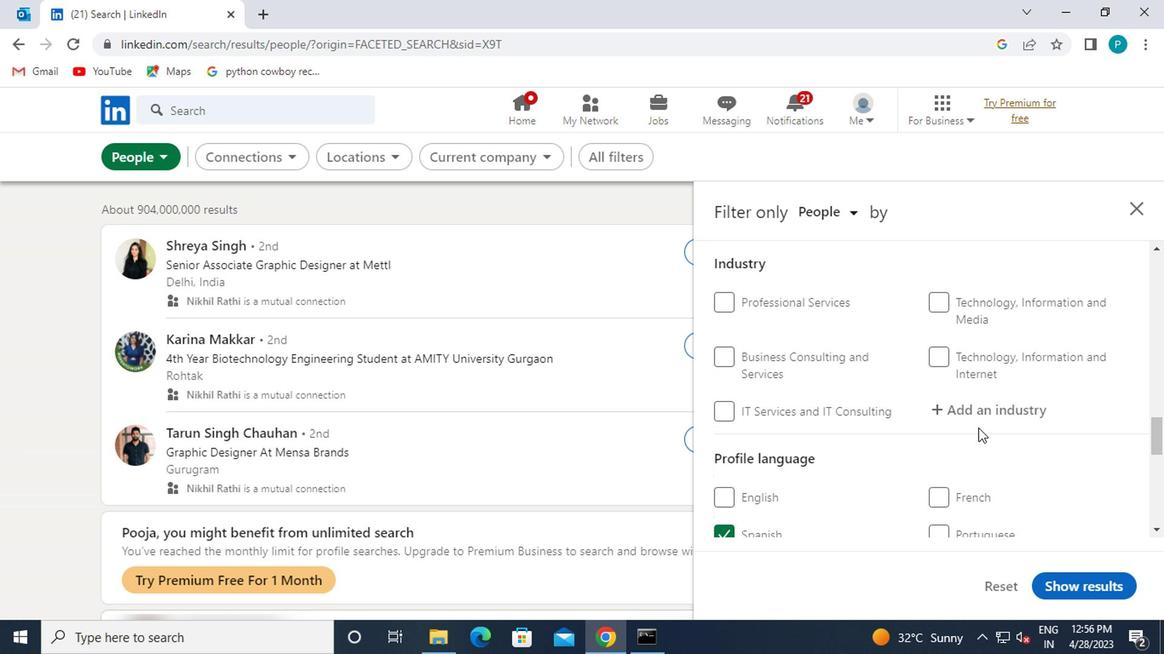
Action: Mouse moved to (988, 448)
Screenshot: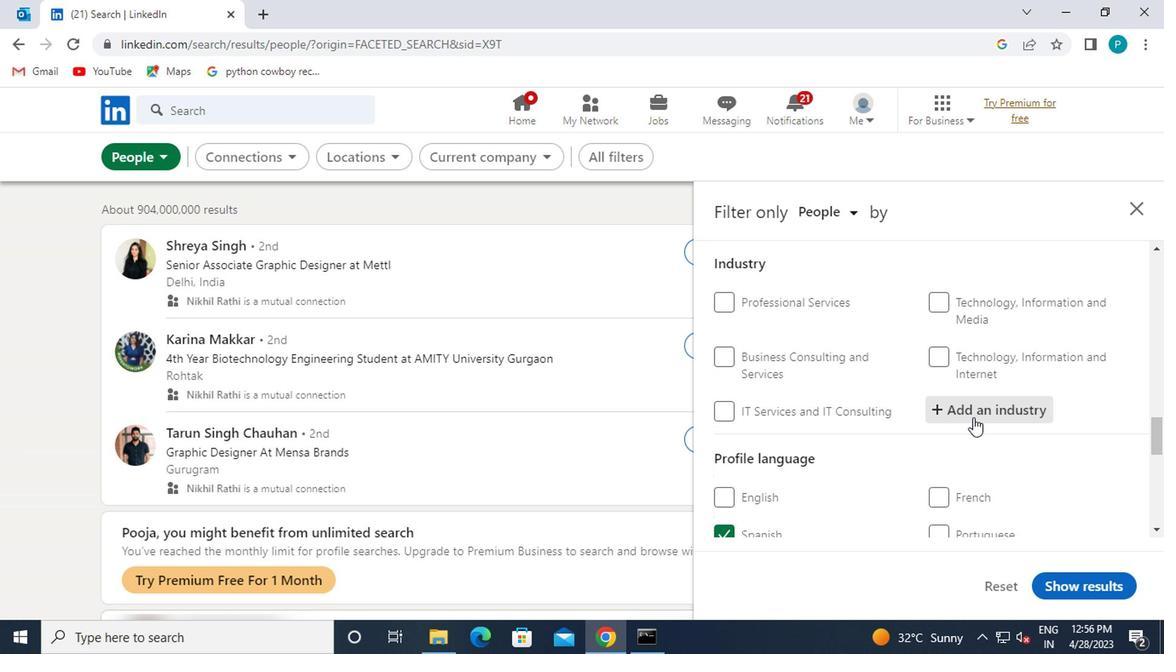 
Action: Key pressed <Key.caps_lock>H<Key.backspace><Key.caps_lock>H<Key.caps_lock>OU
Screenshot: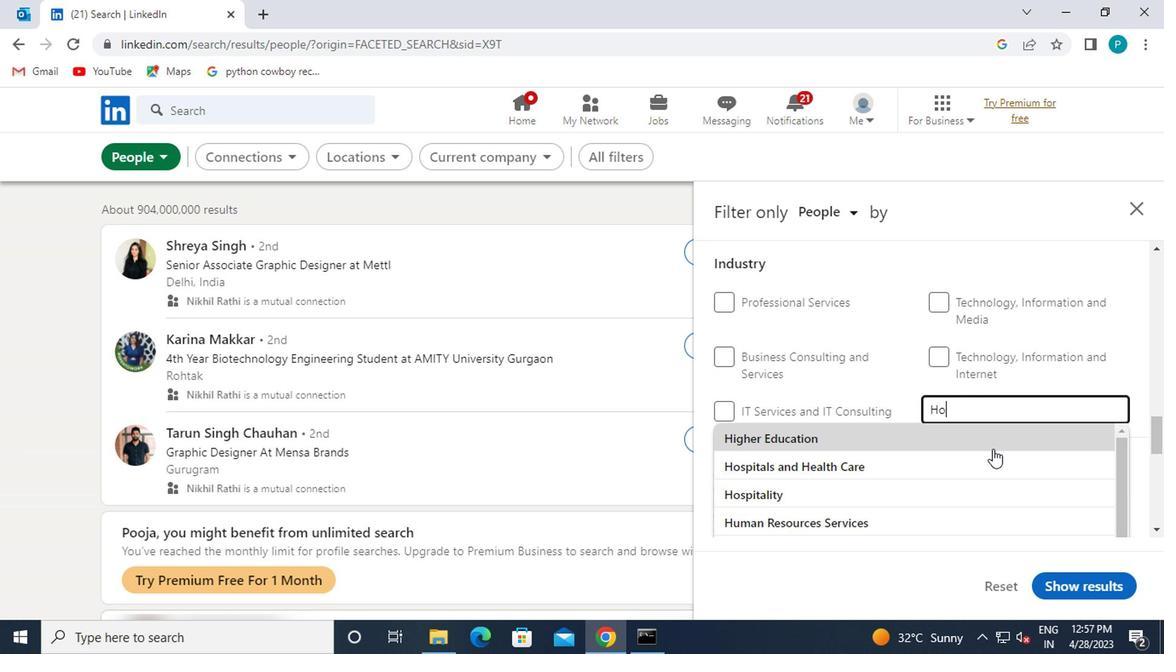 
Action: Mouse moved to (969, 441)
Screenshot: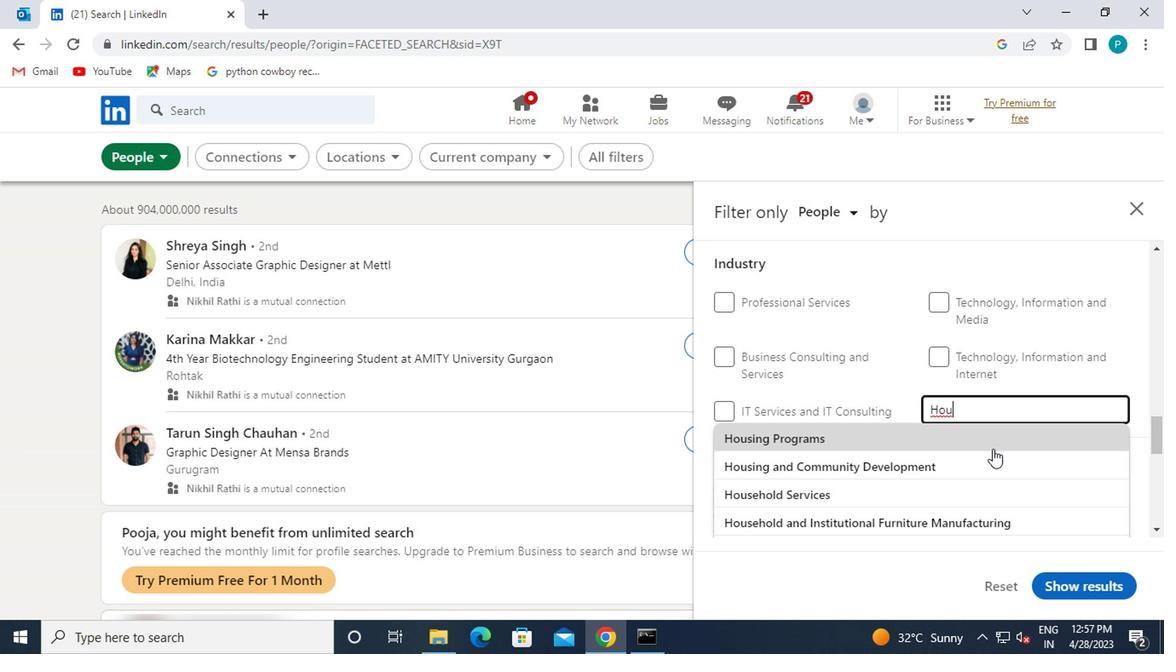 
Action: Mouse pressed left at (969, 441)
Screenshot: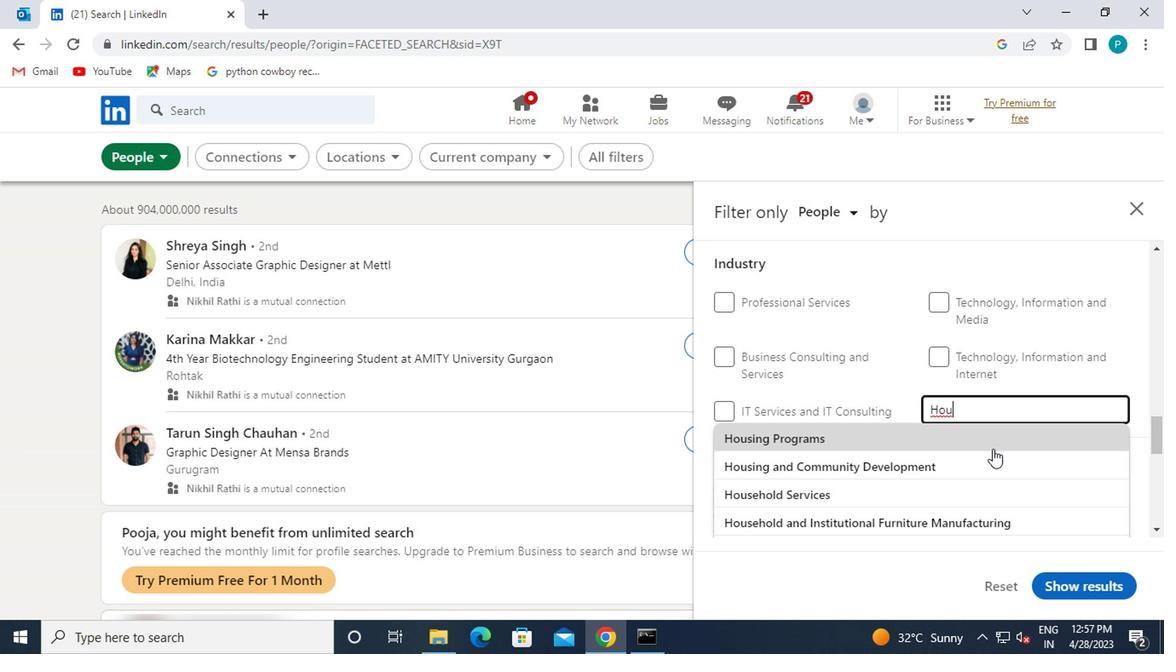 
Action: Mouse scrolled (969, 441) with delta (0, 0)
Screenshot: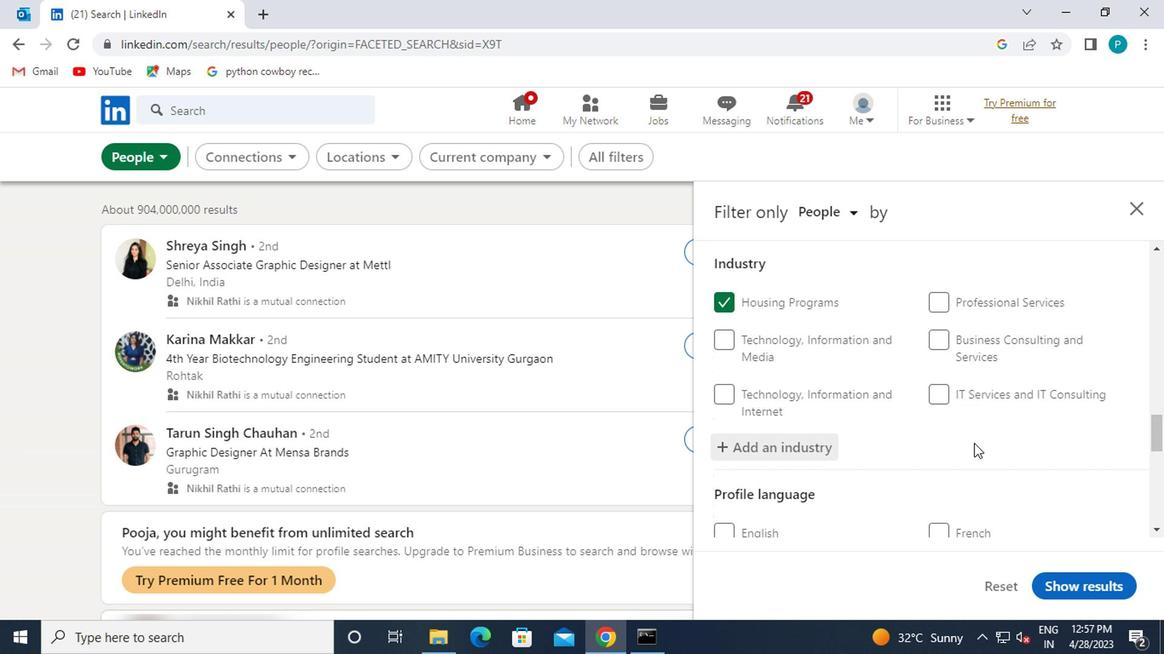 
Action: Mouse scrolled (969, 441) with delta (0, 0)
Screenshot: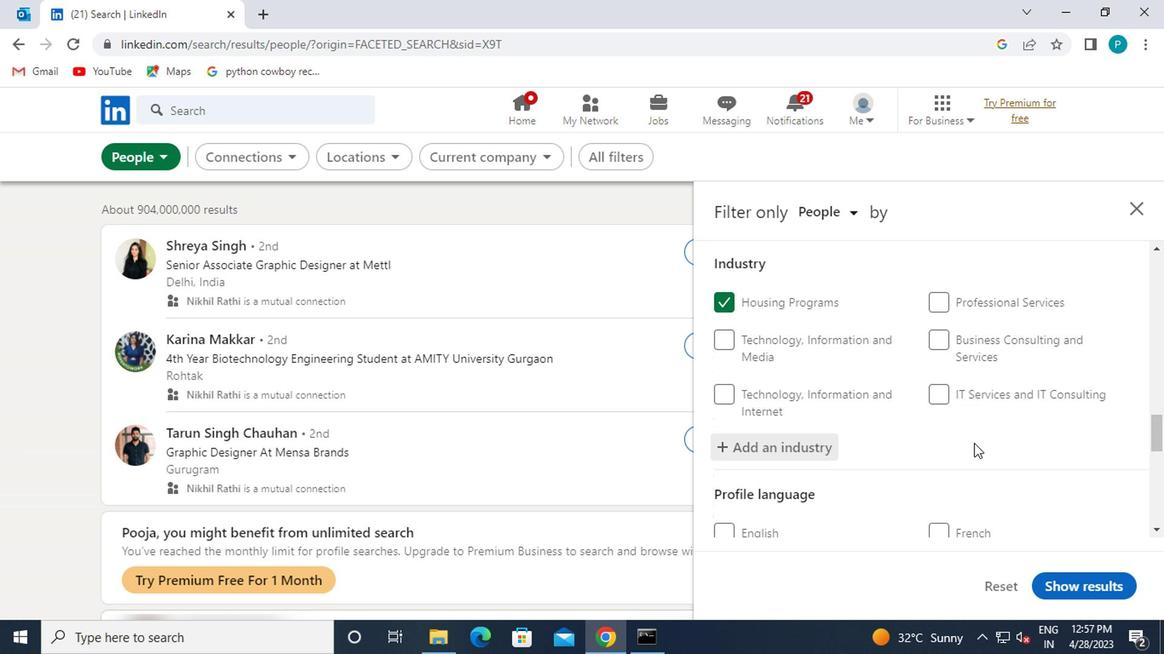 
Action: Mouse moved to (881, 431)
Screenshot: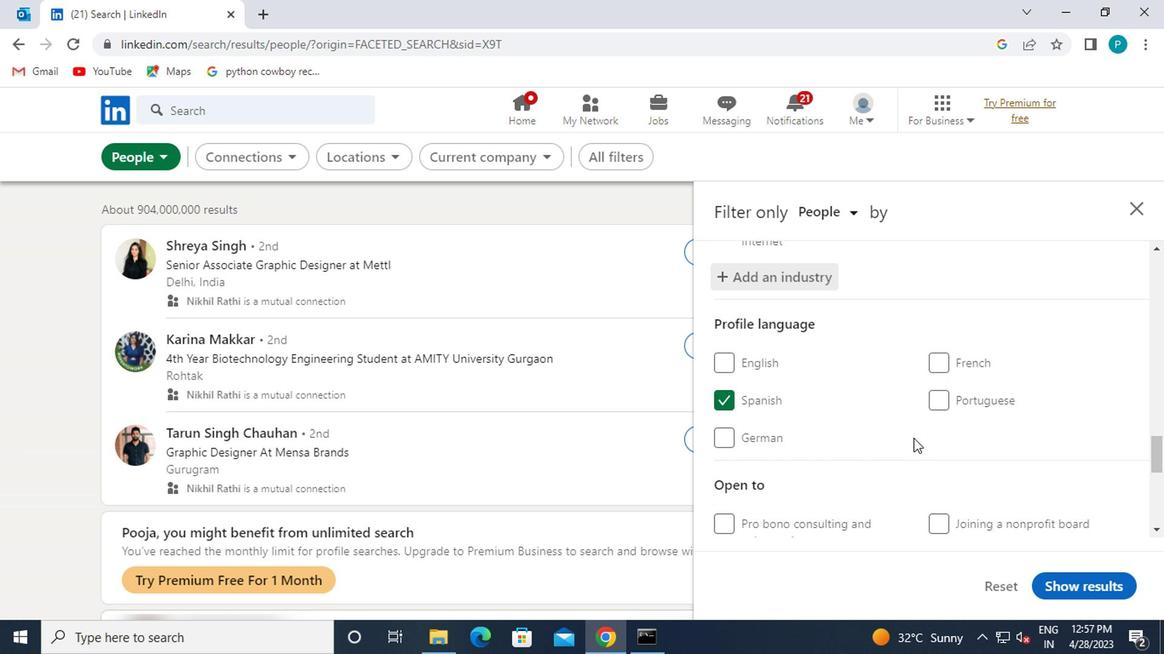 
Action: Mouse scrolled (881, 430) with delta (0, 0)
Screenshot: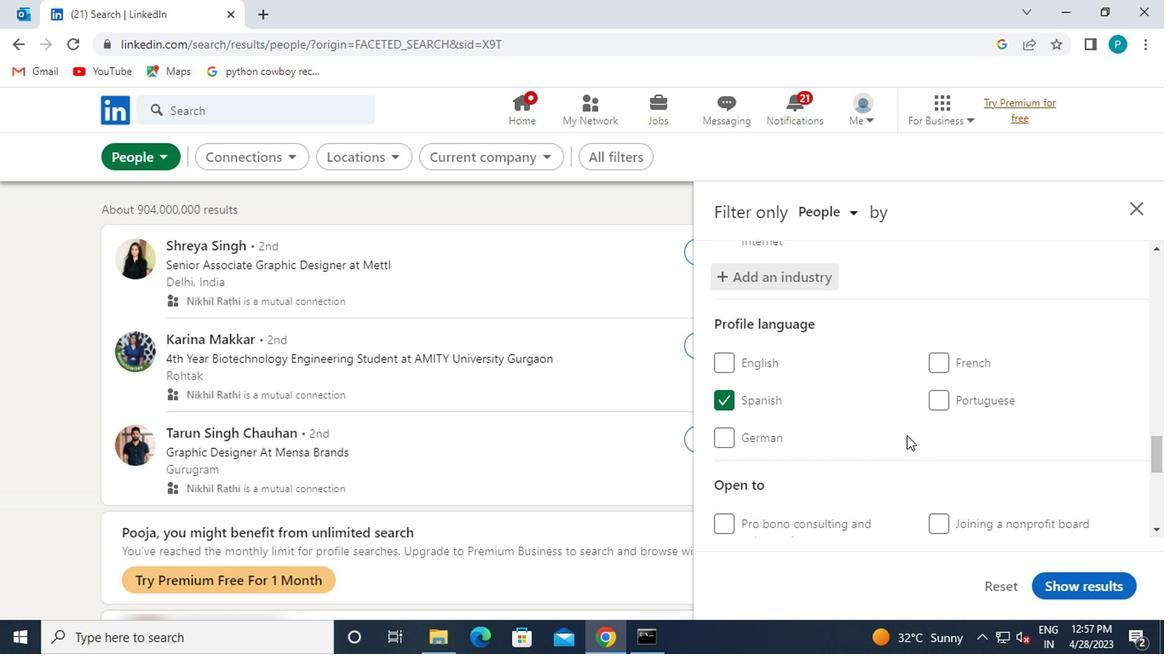 
Action: Mouse moved to (873, 430)
Screenshot: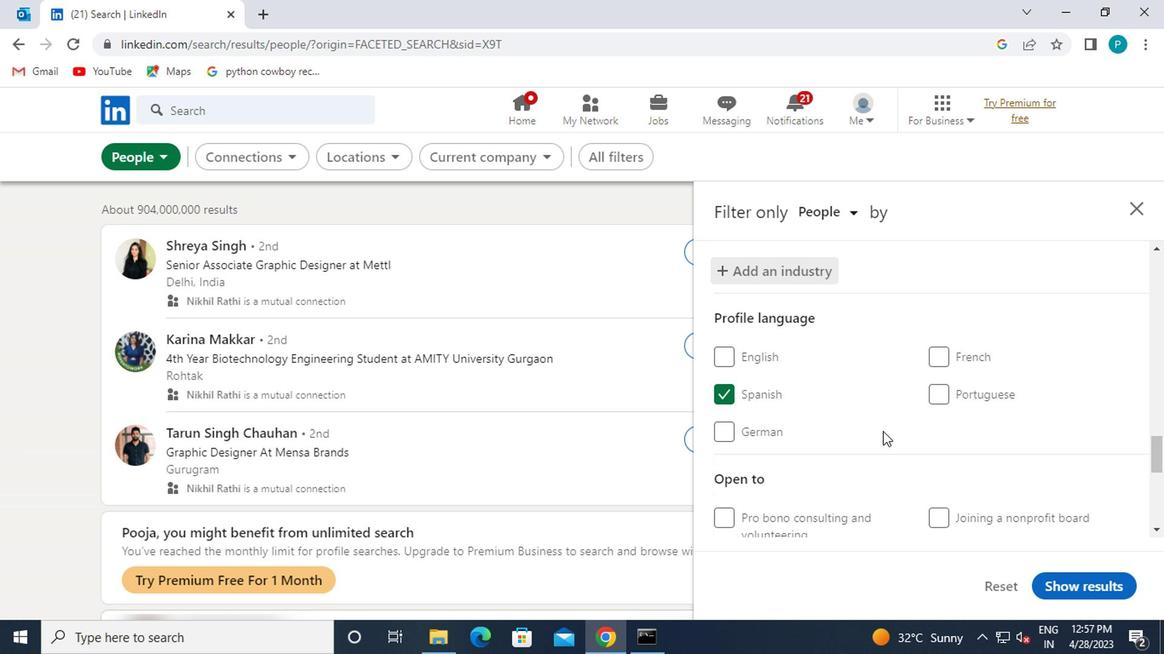 
Action: Mouse scrolled (873, 429) with delta (0, -1)
Screenshot: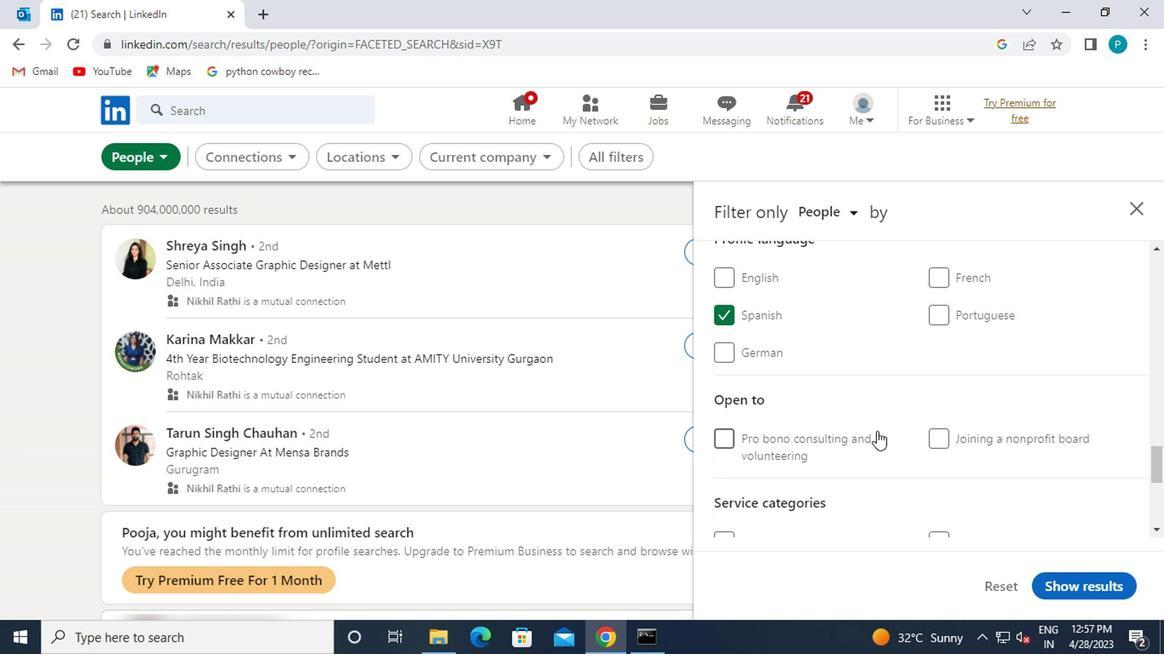 
Action: Mouse scrolled (873, 429) with delta (0, -1)
Screenshot: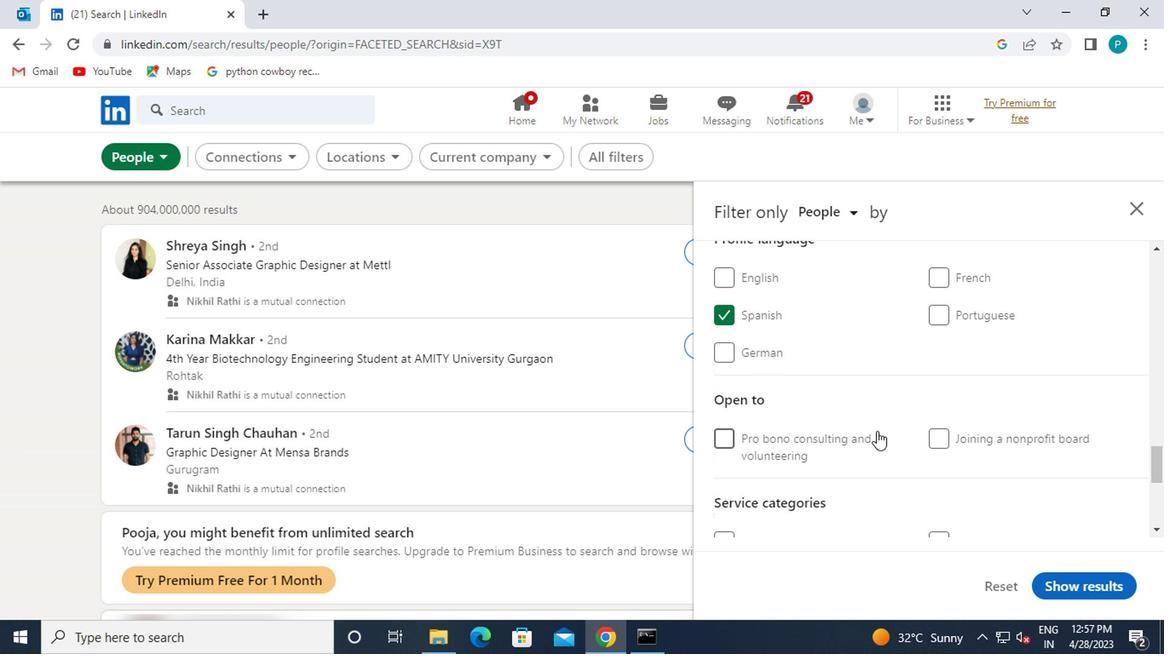 
Action: Mouse moved to (950, 444)
Screenshot: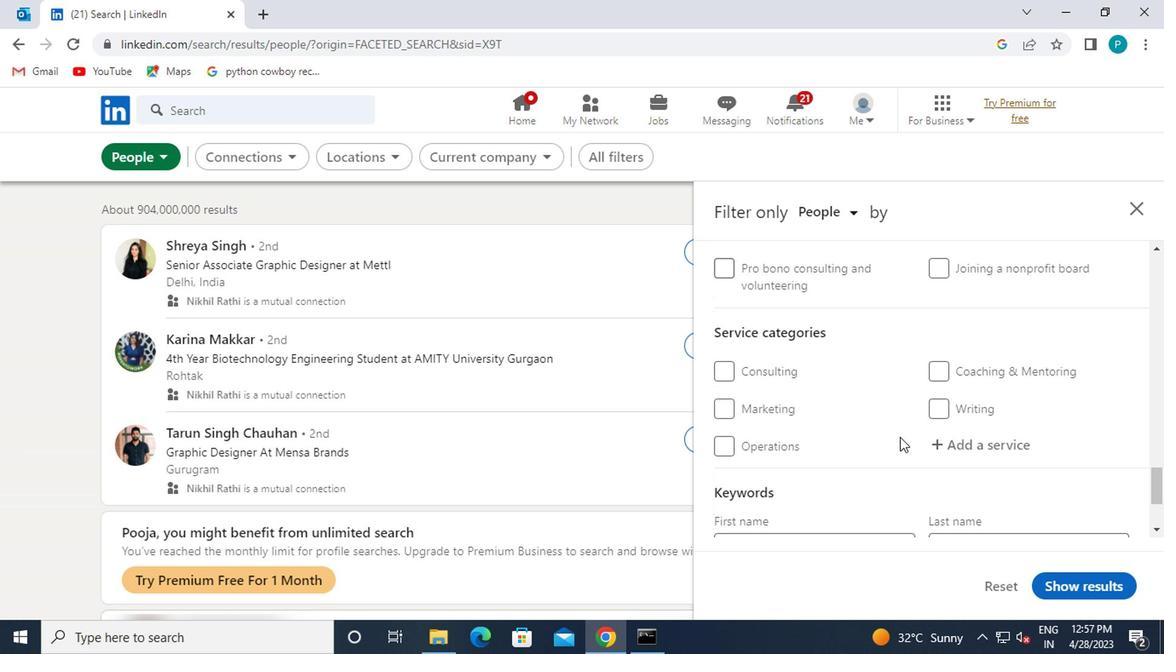 
Action: Mouse pressed left at (950, 444)
Screenshot: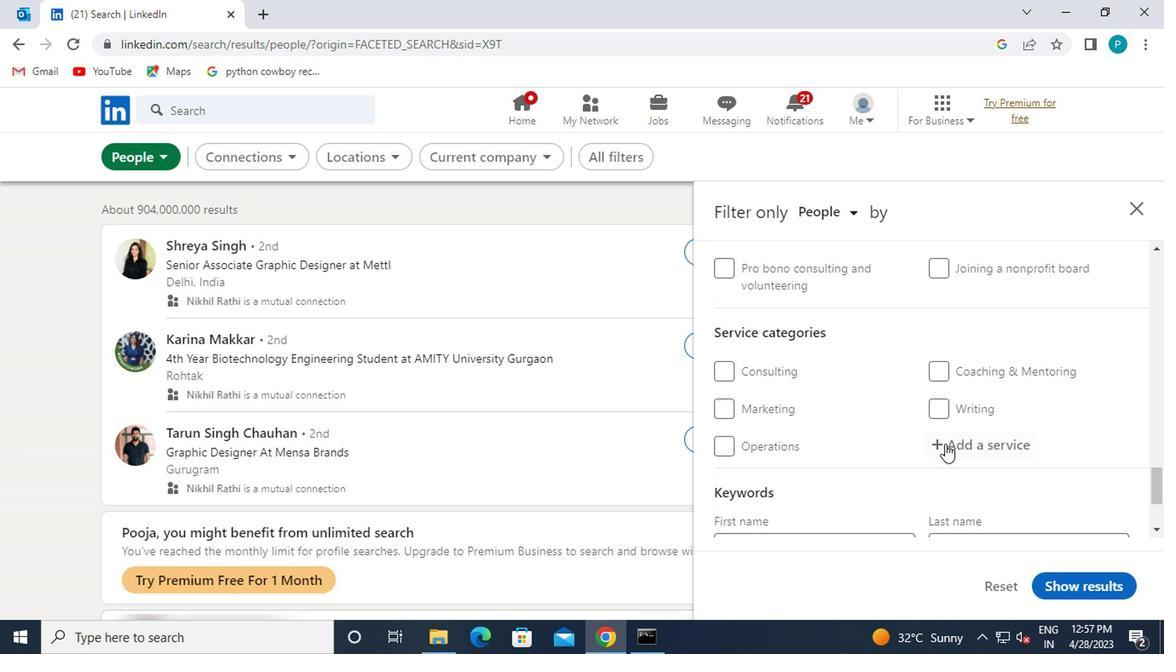 
Action: Key pressed <Key.caps_lock>C<Key.caps_lock>UST
Screenshot: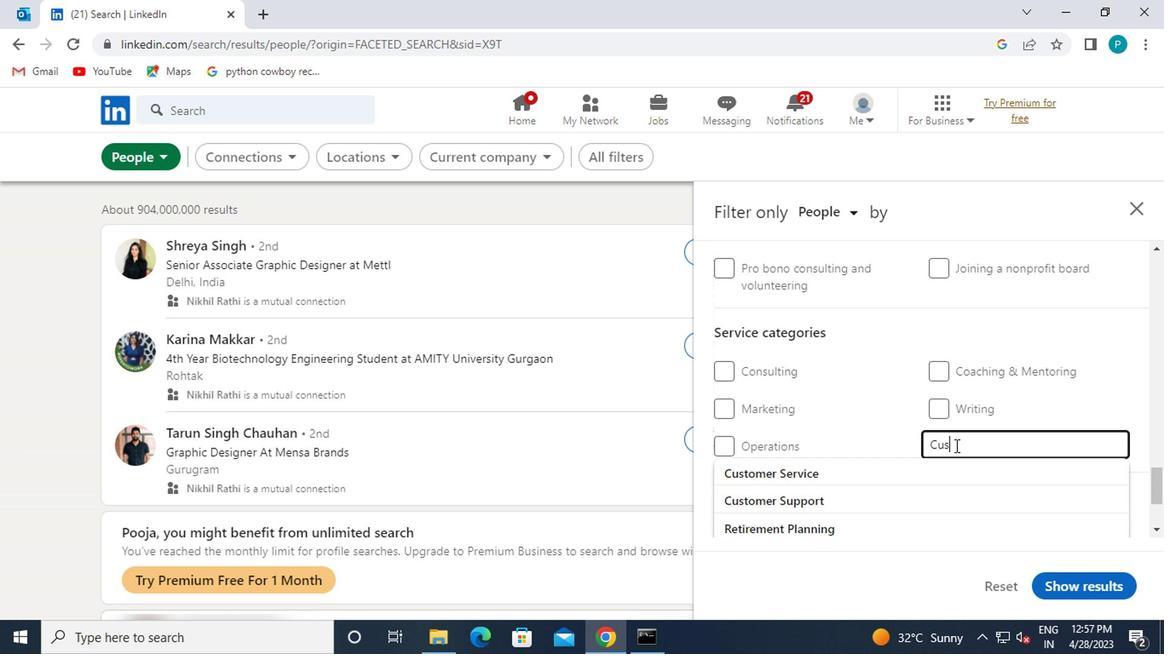 
Action: Mouse moved to (822, 465)
Screenshot: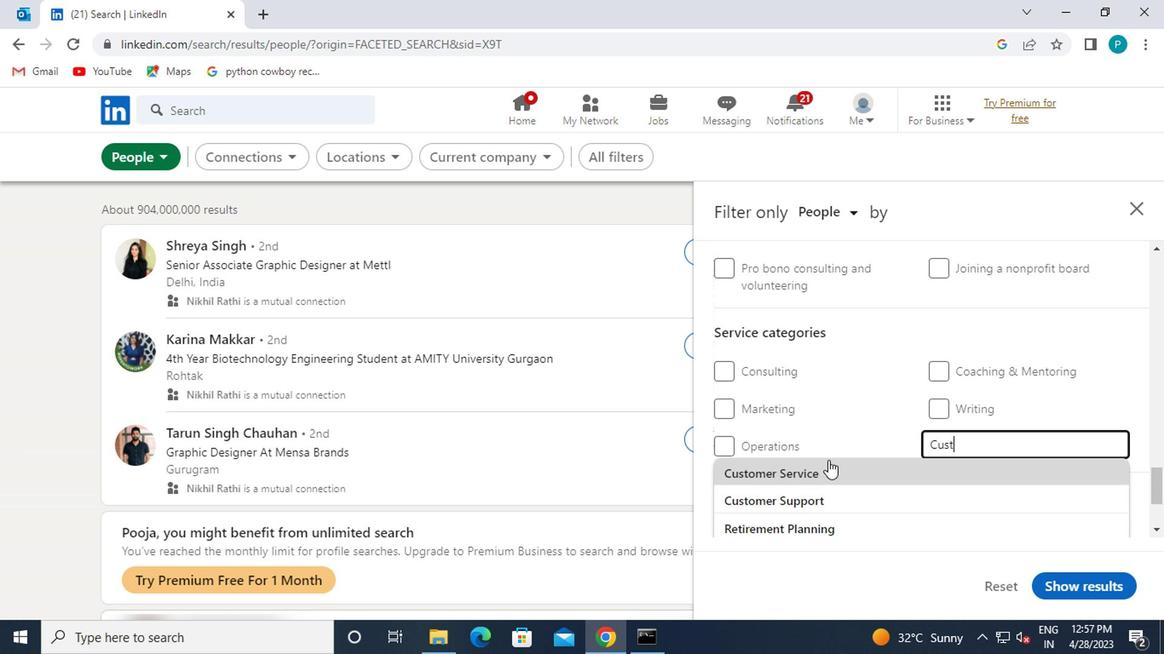 
Action: Mouse pressed left at (822, 465)
Screenshot: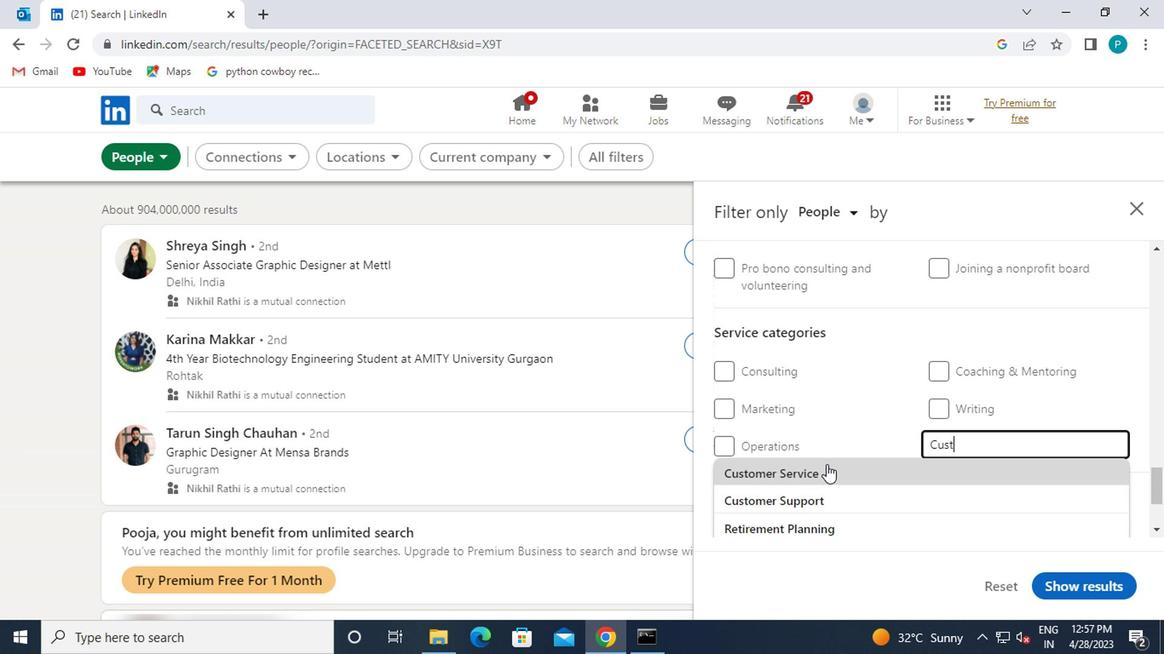
Action: Mouse scrolled (822, 464) with delta (0, -1)
Screenshot: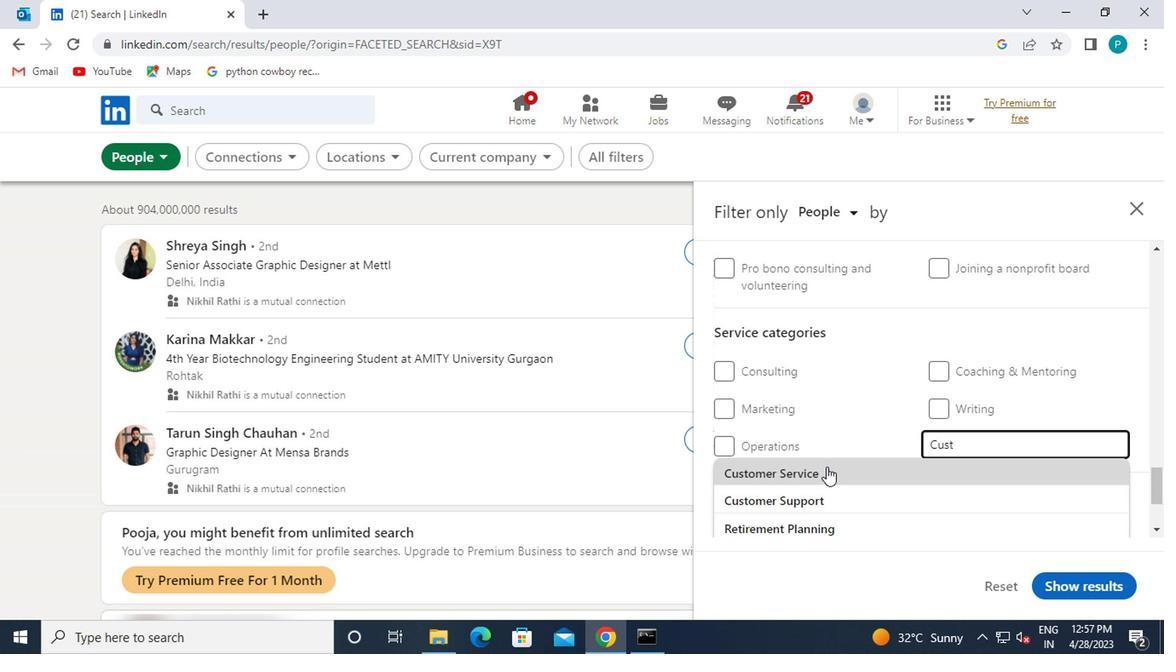 
Action: Mouse scrolled (822, 464) with delta (0, -1)
Screenshot: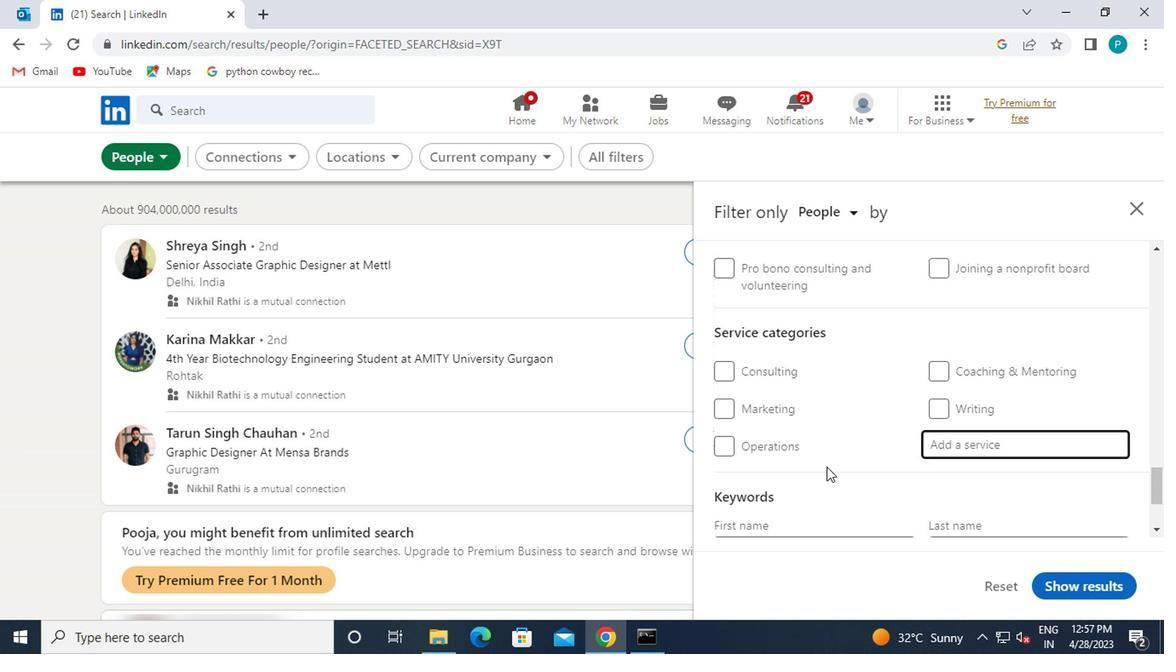 
Action: Mouse scrolled (822, 464) with delta (0, -1)
Screenshot: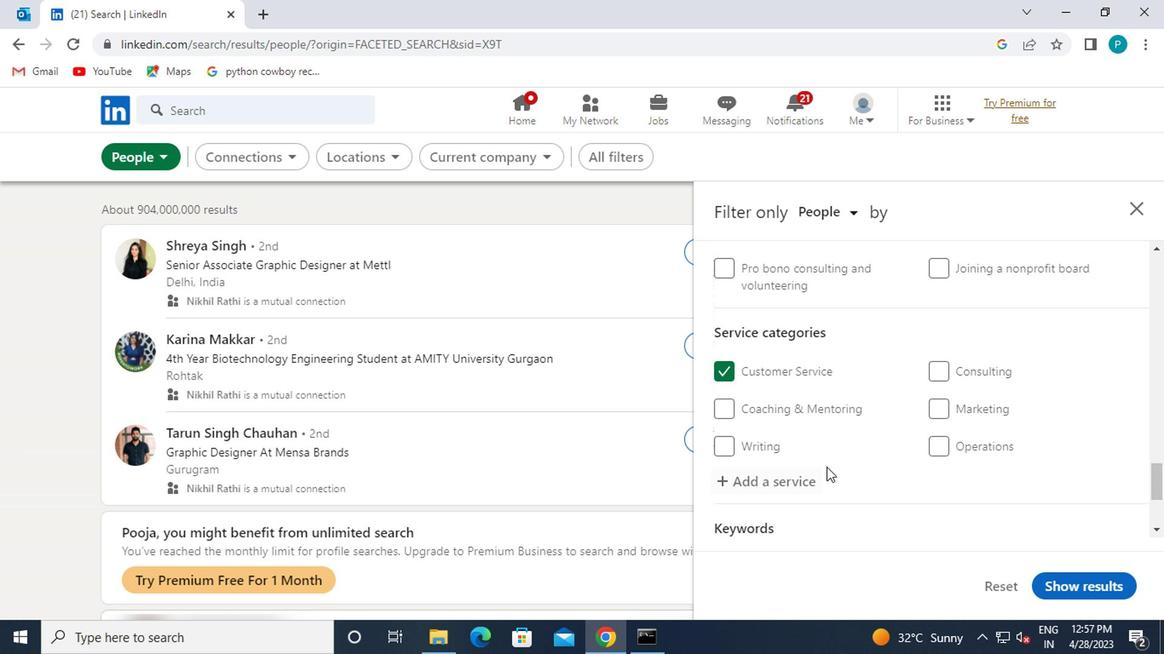 
Action: Mouse scrolled (822, 464) with delta (0, -1)
Screenshot: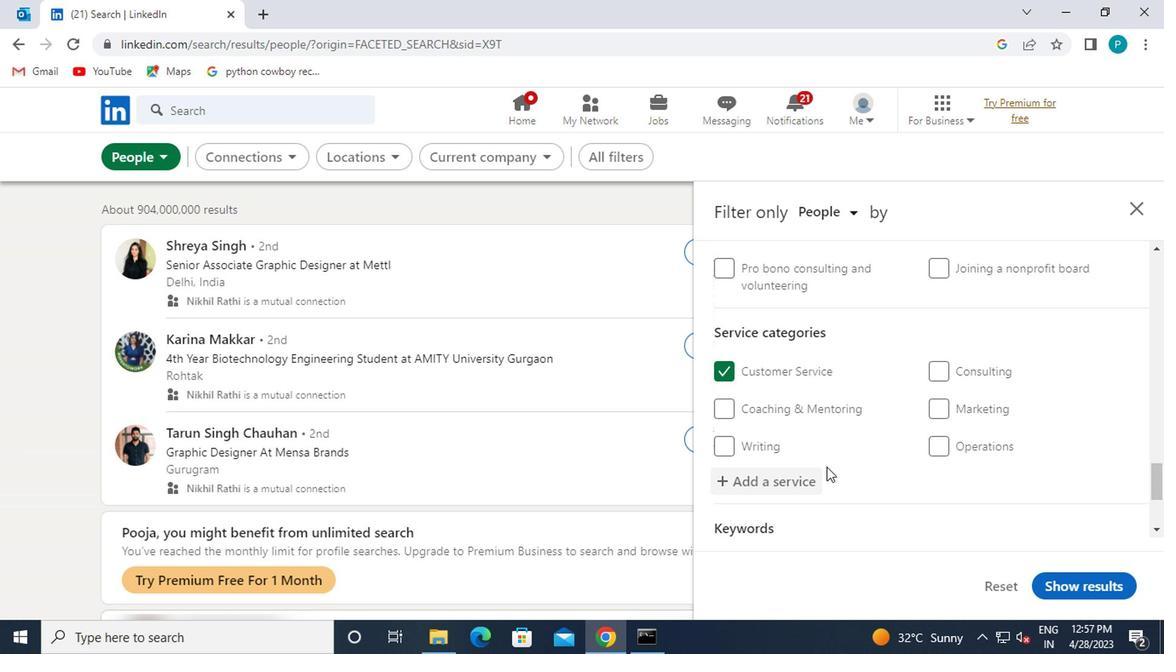 
Action: Mouse moved to (815, 454)
Screenshot: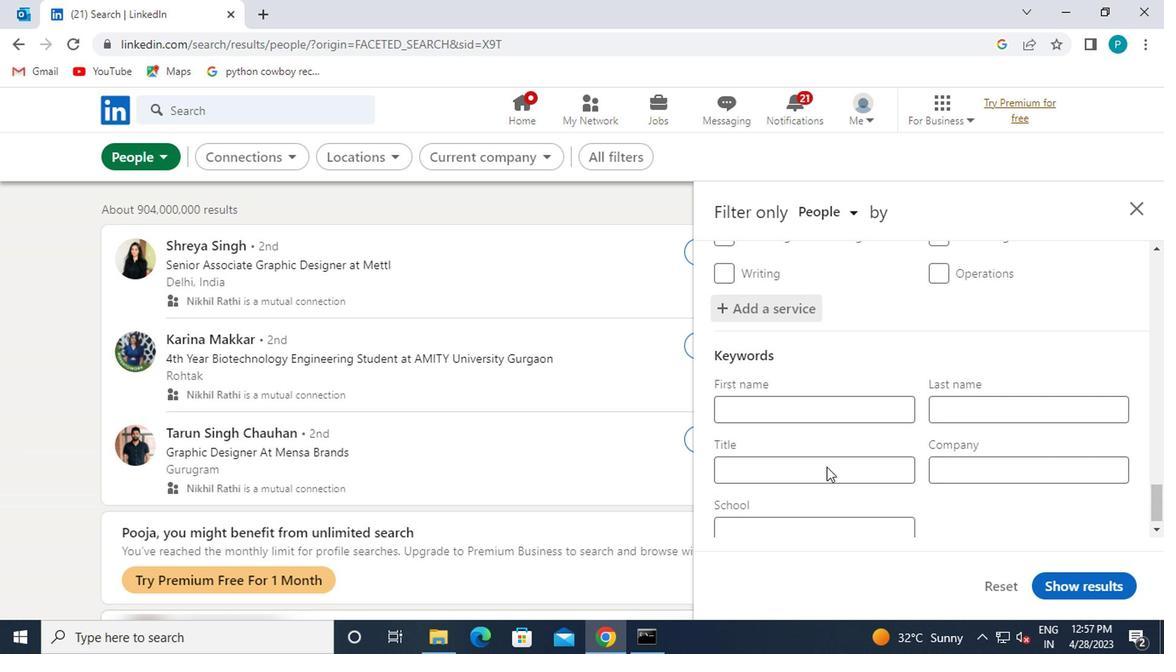 
Action: Mouse pressed left at (815, 454)
Screenshot: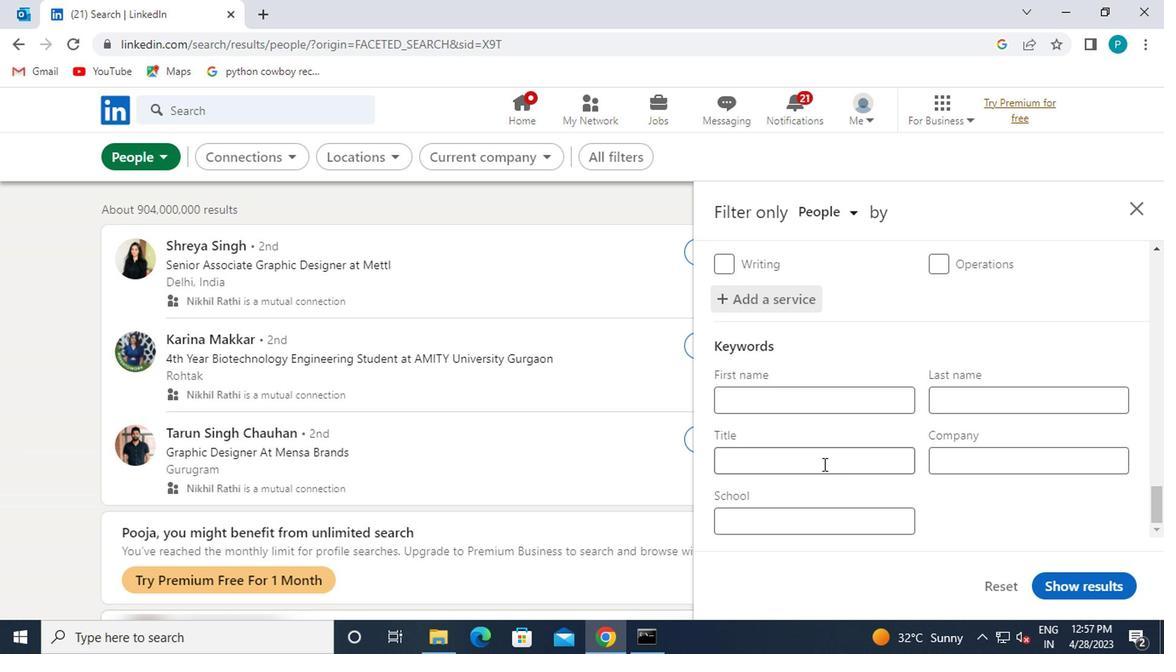 
Action: Mouse moved to (817, 452)
Screenshot: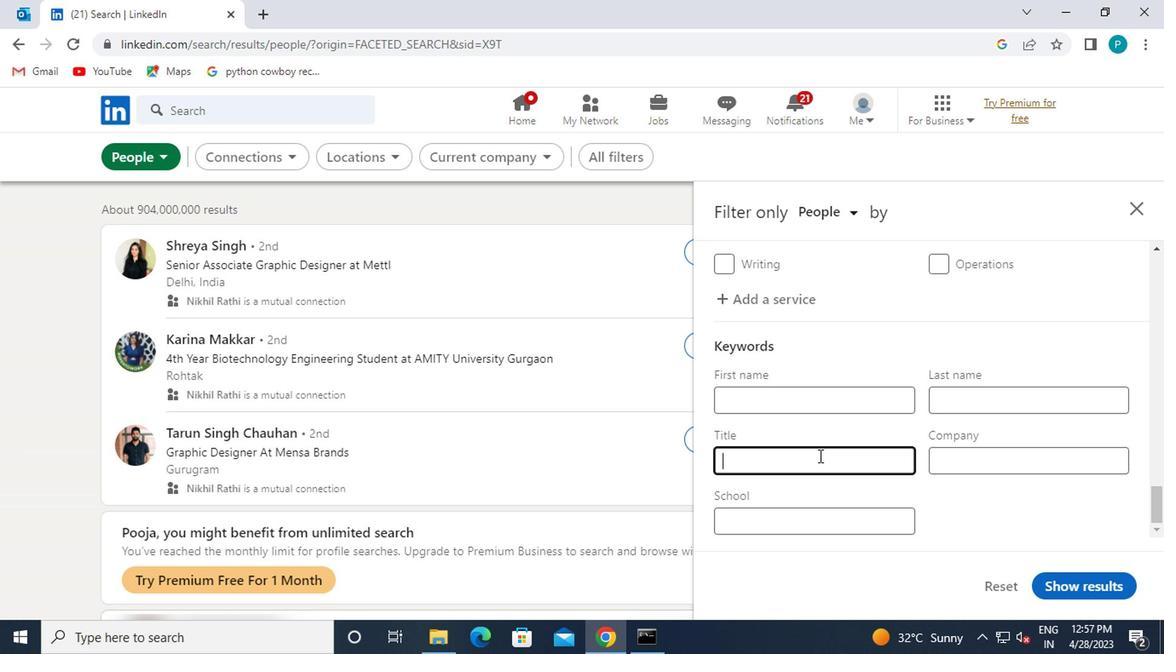 
Action: Key pressed <Key.caps_lock>R<Key.caps_lock>ISK<Key.space><Key.caps_lock>M<Key.caps_lock>ANAGER
Screenshot: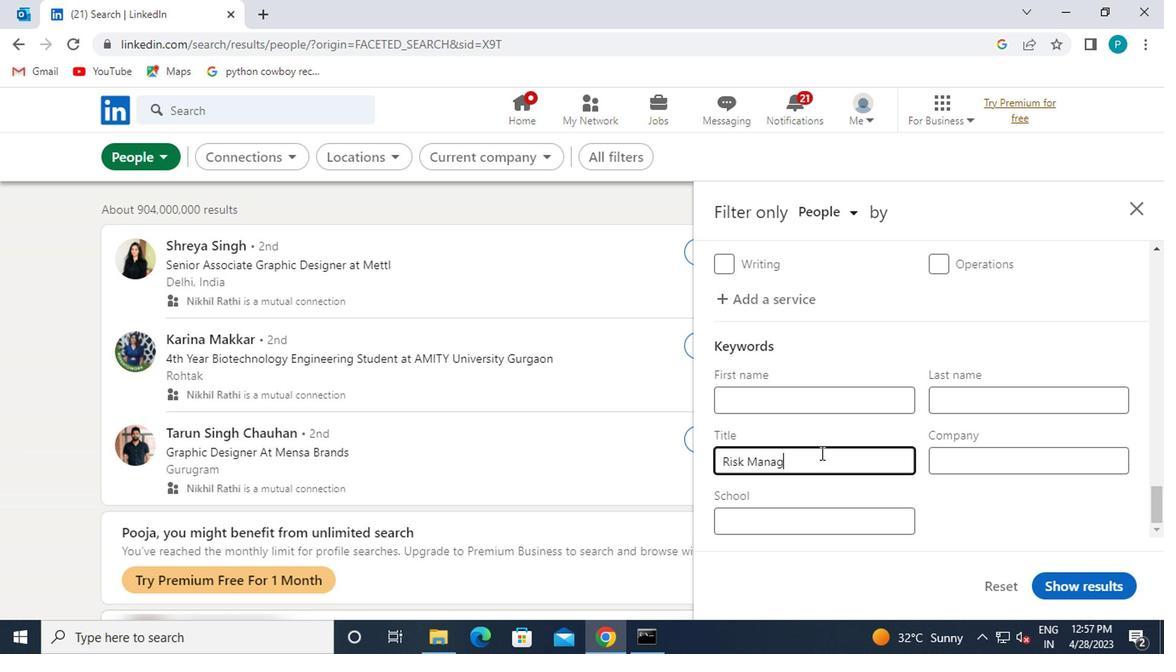 
Action: Mouse moved to (1054, 589)
Screenshot: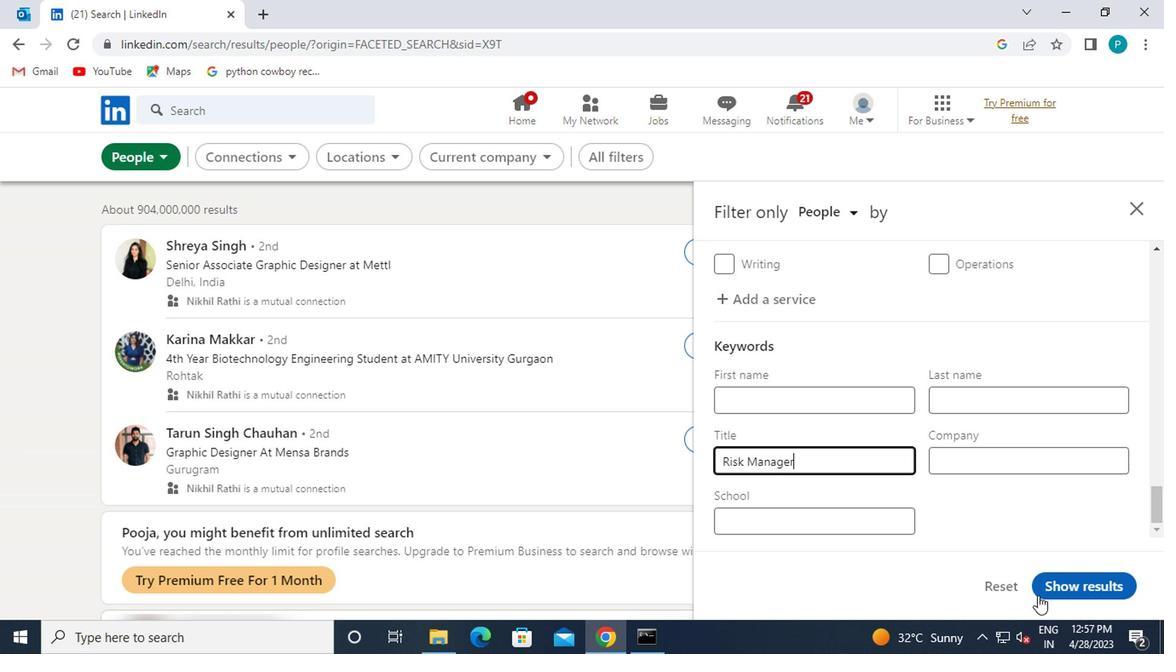 
Action: Mouse pressed left at (1054, 589)
Screenshot: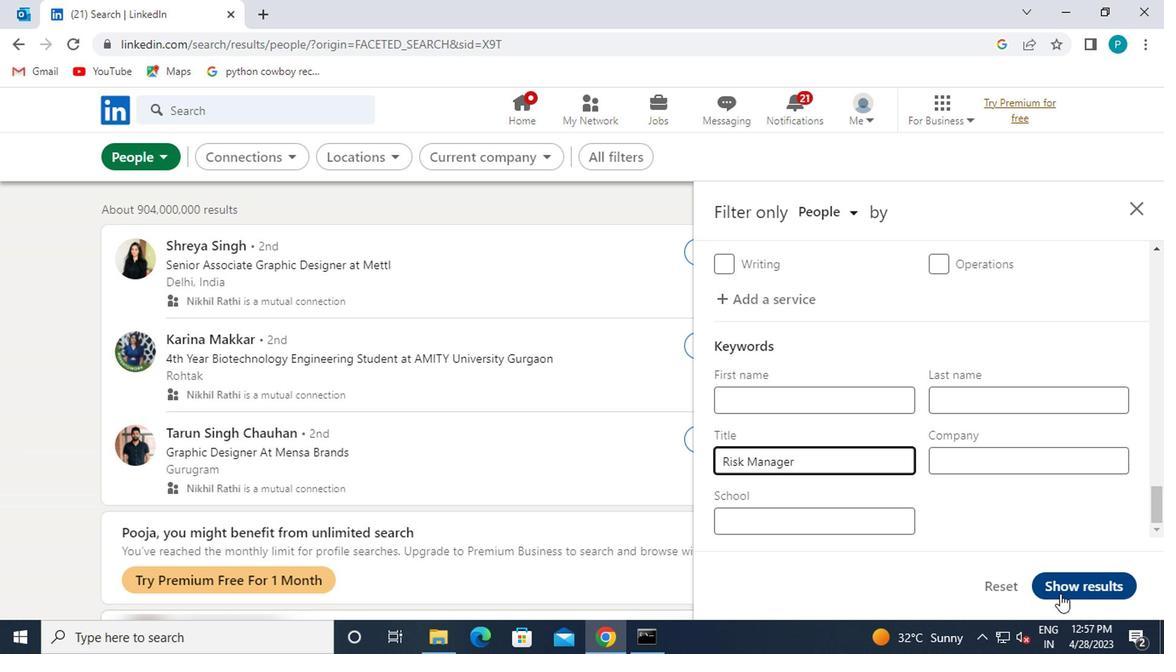 
